 Task: Create a due date automation trigger when advanced on, on the tuesday of the week a card is due add fields without custom field "Resume" set to a date less than 1 working days from now at 11:00 AM.
Action: Mouse moved to (1182, 367)
Screenshot: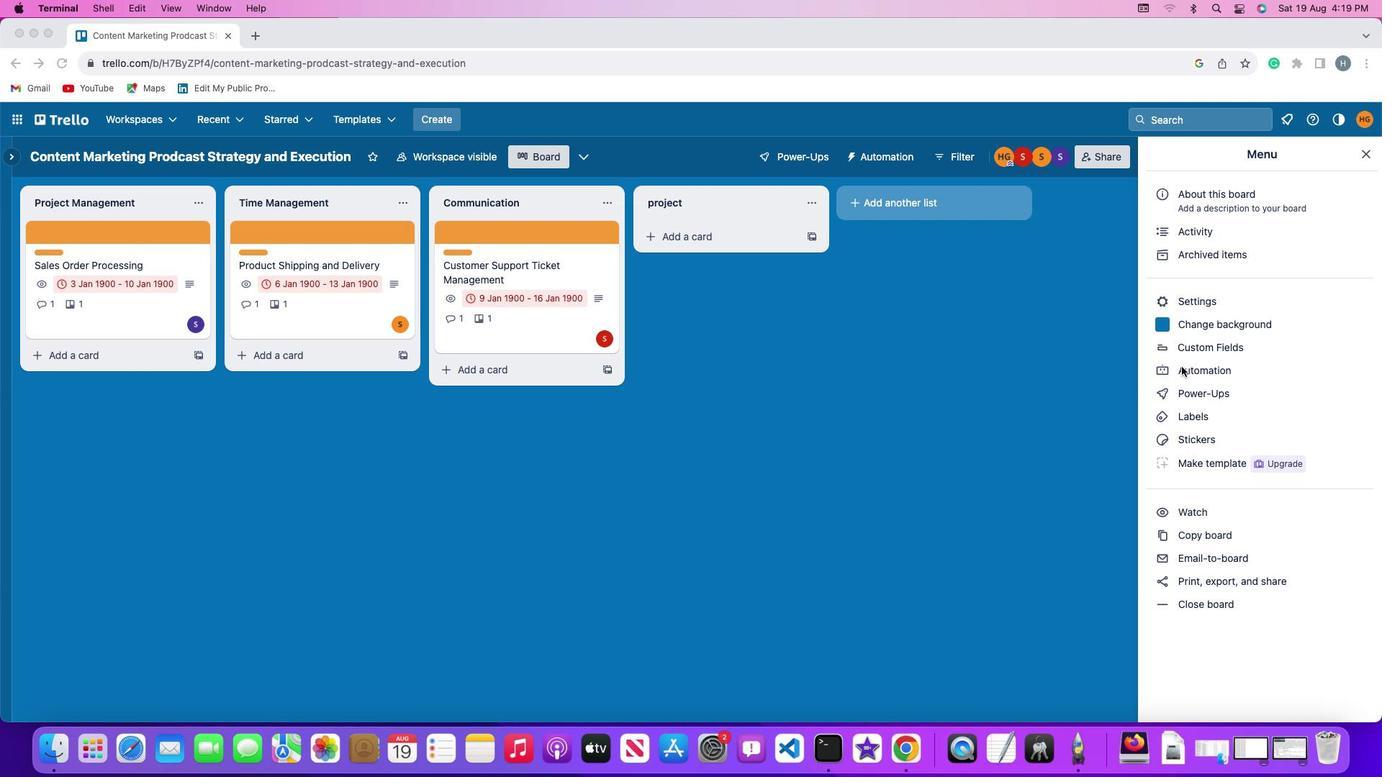 
Action: Mouse pressed left at (1182, 367)
Screenshot: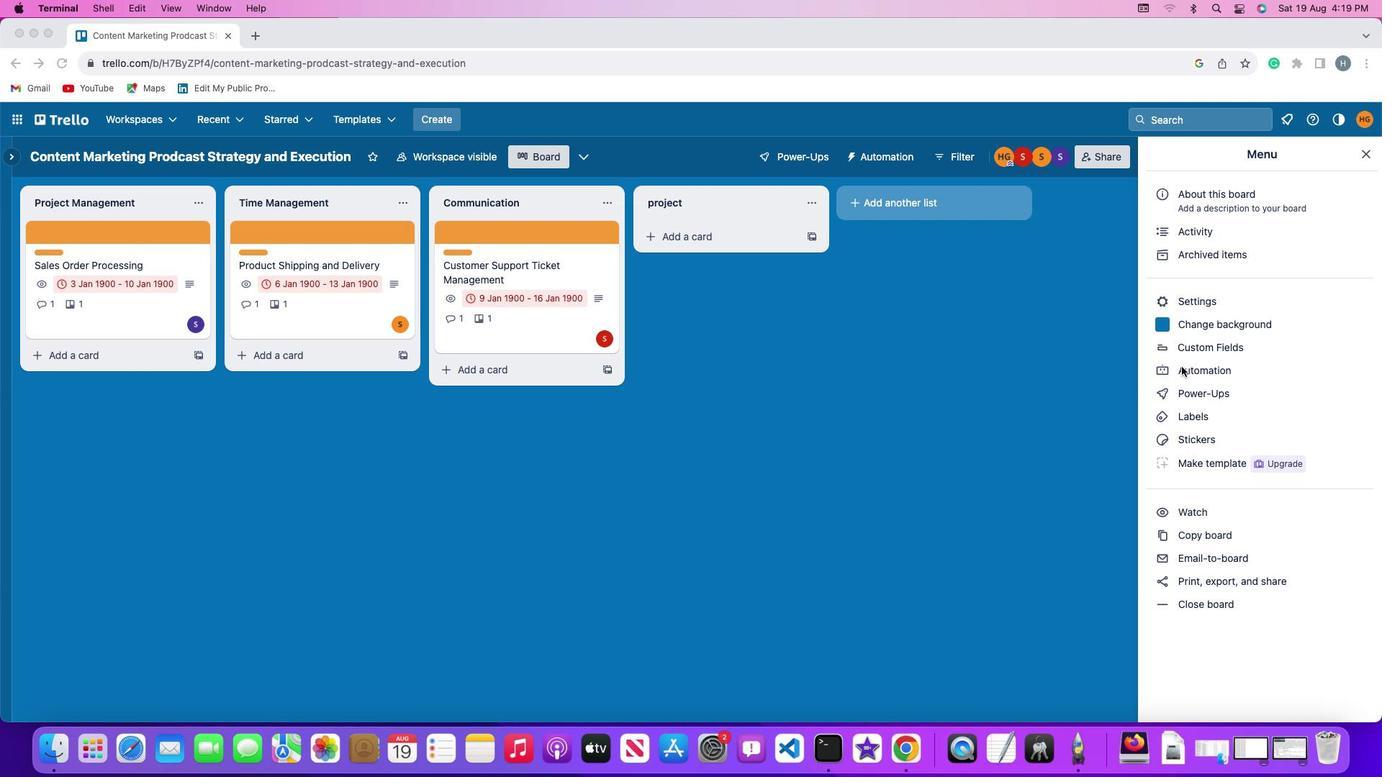 
Action: Mouse pressed left at (1182, 367)
Screenshot: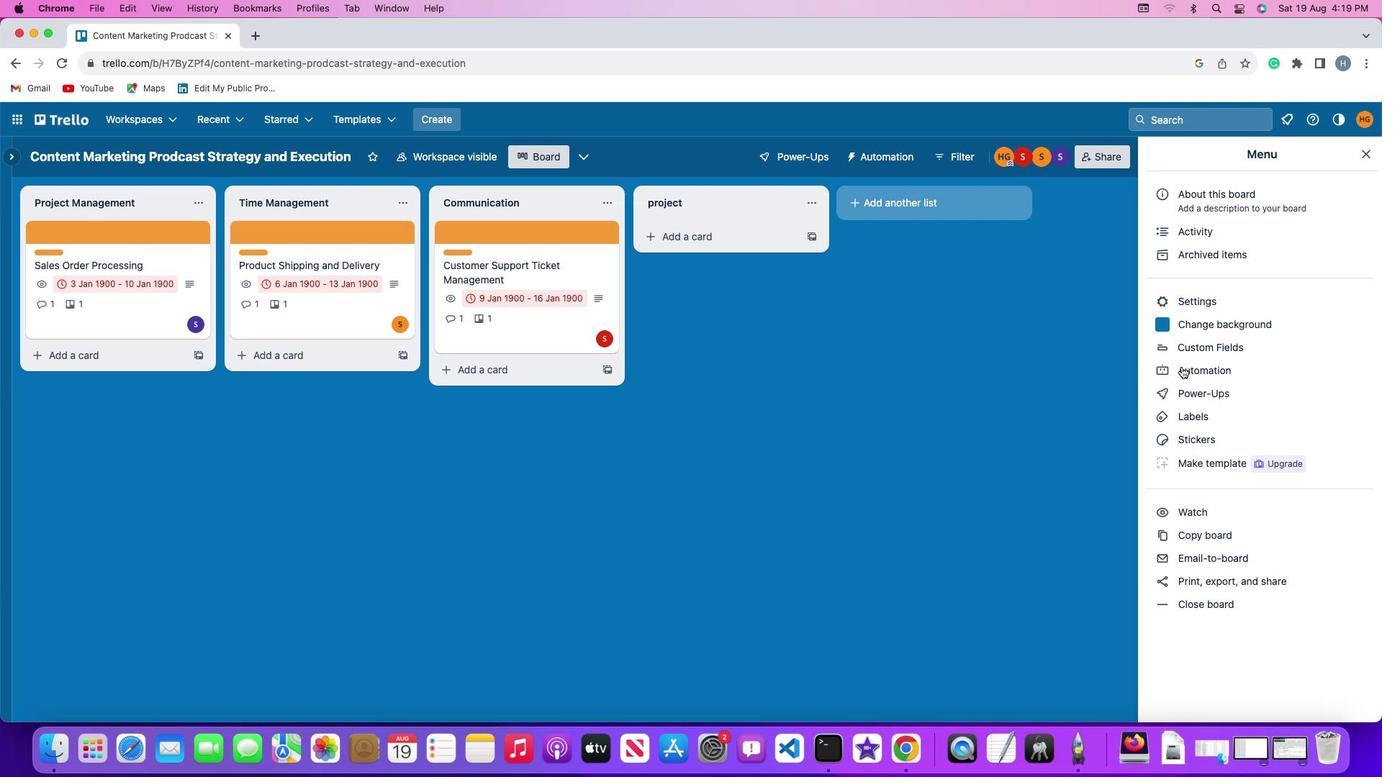 
Action: Mouse moved to (70, 338)
Screenshot: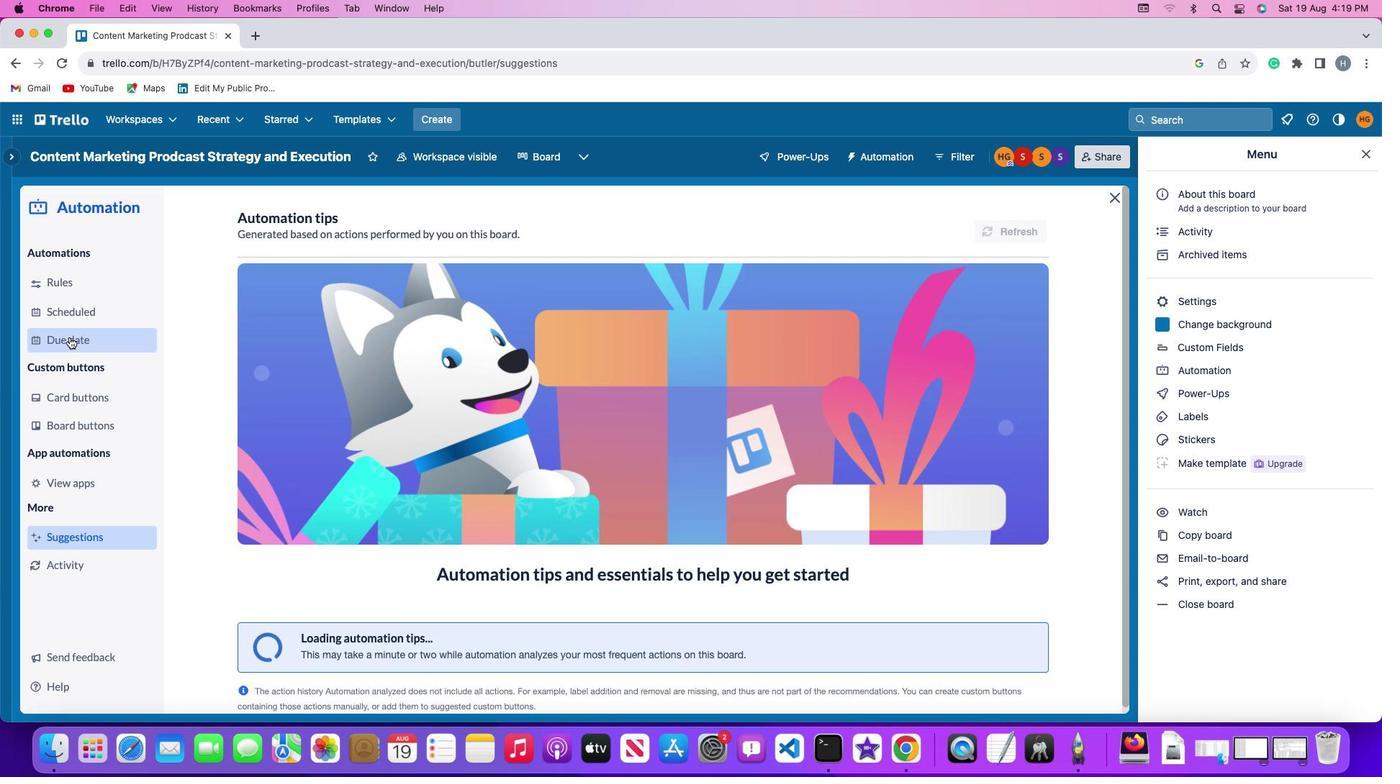 
Action: Mouse pressed left at (70, 338)
Screenshot: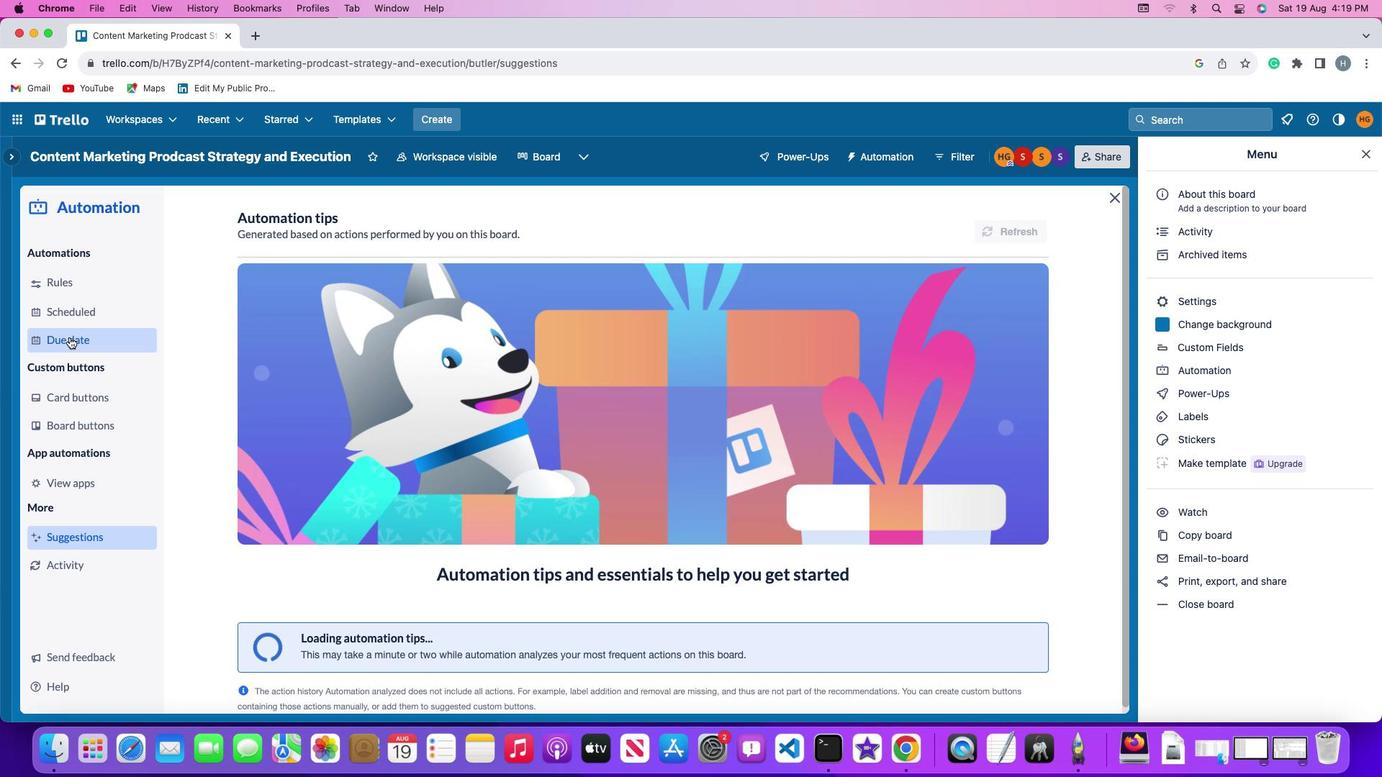 
Action: Mouse moved to (962, 220)
Screenshot: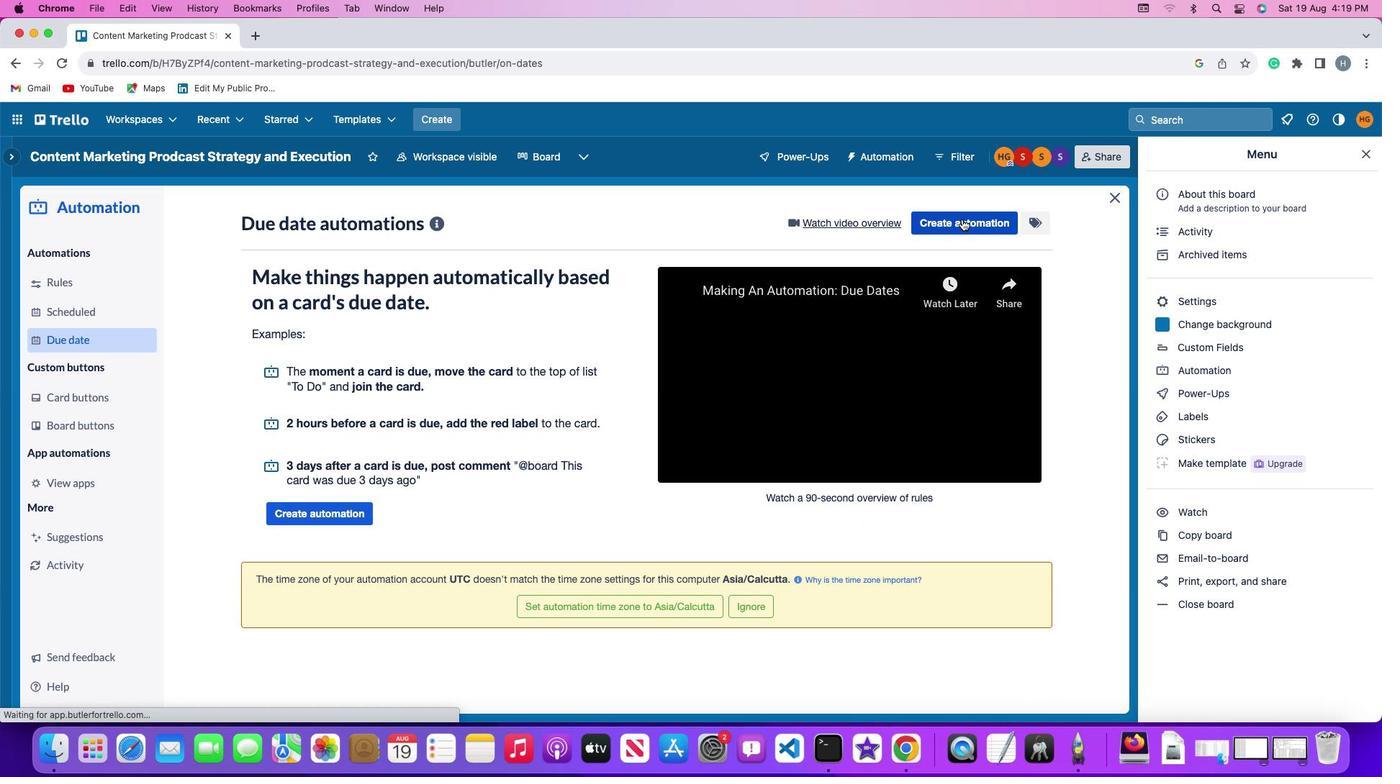 
Action: Mouse pressed left at (962, 220)
Screenshot: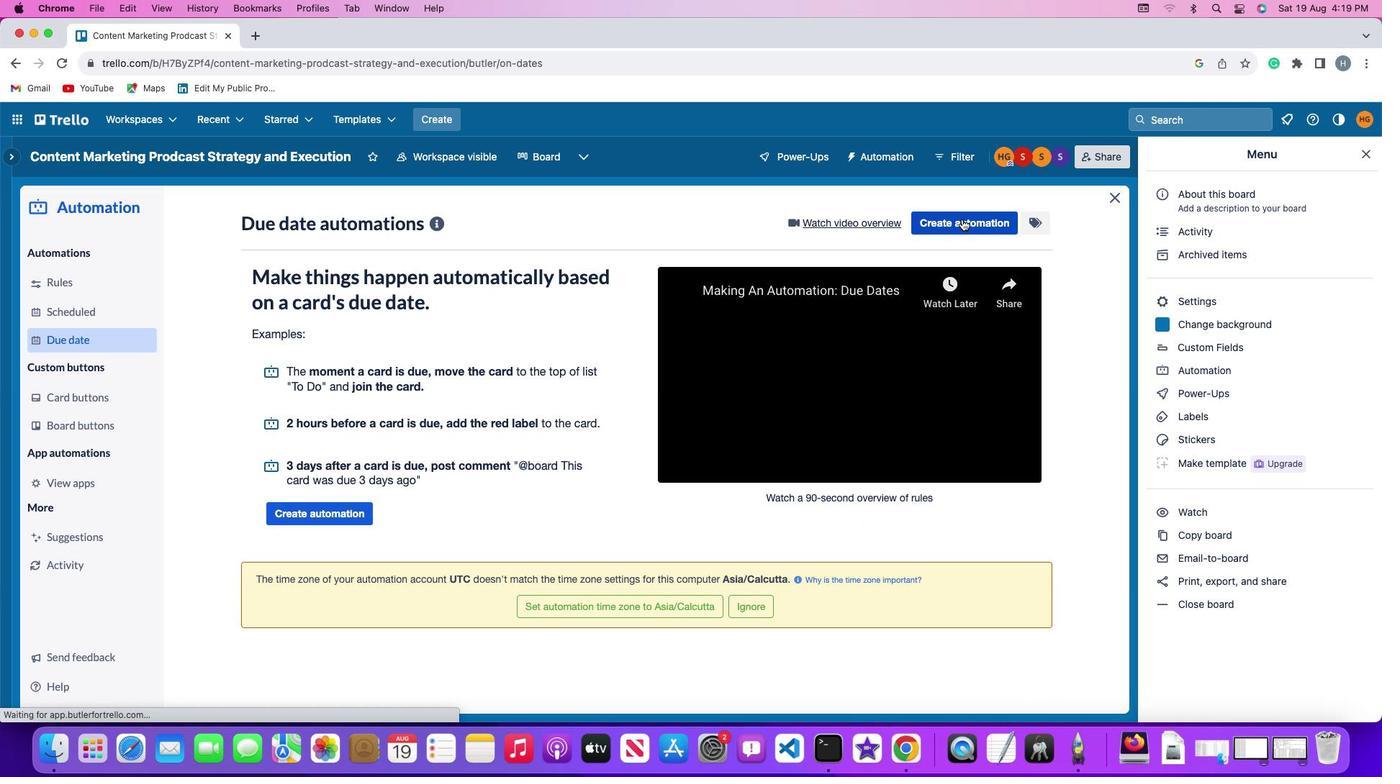 
Action: Mouse moved to (288, 358)
Screenshot: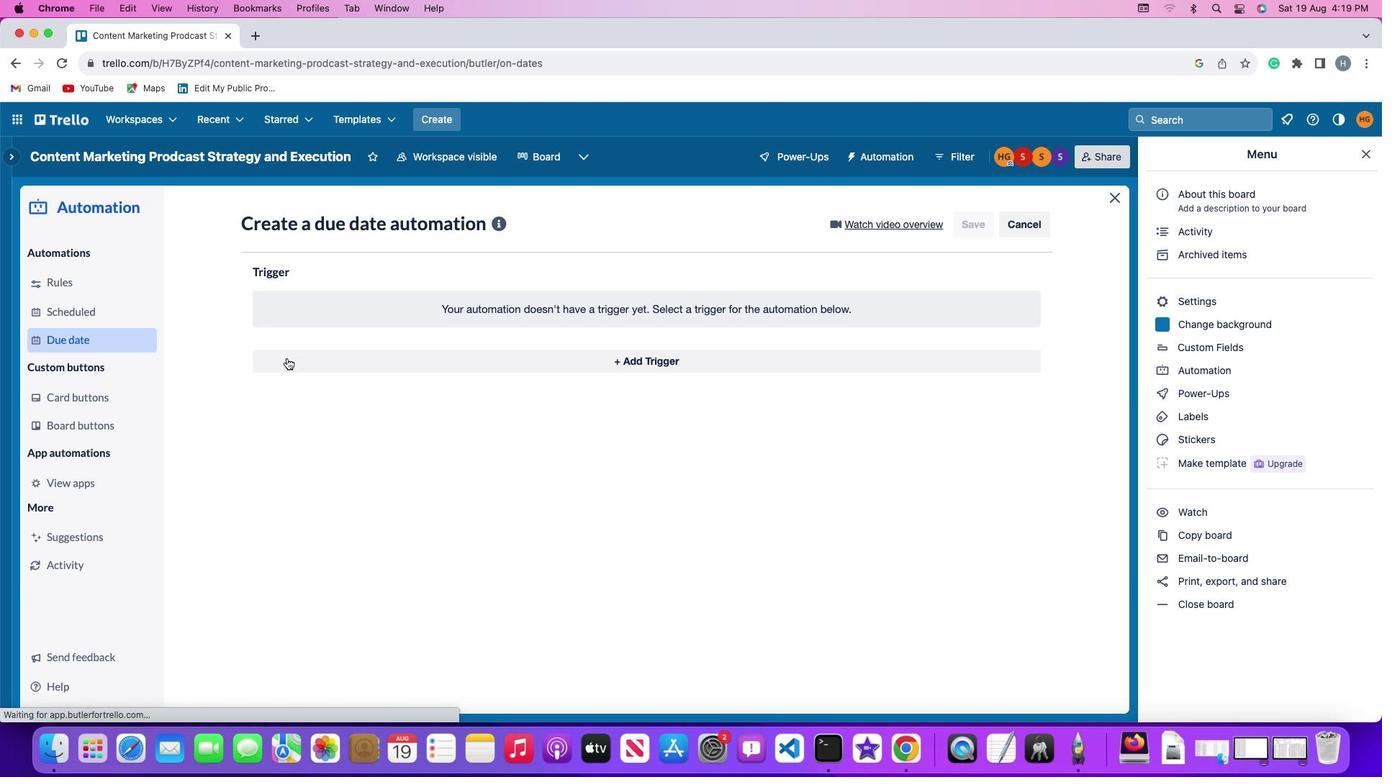 
Action: Mouse pressed left at (288, 358)
Screenshot: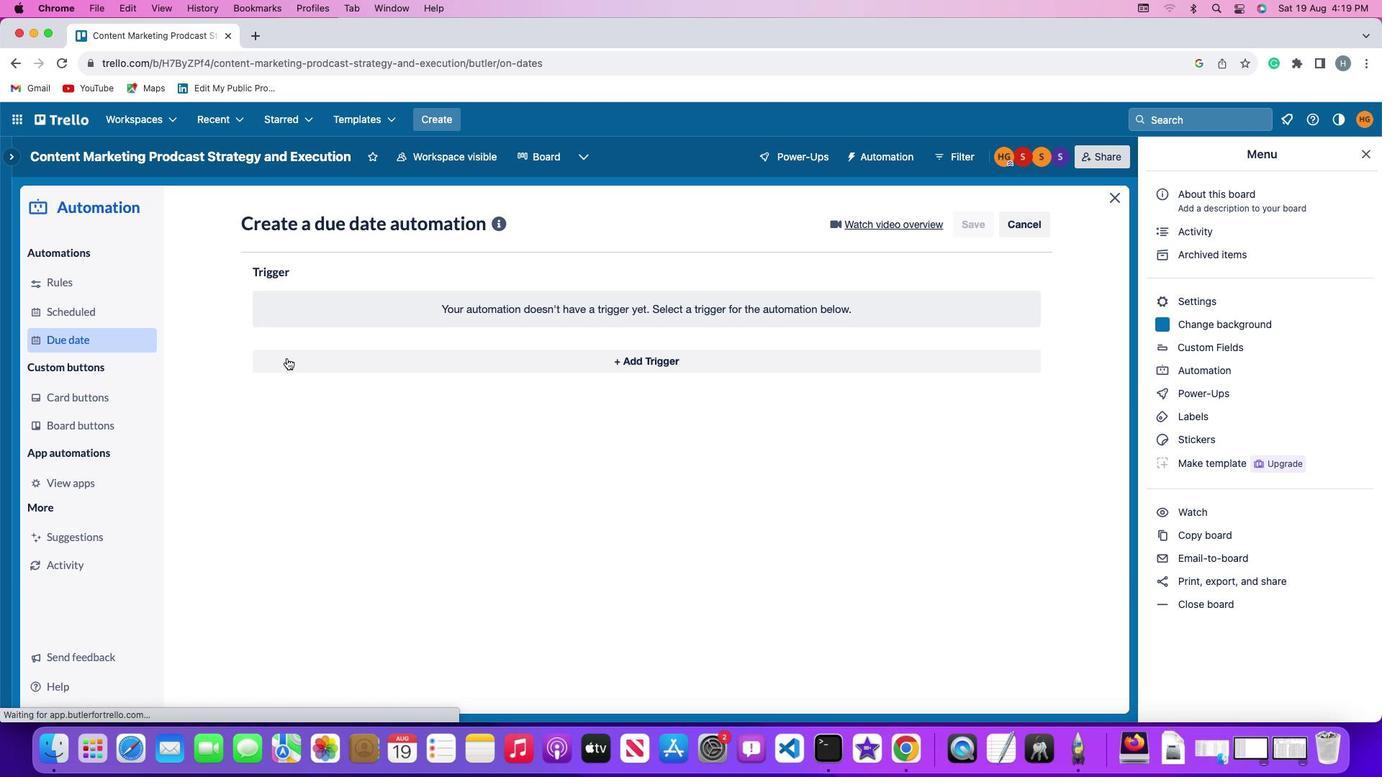 
Action: Mouse moved to (308, 627)
Screenshot: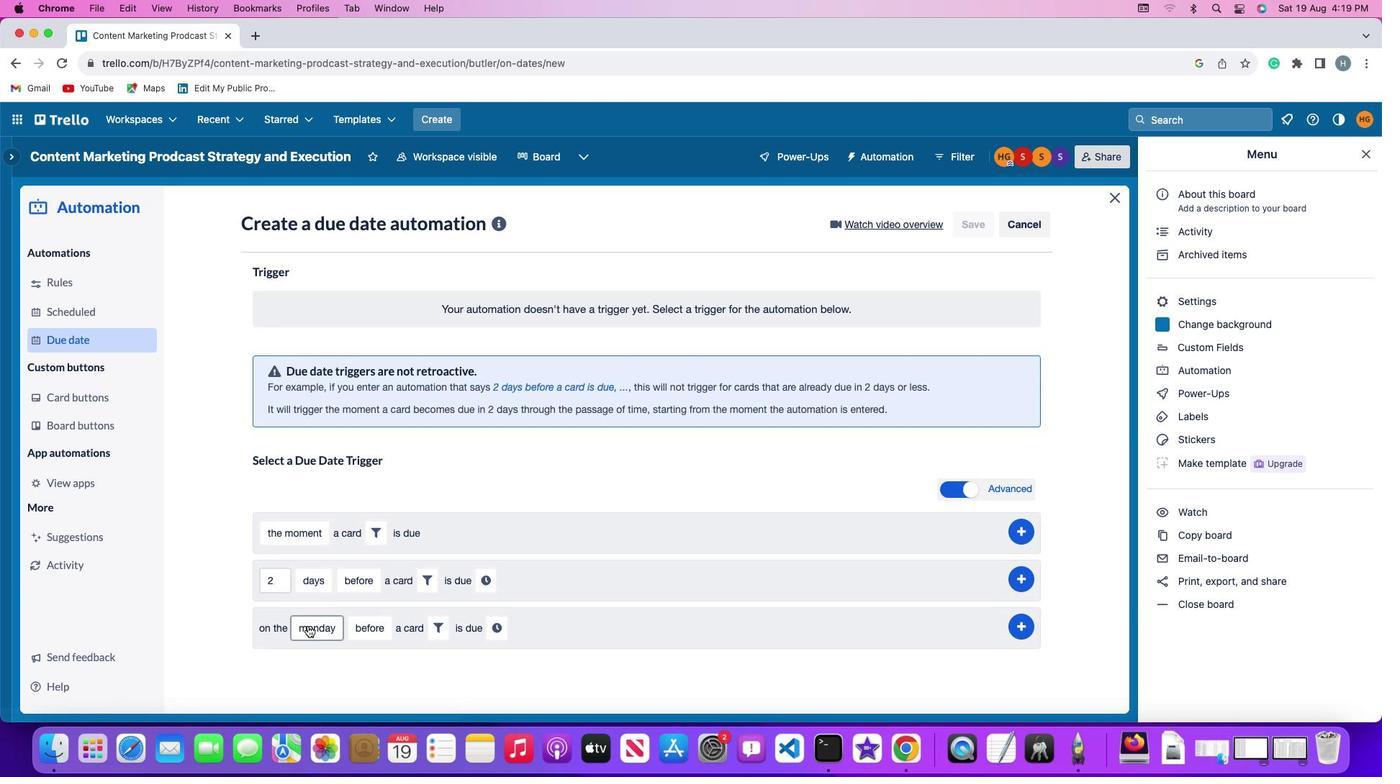 
Action: Mouse pressed left at (308, 627)
Screenshot: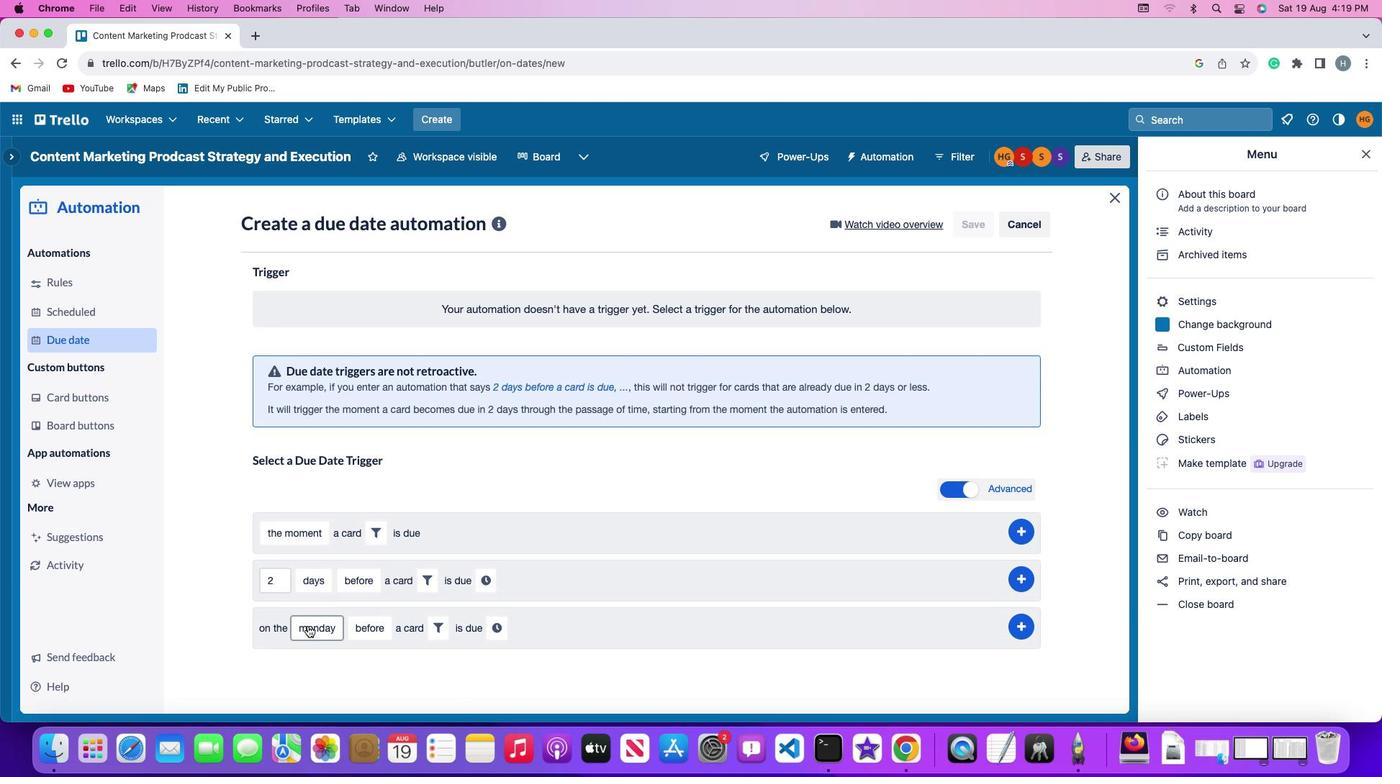 
Action: Mouse moved to (349, 461)
Screenshot: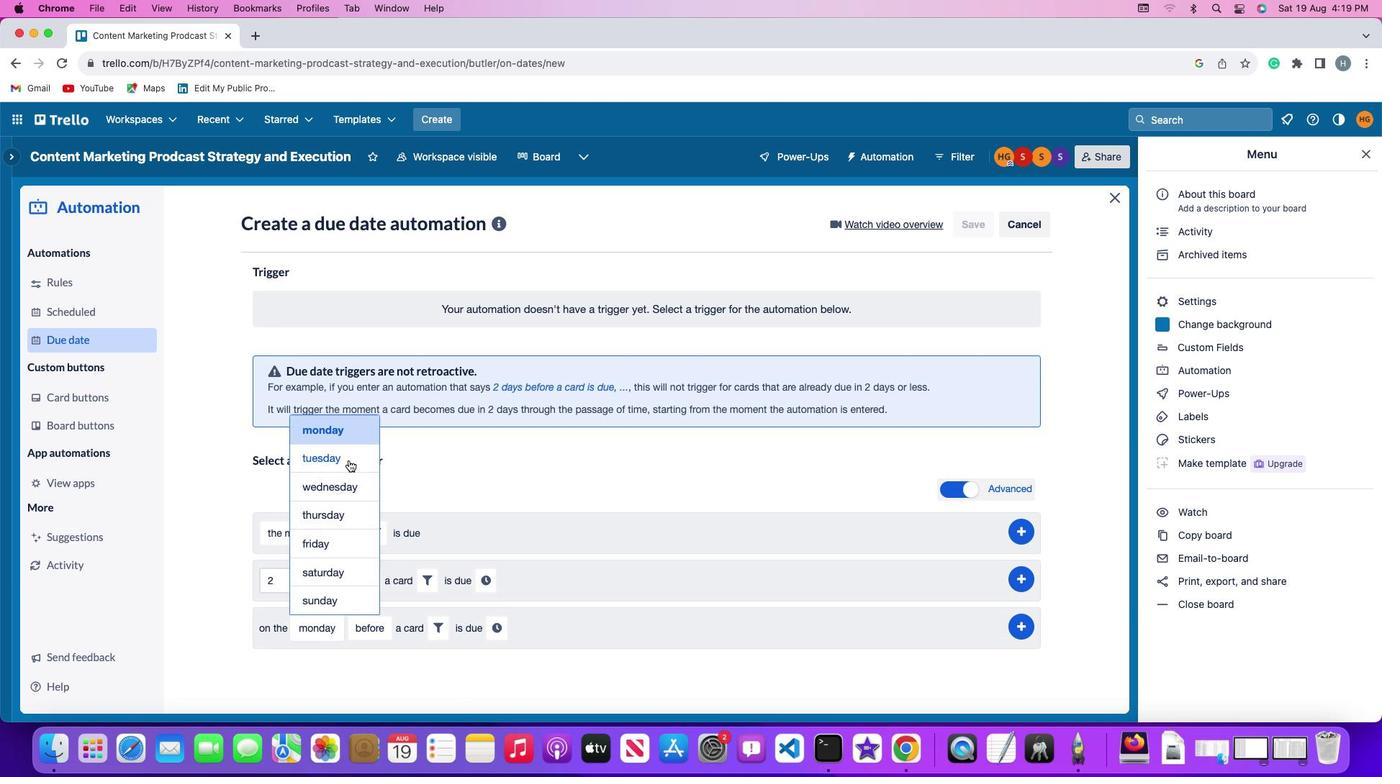 
Action: Mouse pressed left at (349, 461)
Screenshot: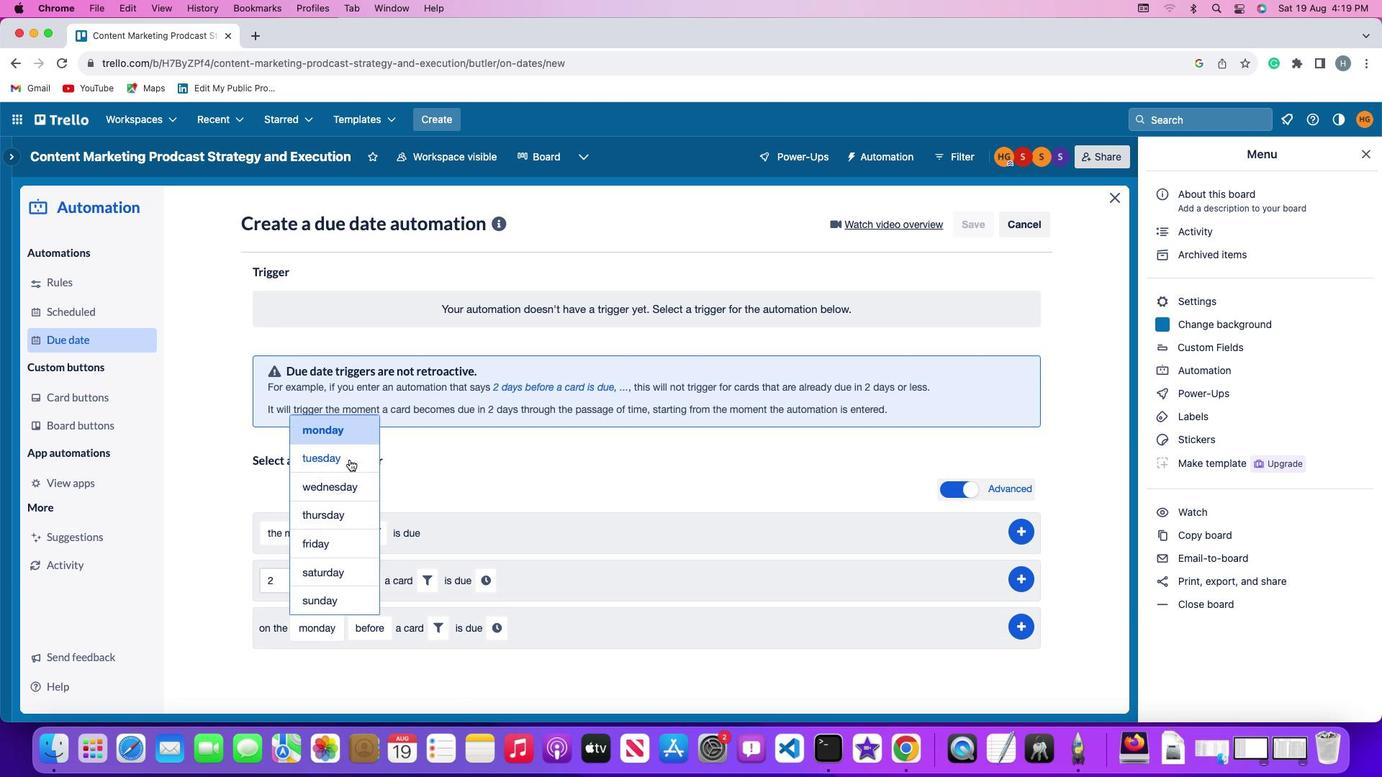 
Action: Mouse moved to (376, 616)
Screenshot: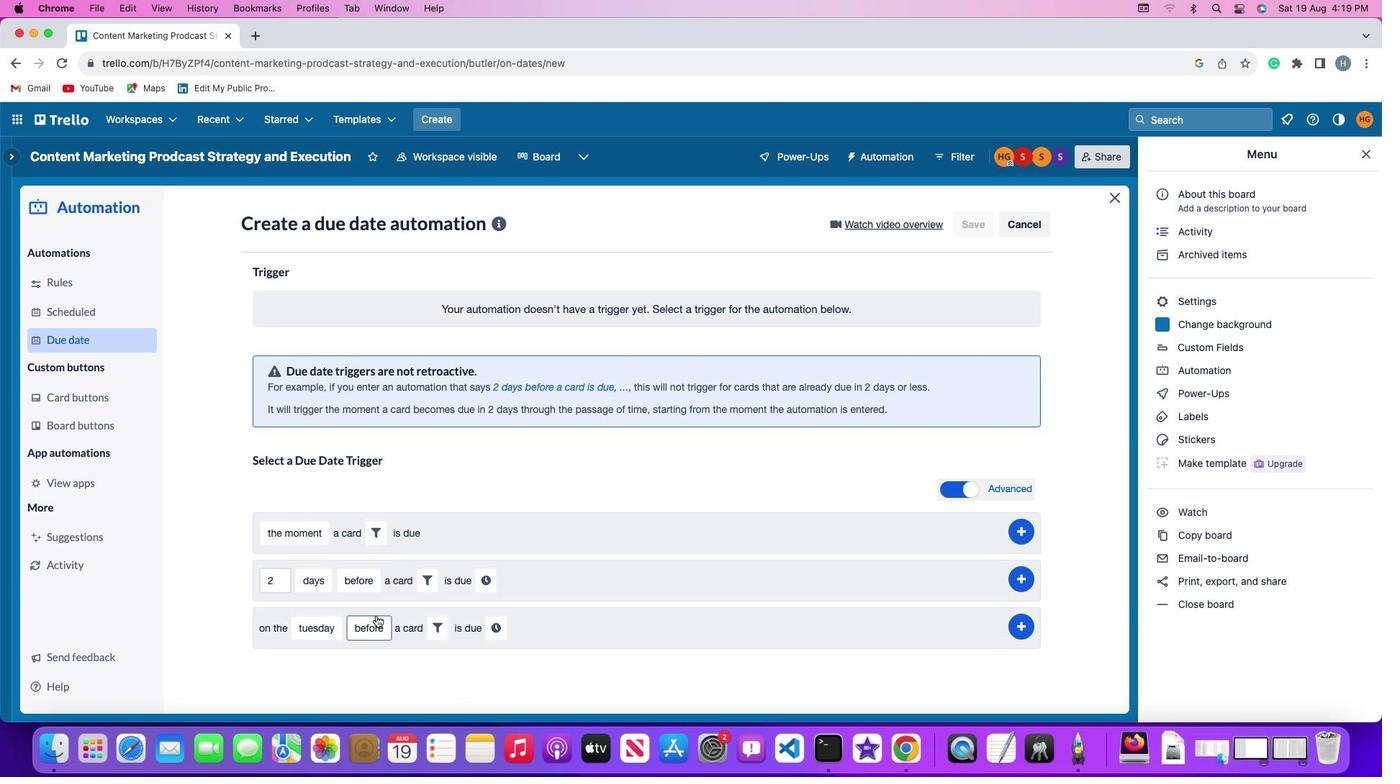 
Action: Mouse pressed left at (376, 616)
Screenshot: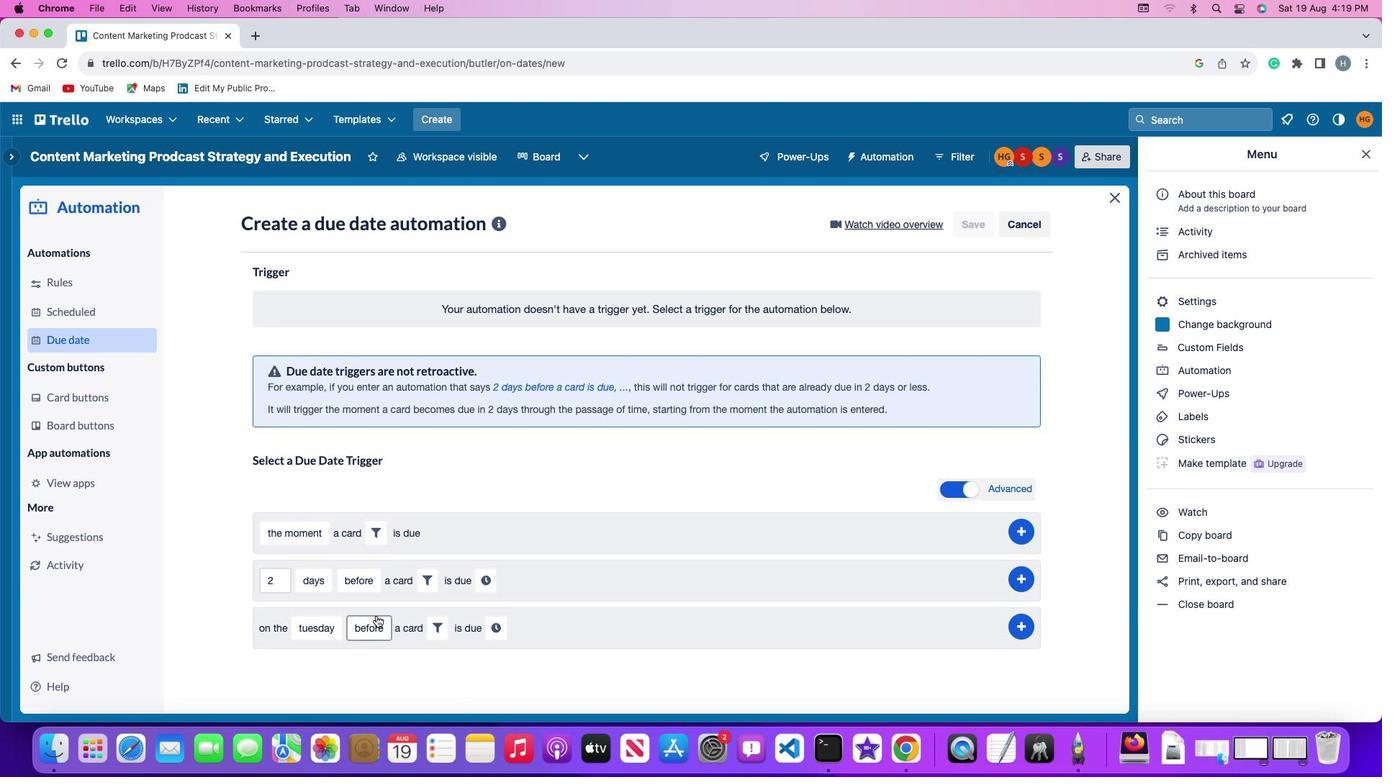 
Action: Mouse moved to (398, 565)
Screenshot: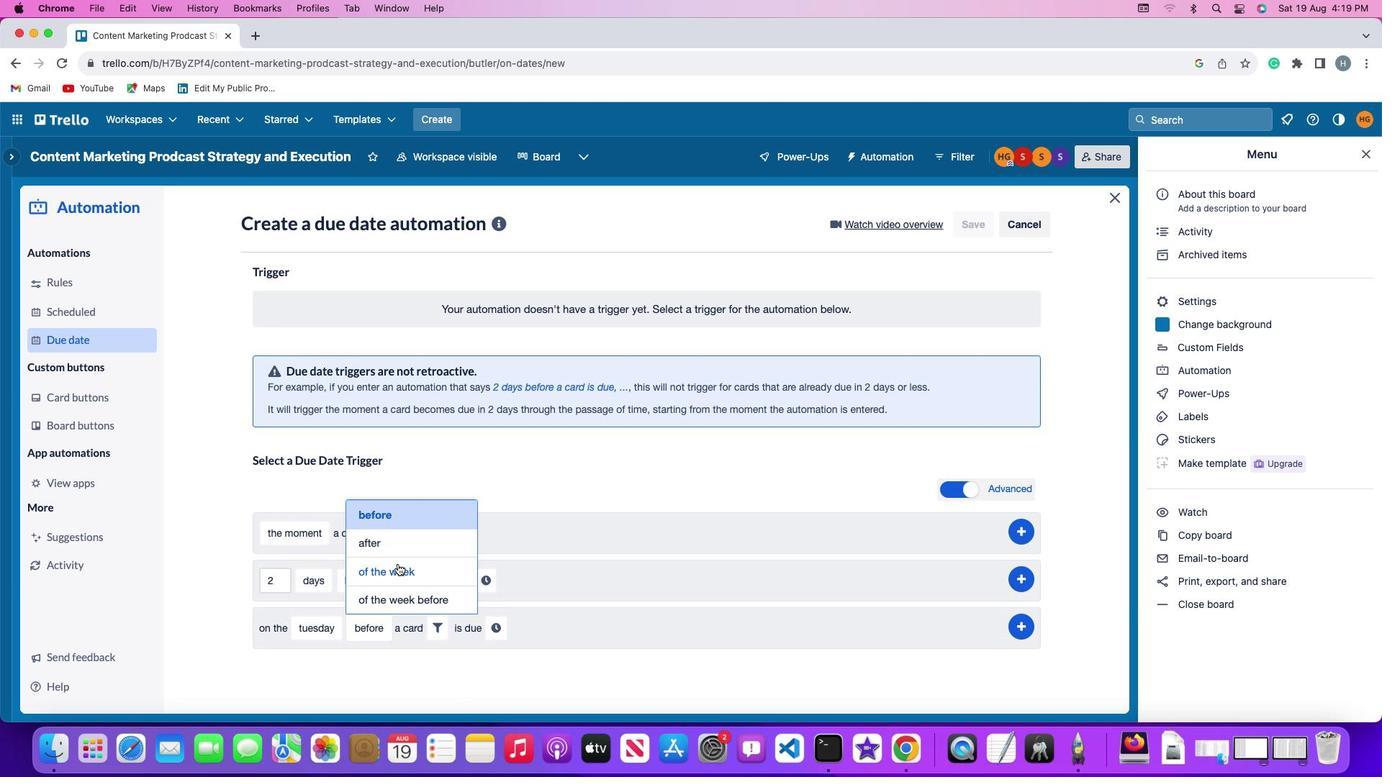 
Action: Mouse pressed left at (398, 565)
Screenshot: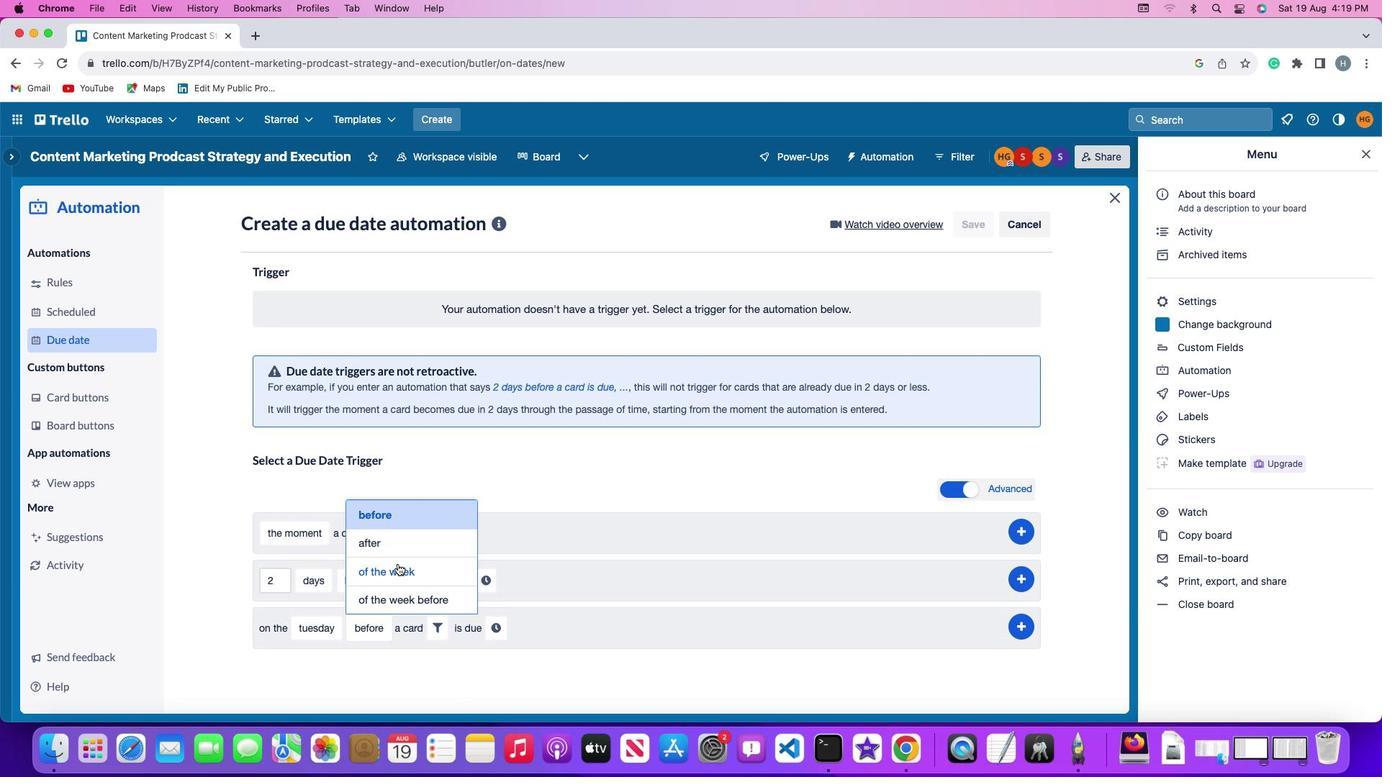 
Action: Mouse moved to (470, 624)
Screenshot: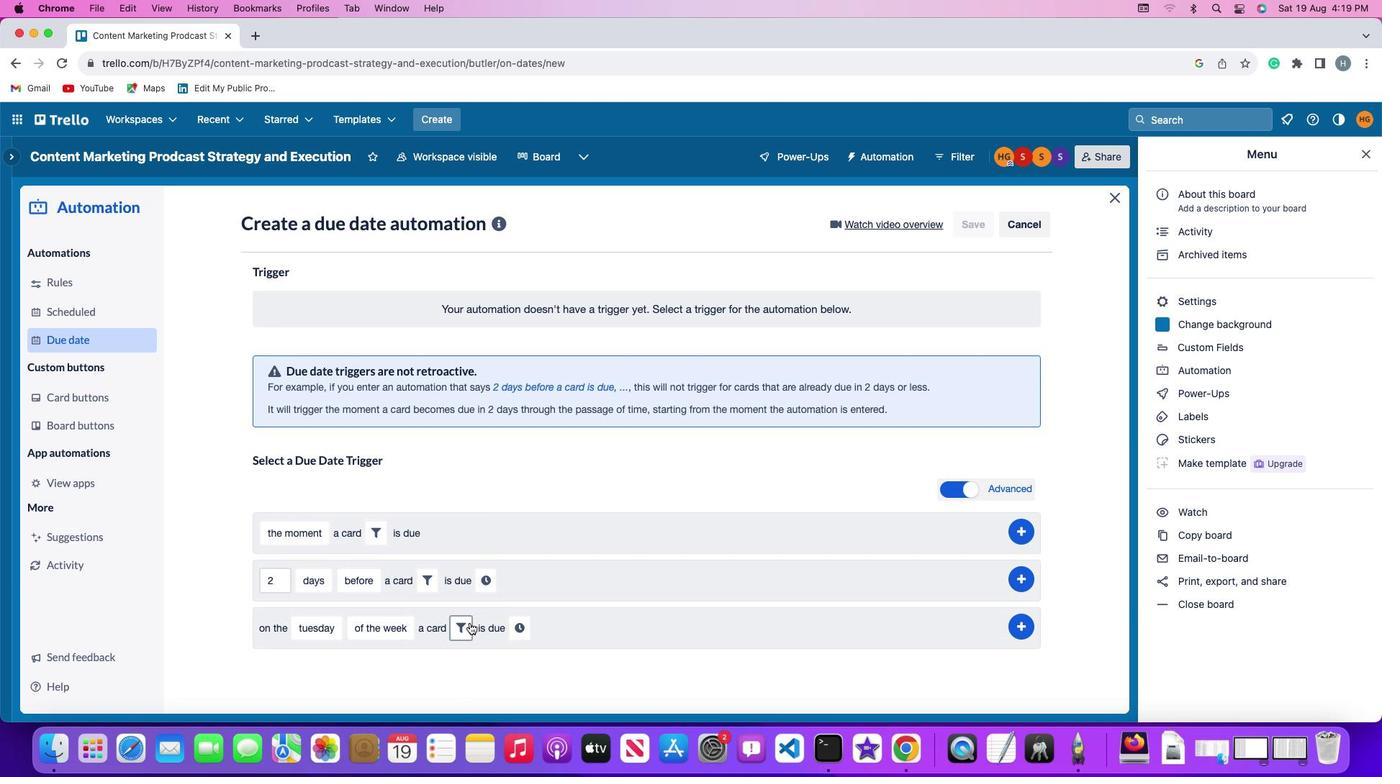 
Action: Mouse pressed left at (470, 624)
Screenshot: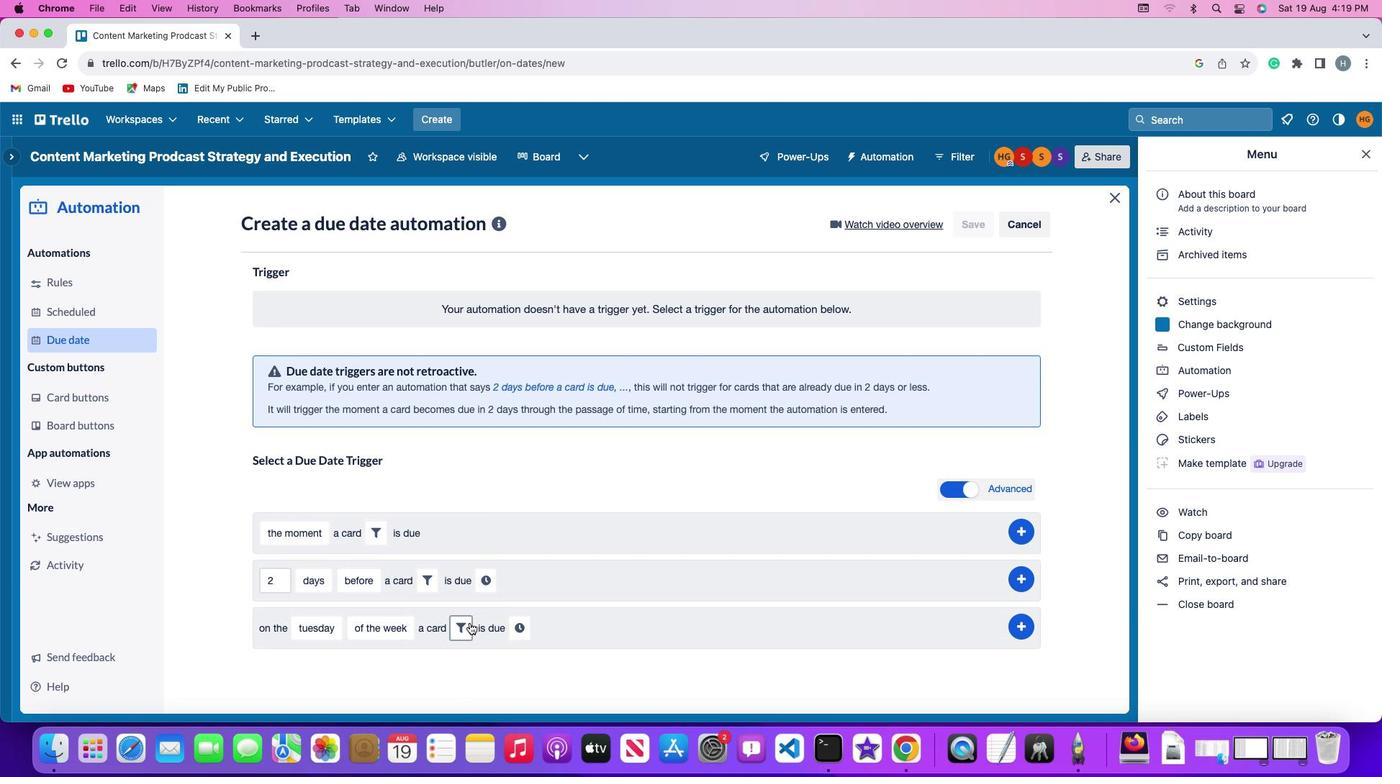 
Action: Mouse moved to (698, 675)
Screenshot: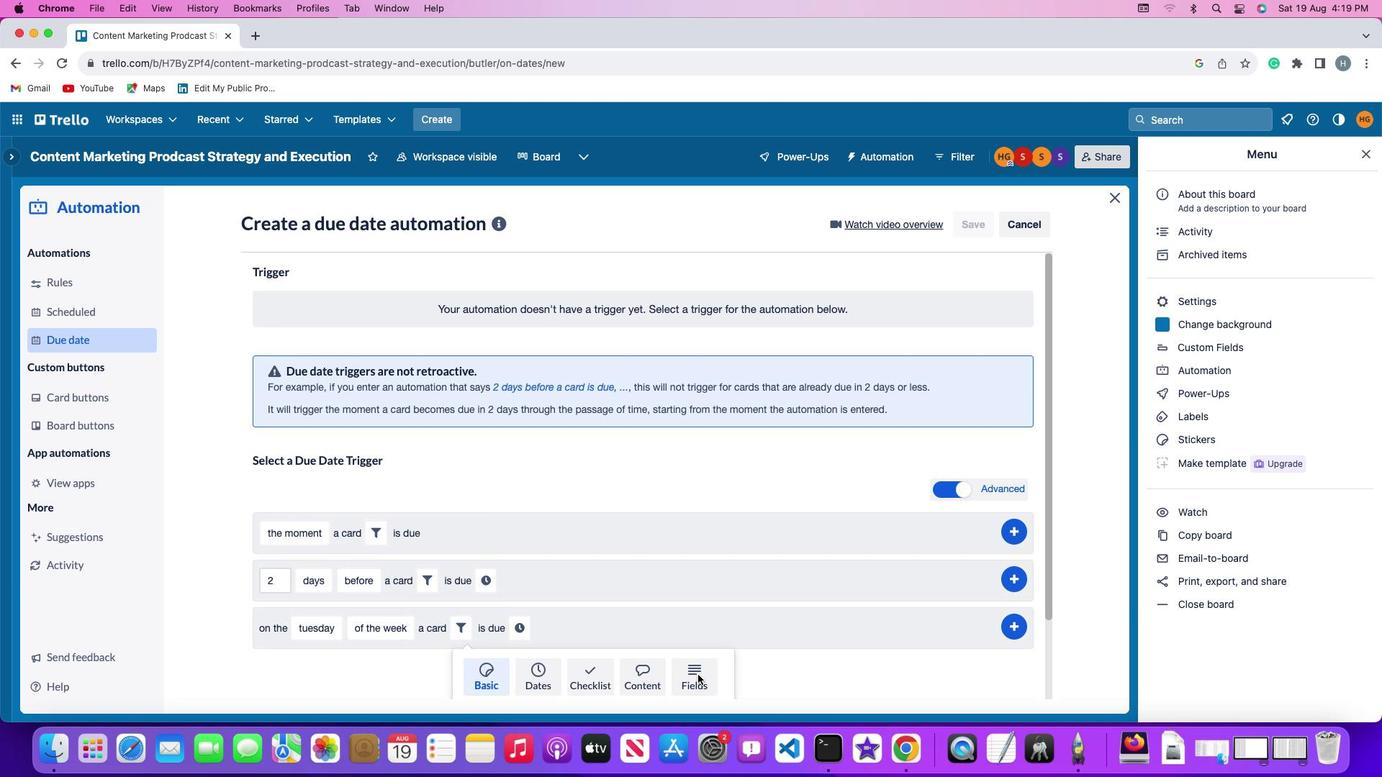 
Action: Mouse pressed left at (698, 675)
Screenshot: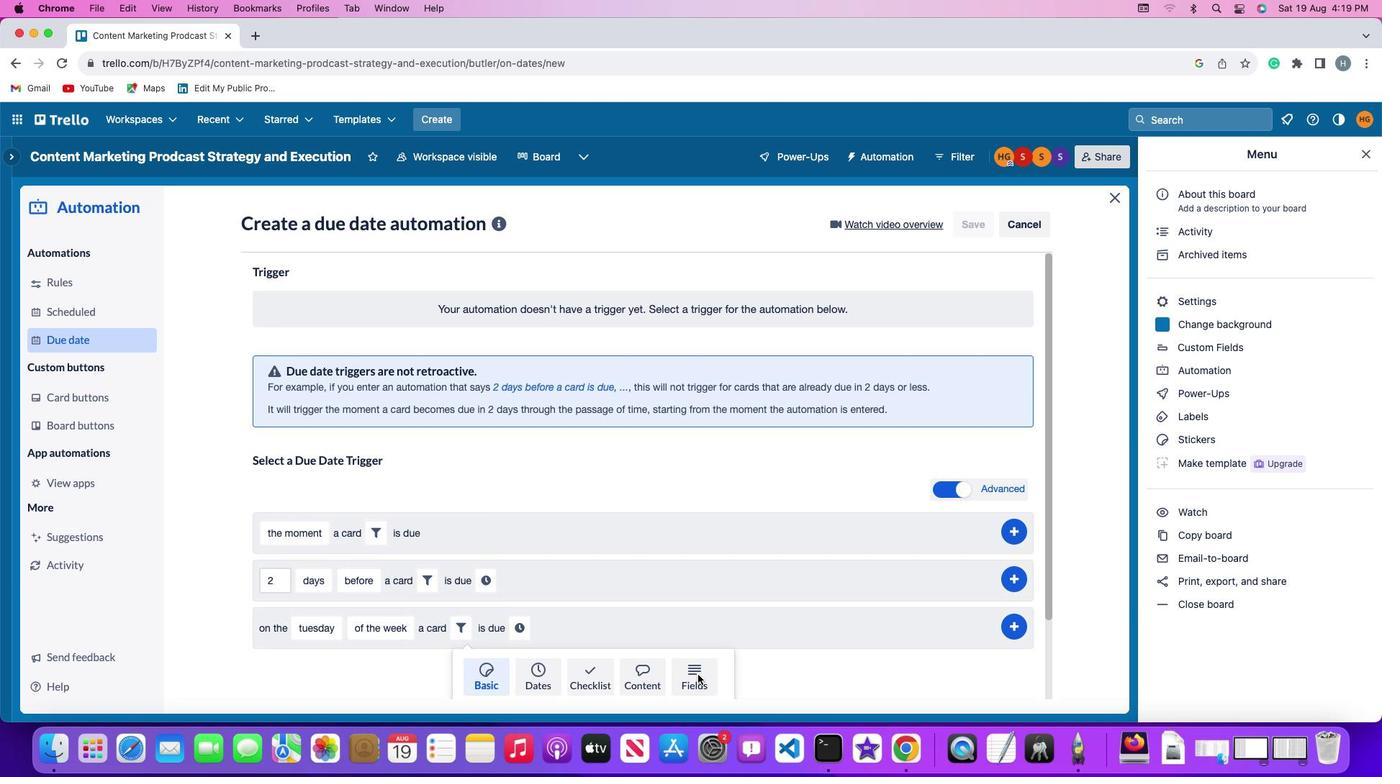 
Action: Mouse moved to (348, 665)
Screenshot: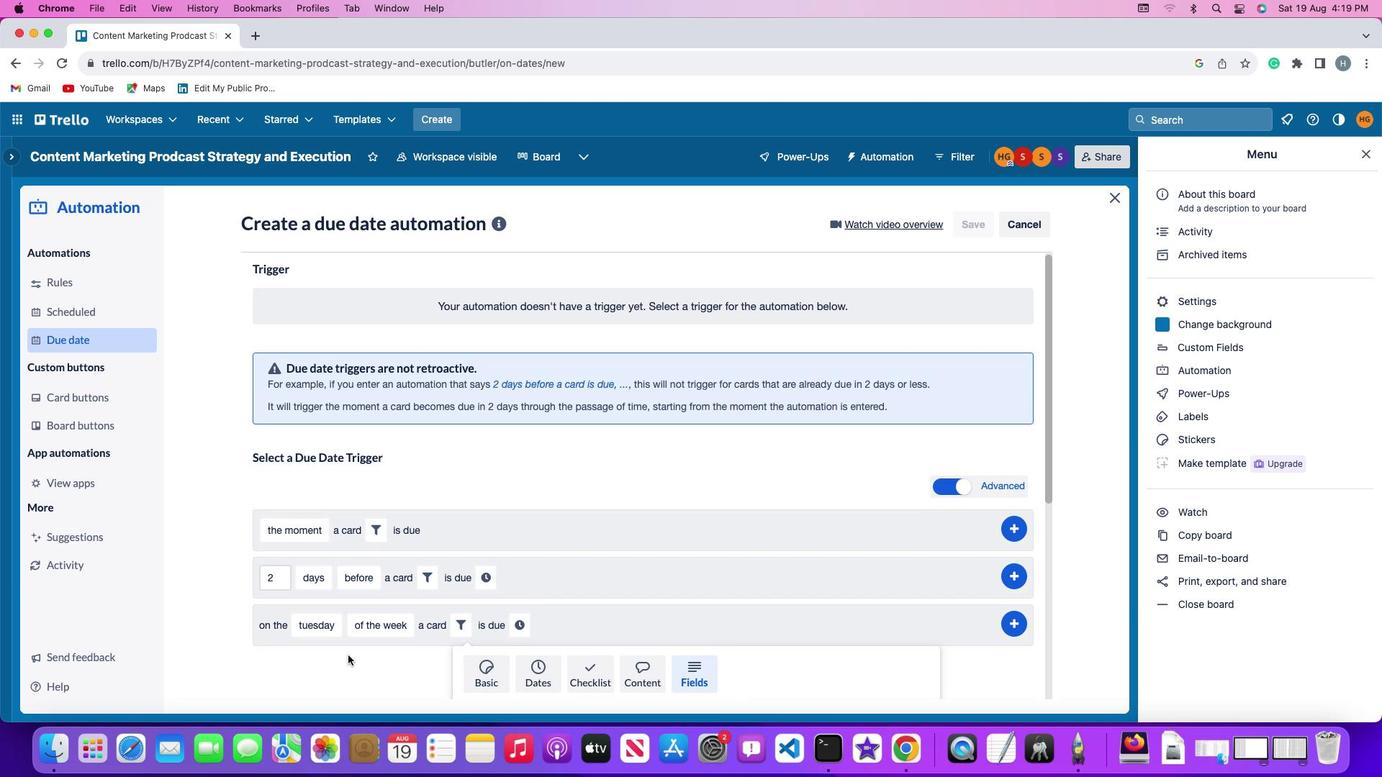 
Action: Mouse scrolled (348, 665) with delta (0, 0)
Screenshot: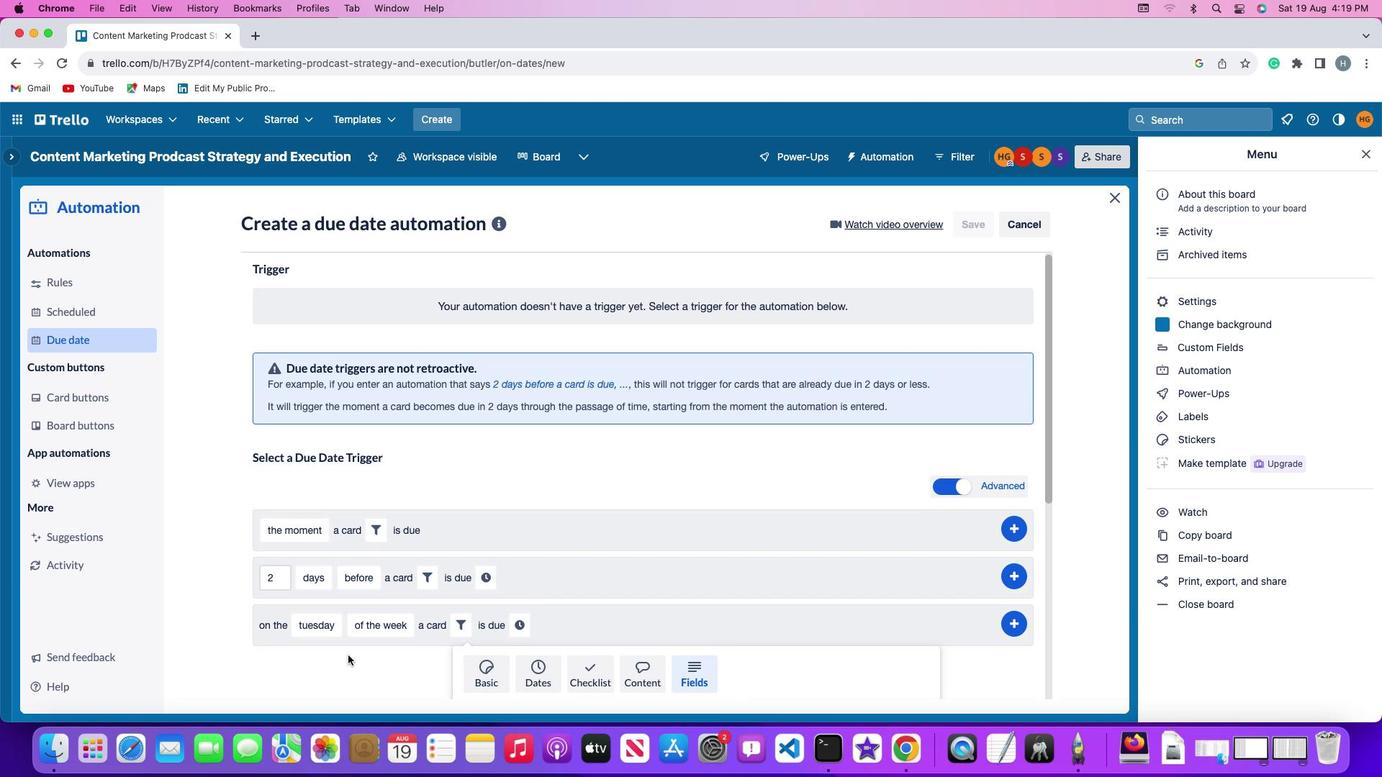 
Action: Mouse moved to (348, 665)
Screenshot: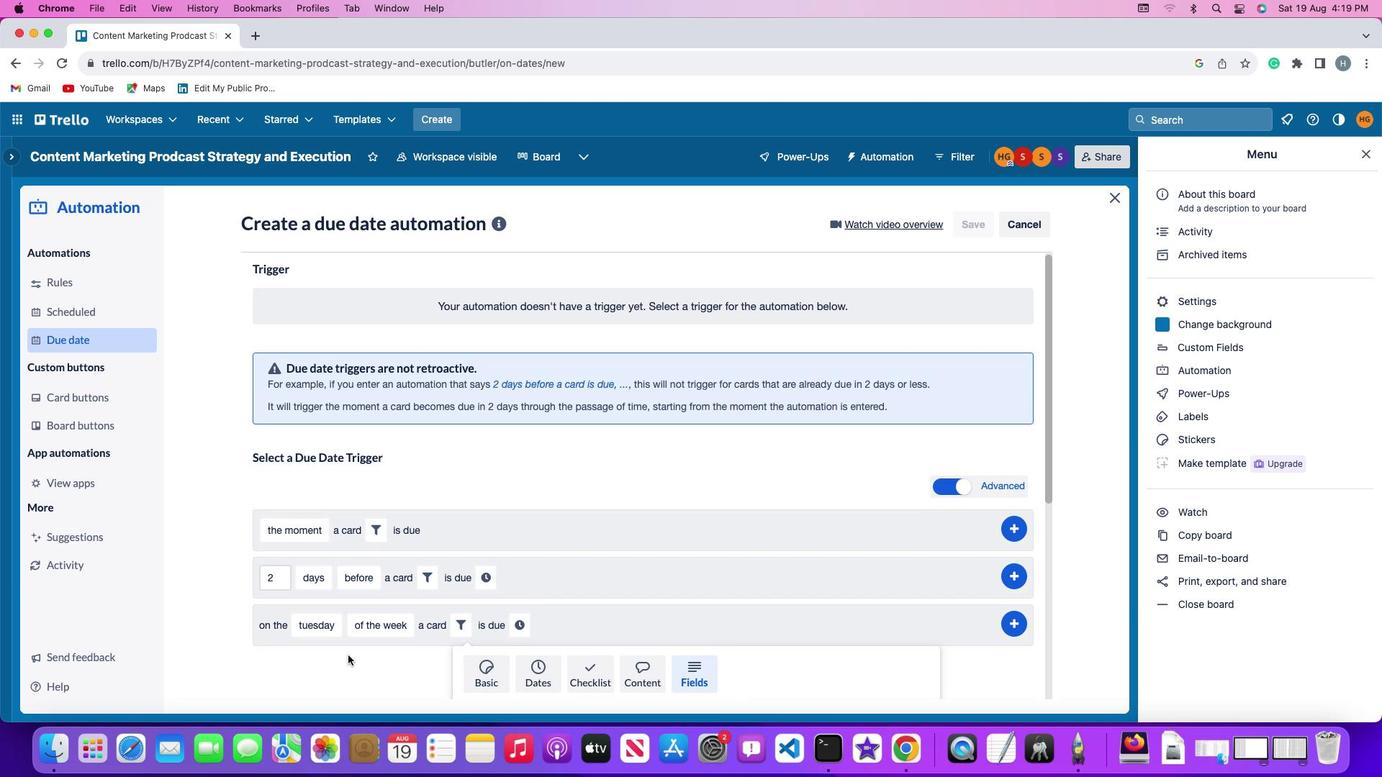 
Action: Mouse scrolled (348, 665) with delta (0, 0)
Screenshot: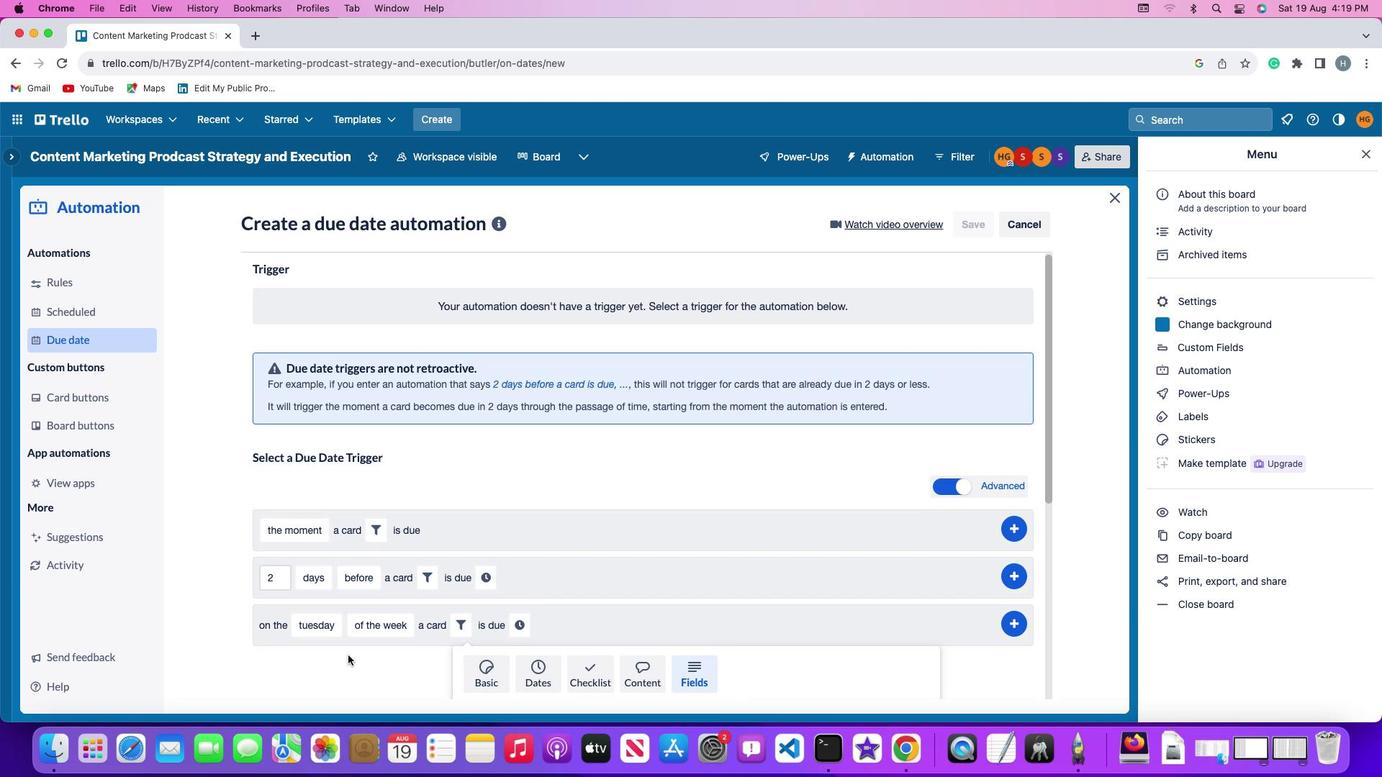 
Action: Mouse moved to (348, 663)
Screenshot: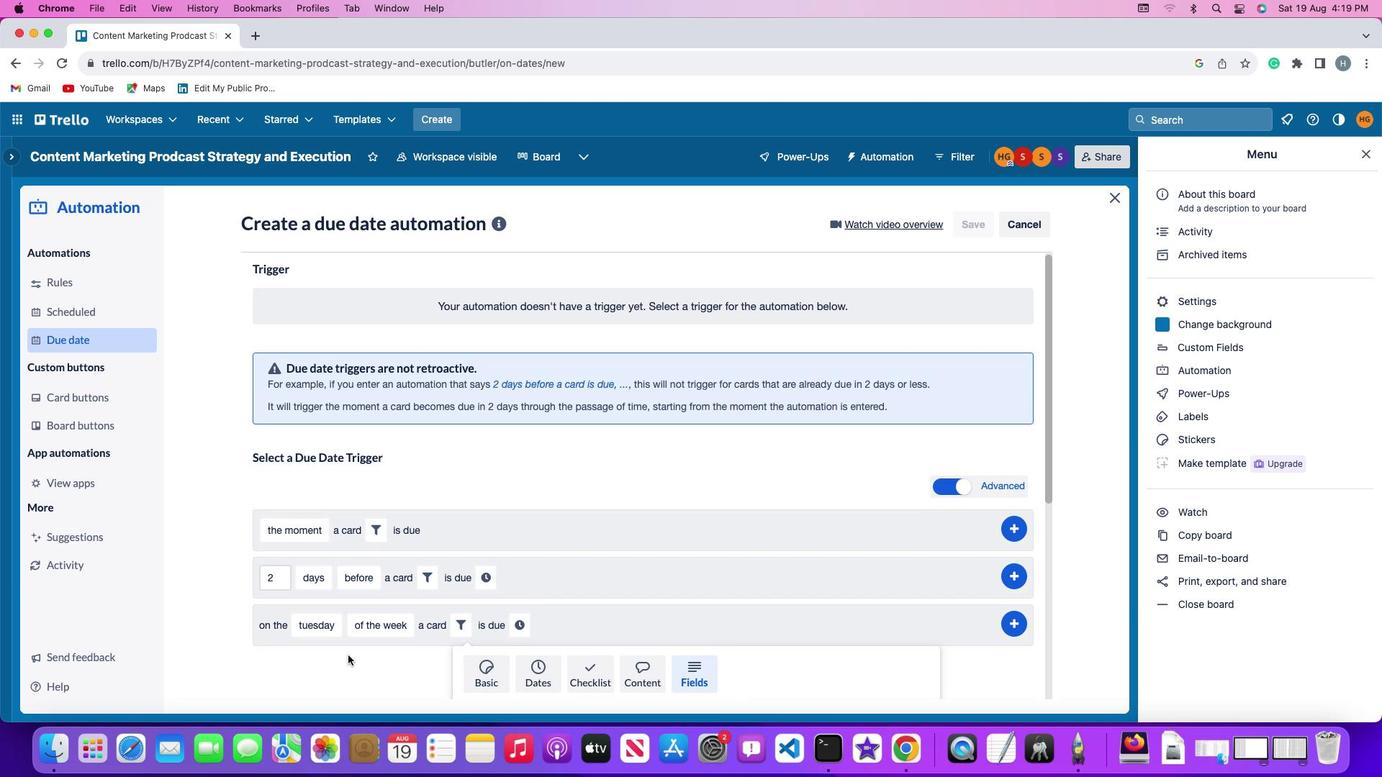 
Action: Mouse scrolled (348, 663) with delta (0, 0)
Screenshot: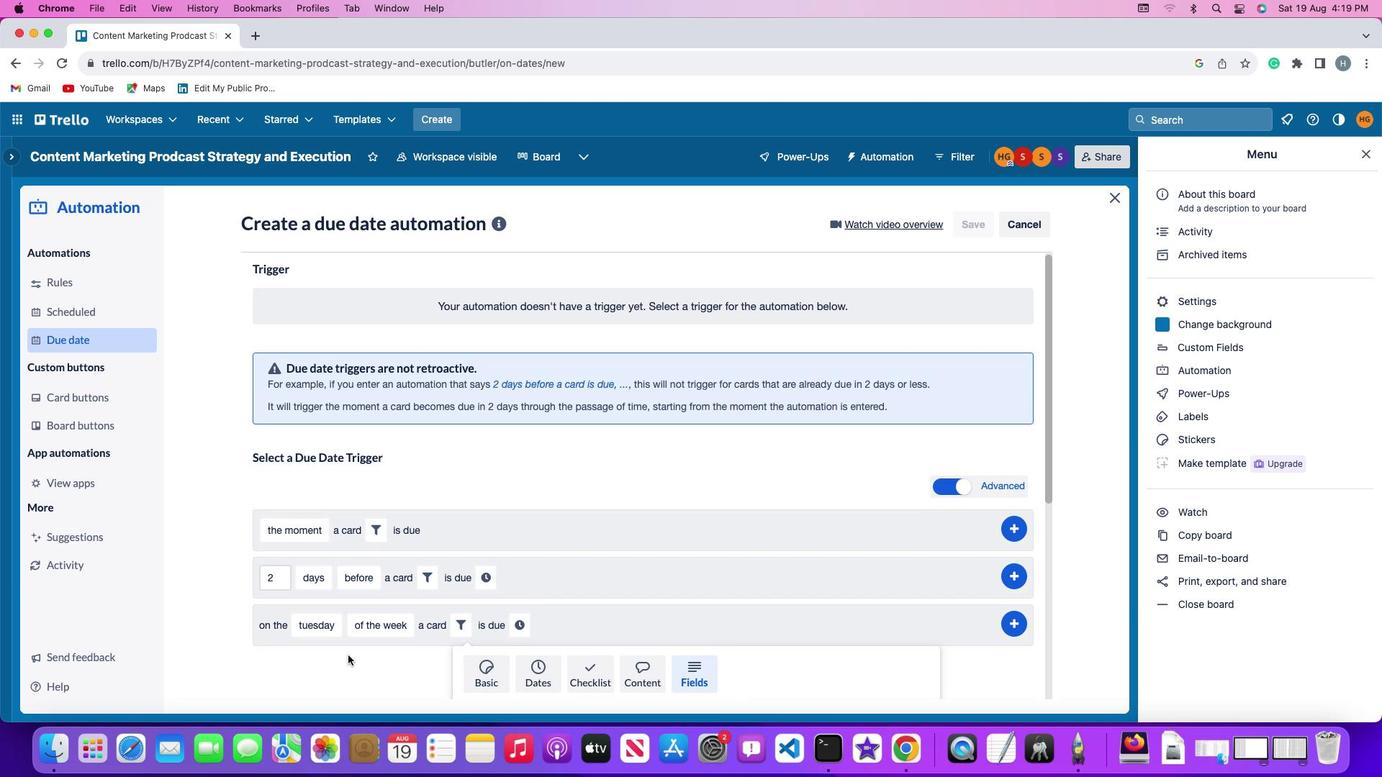 
Action: Mouse moved to (348, 661)
Screenshot: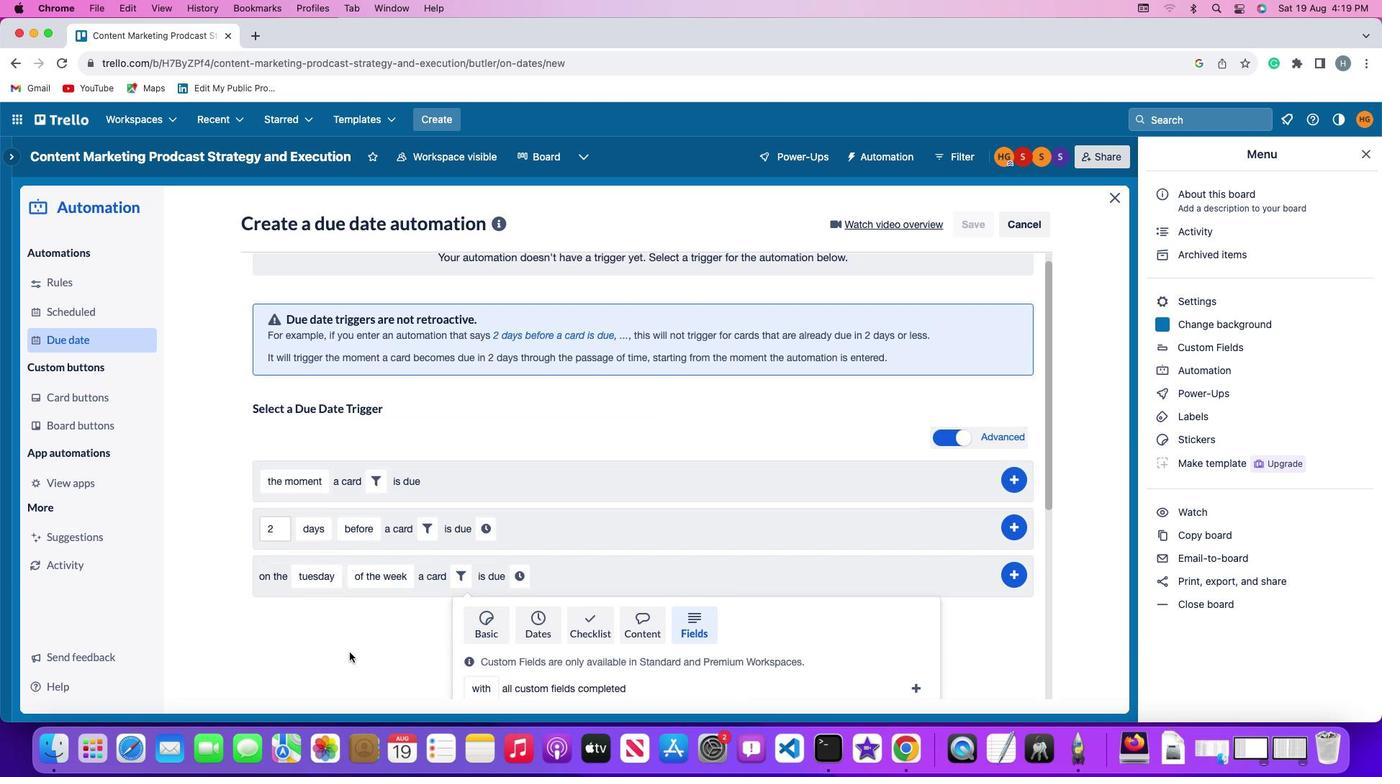 
Action: Mouse scrolled (348, 661) with delta (0, -2)
Screenshot: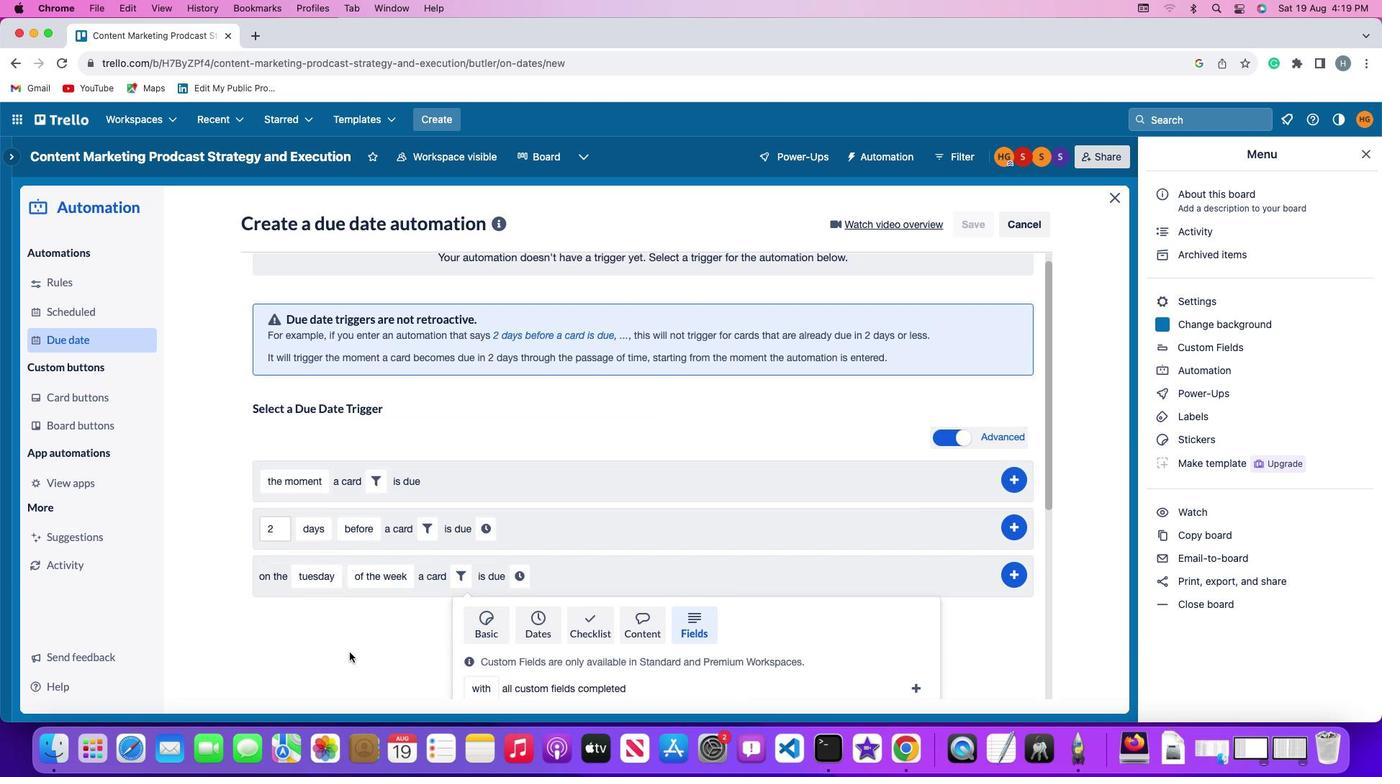 
Action: Mouse moved to (355, 652)
Screenshot: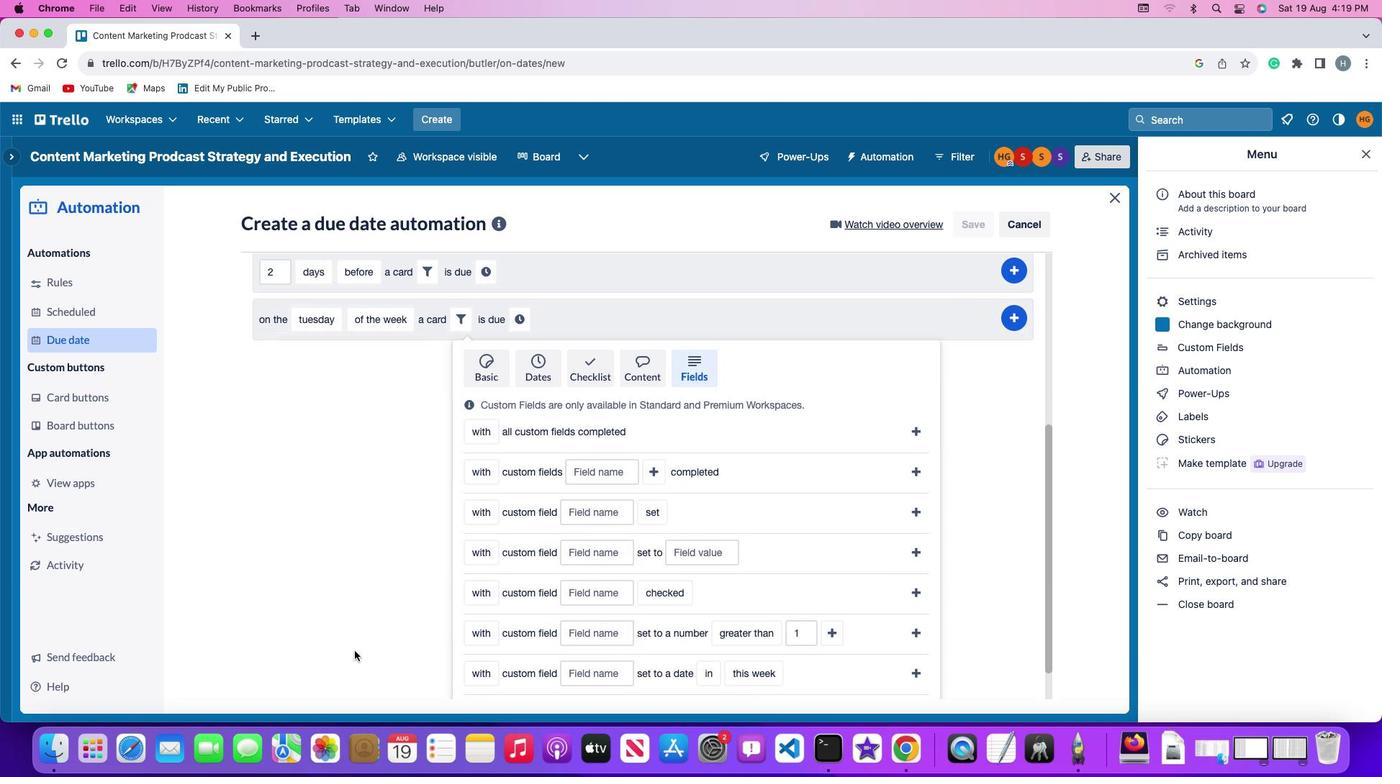 
Action: Mouse scrolled (355, 652) with delta (0, 0)
Screenshot: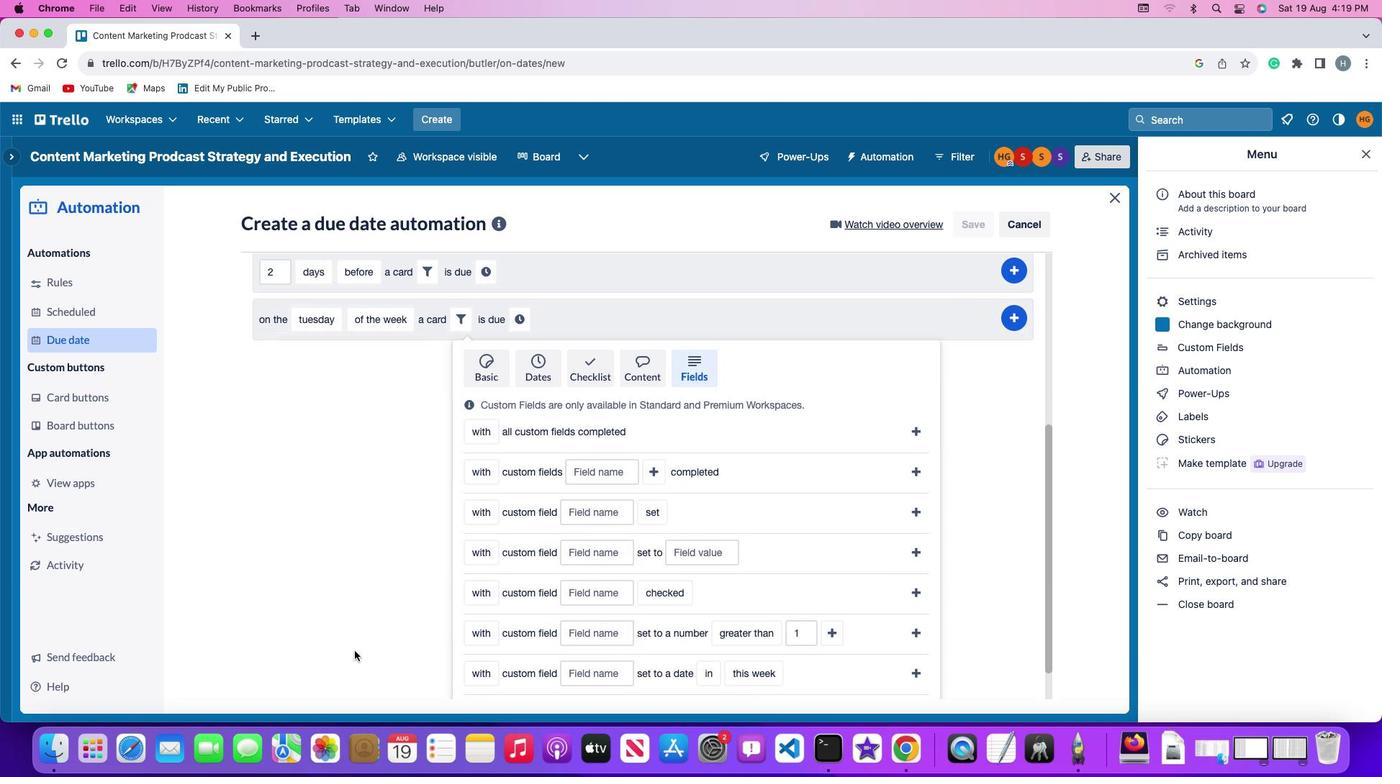 
Action: Mouse scrolled (355, 652) with delta (0, 0)
Screenshot: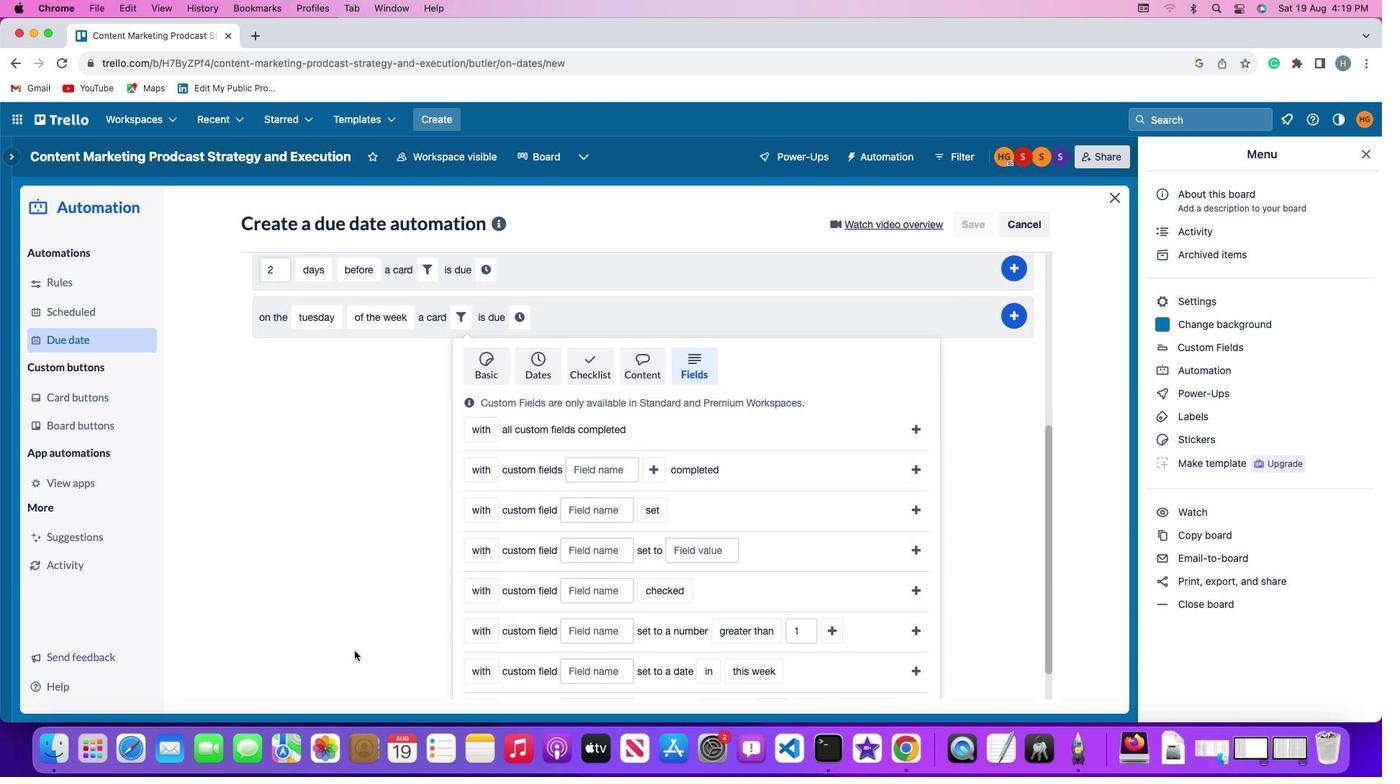 
Action: Mouse scrolled (355, 652) with delta (0, 0)
Screenshot: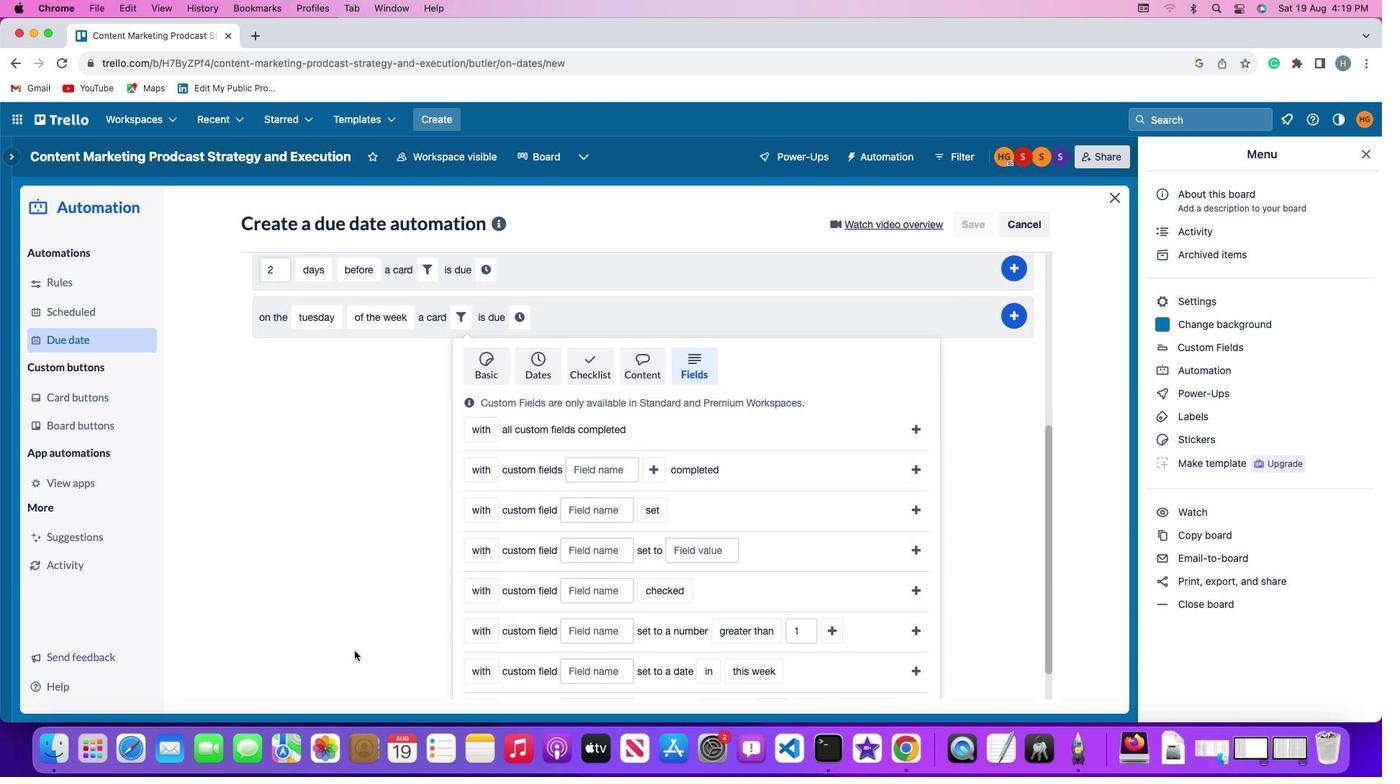 
Action: Mouse scrolled (355, 652) with delta (0, -2)
Screenshot: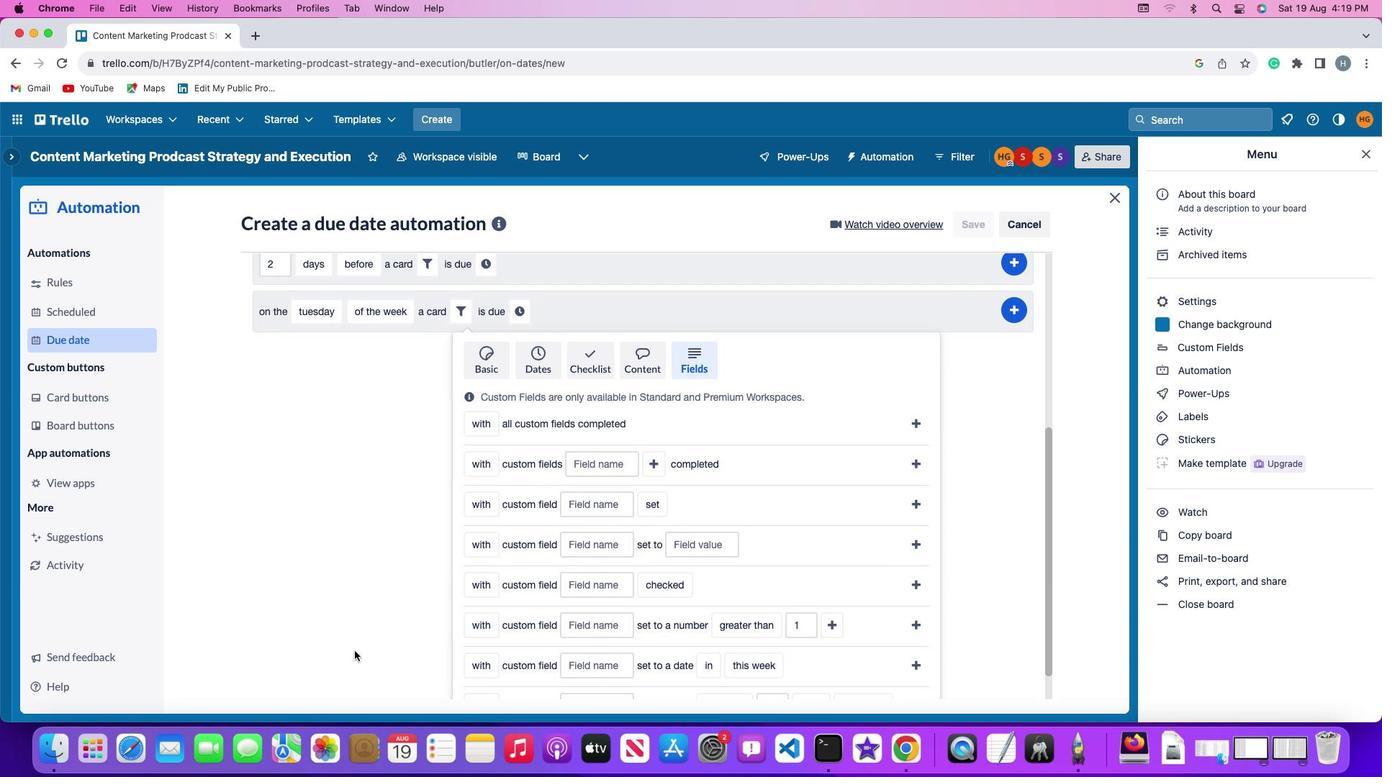 
Action: Mouse moved to (481, 668)
Screenshot: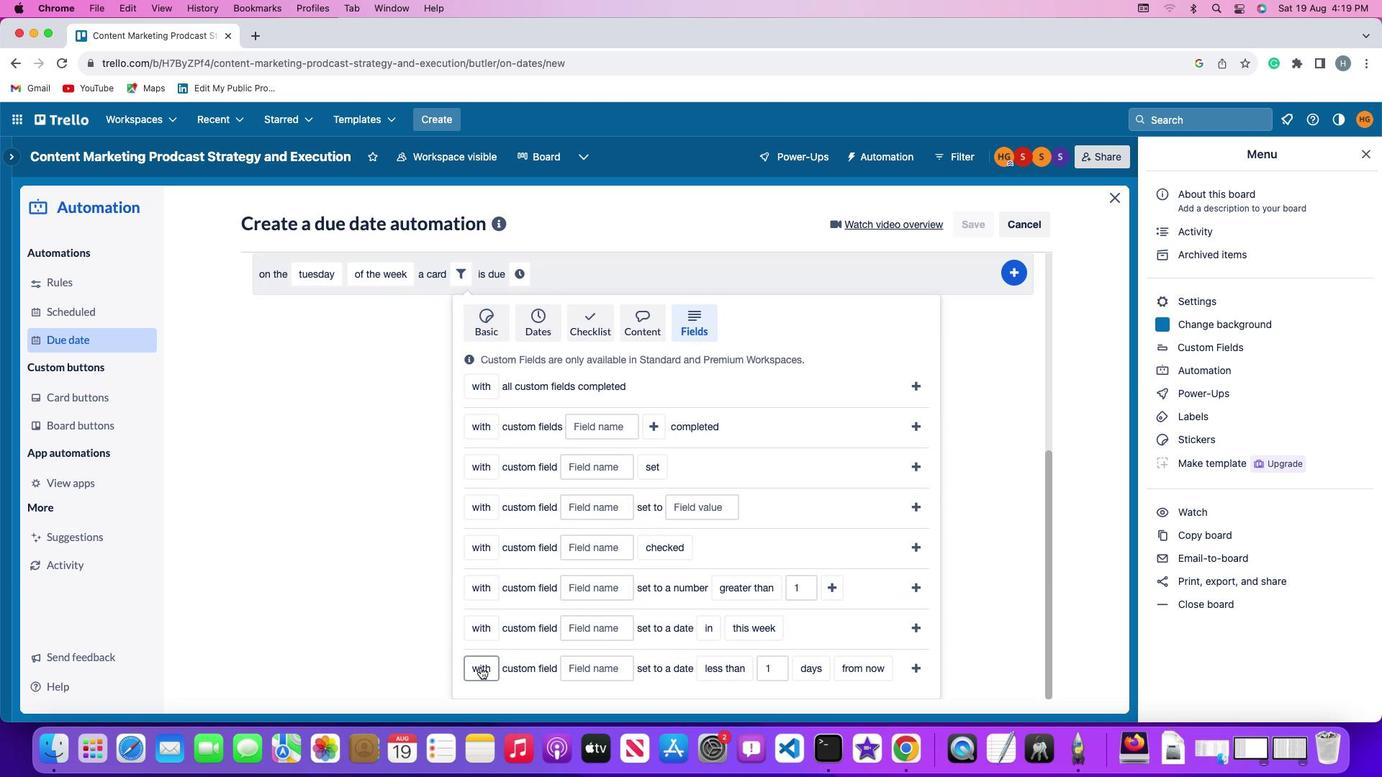 
Action: Mouse pressed left at (481, 668)
Screenshot: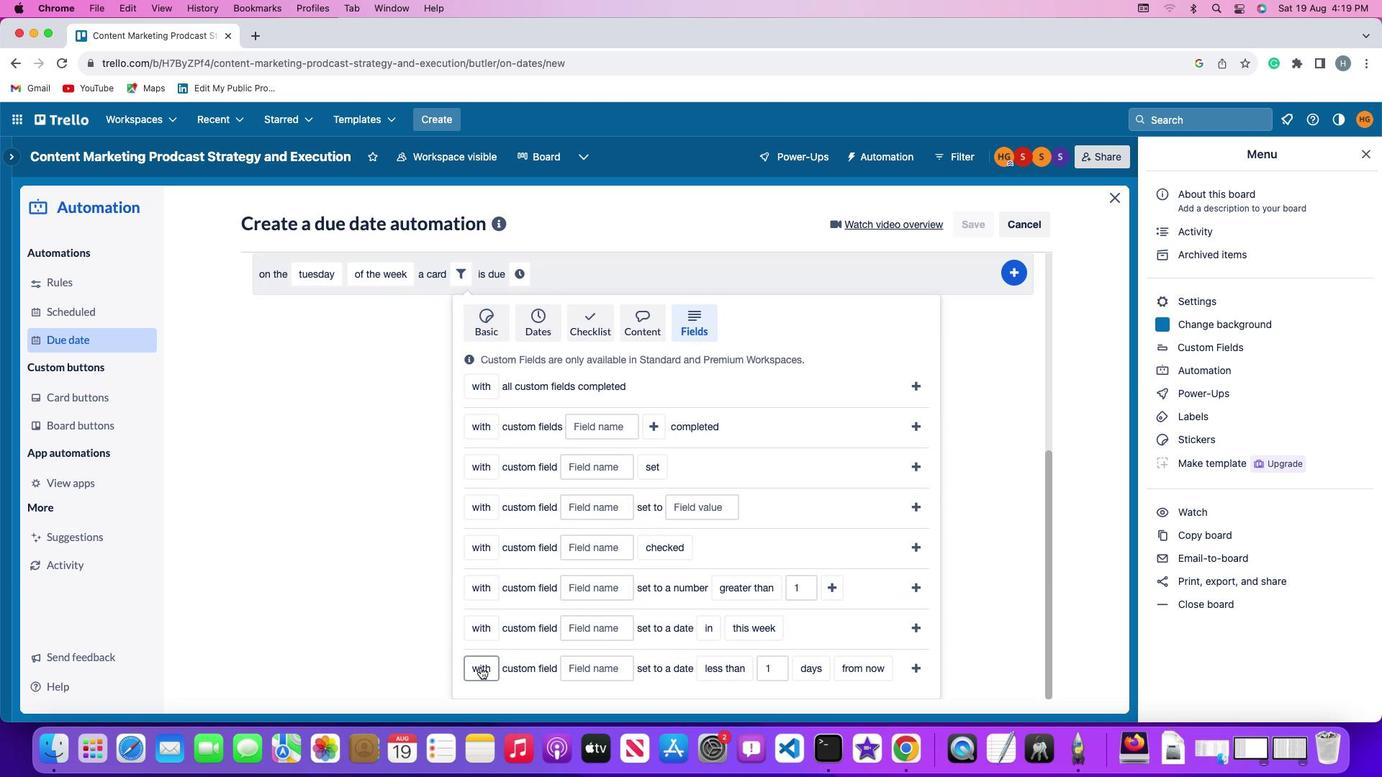 
Action: Mouse moved to (491, 646)
Screenshot: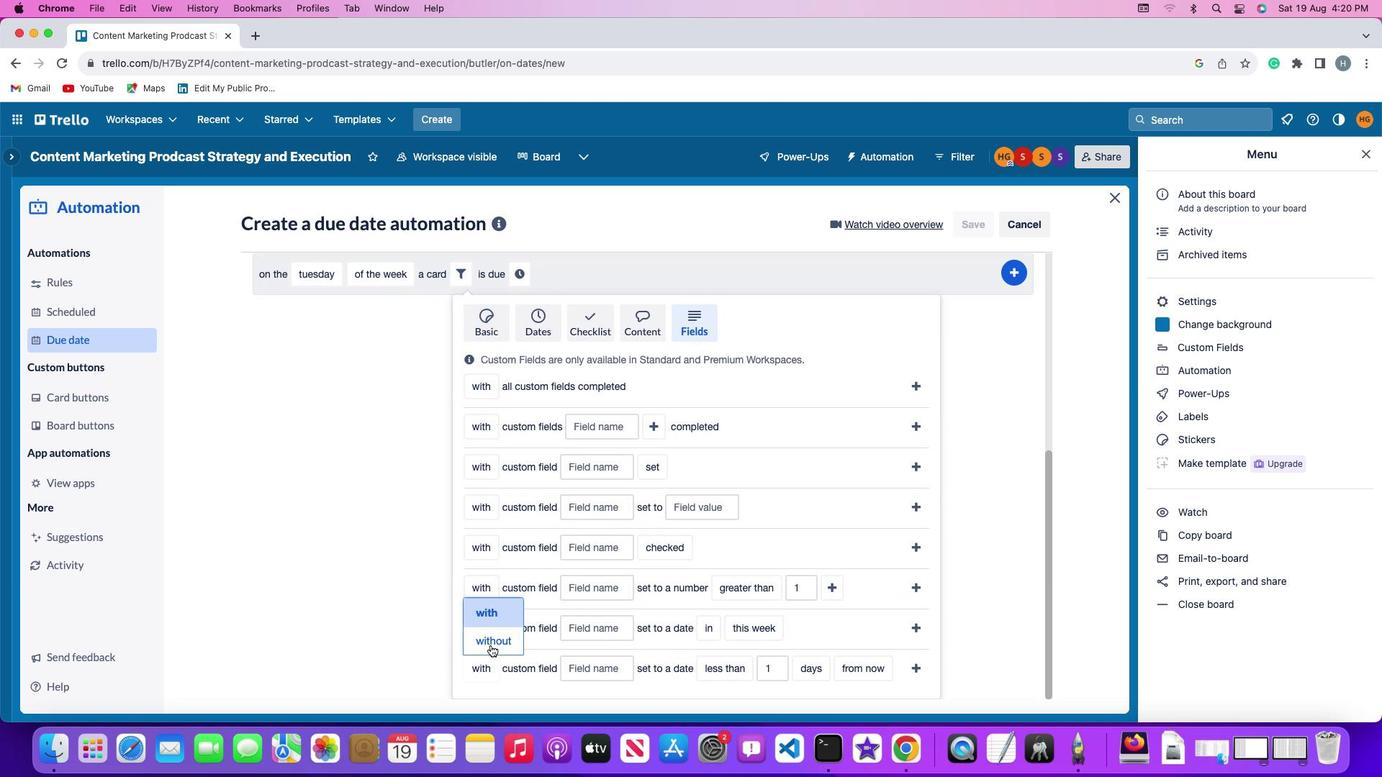 
Action: Mouse pressed left at (491, 646)
Screenshot: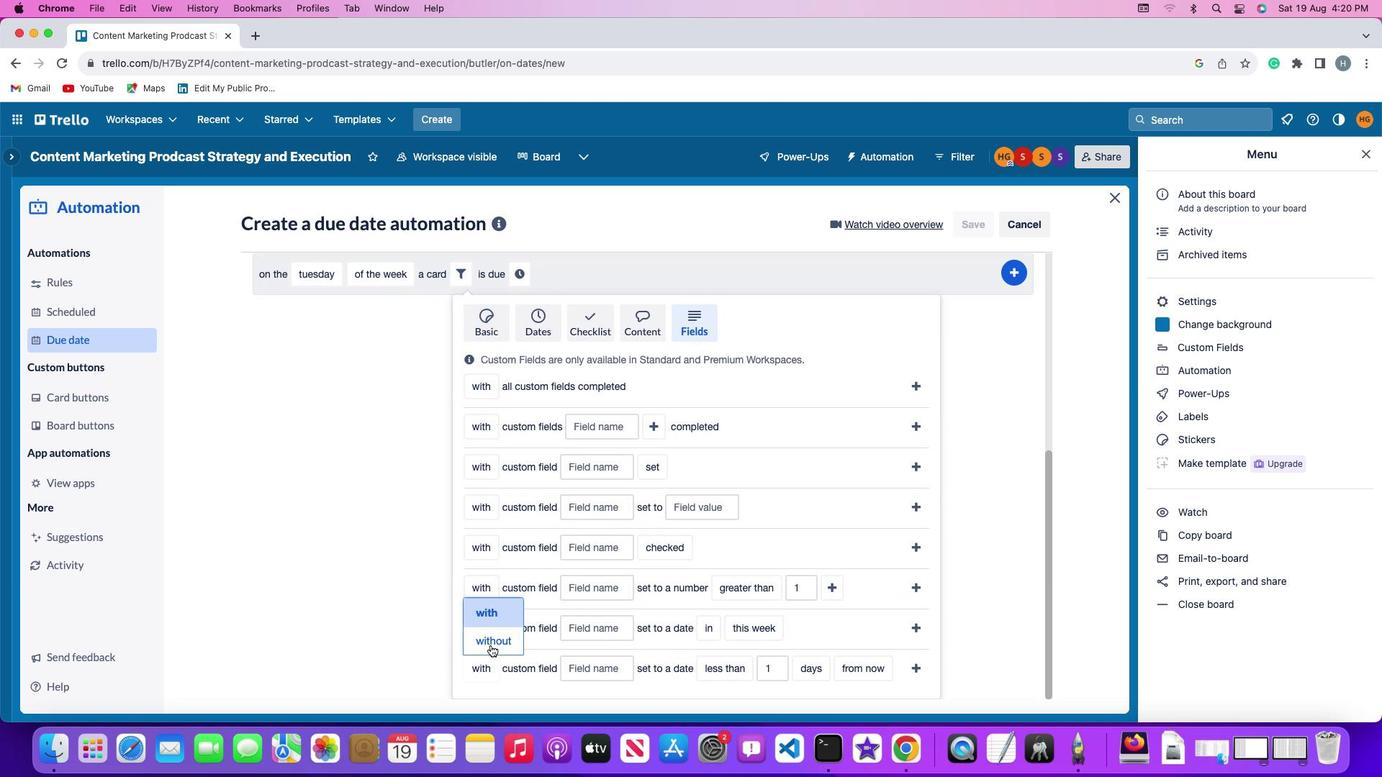 
Action: Mouse moved to (580, 661)
Screenshot: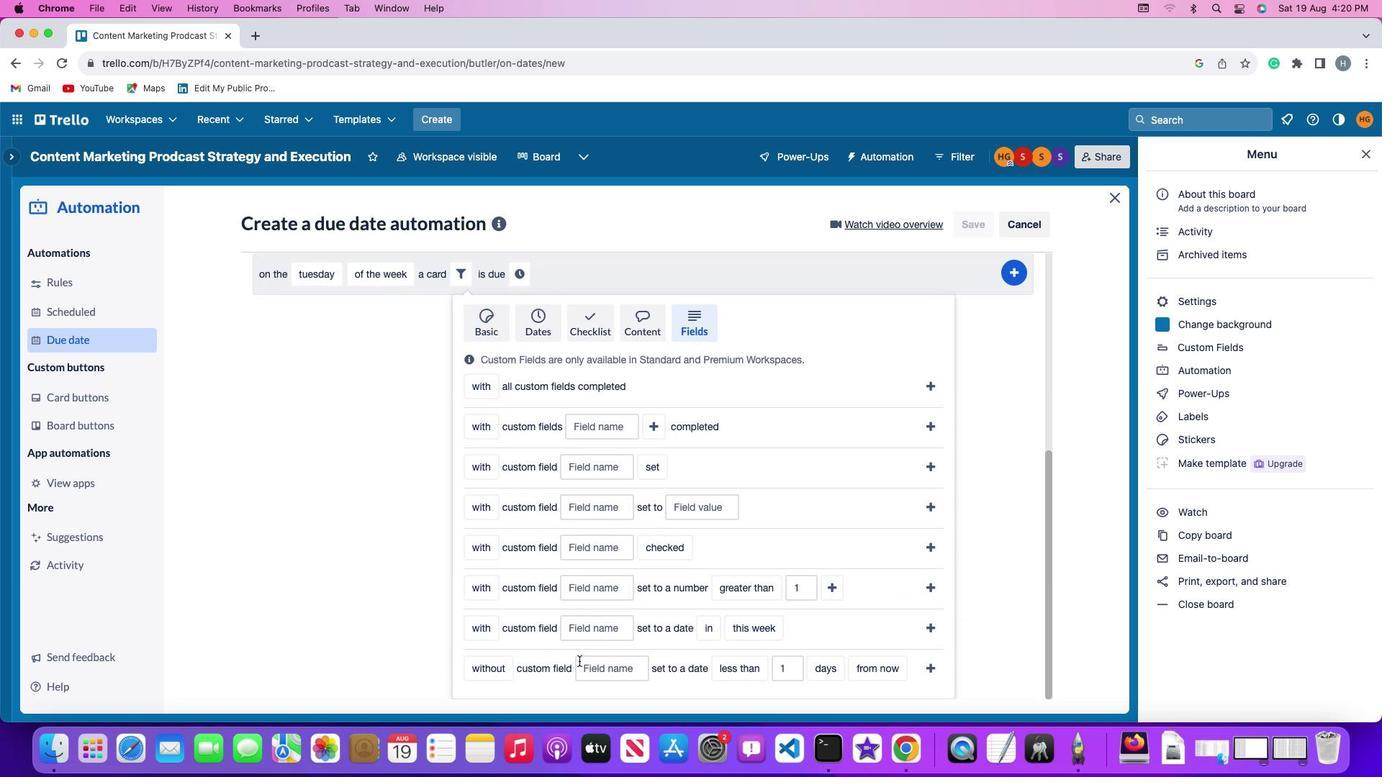 
Action: Mouse pressed left at (580, 661)
Screenshot: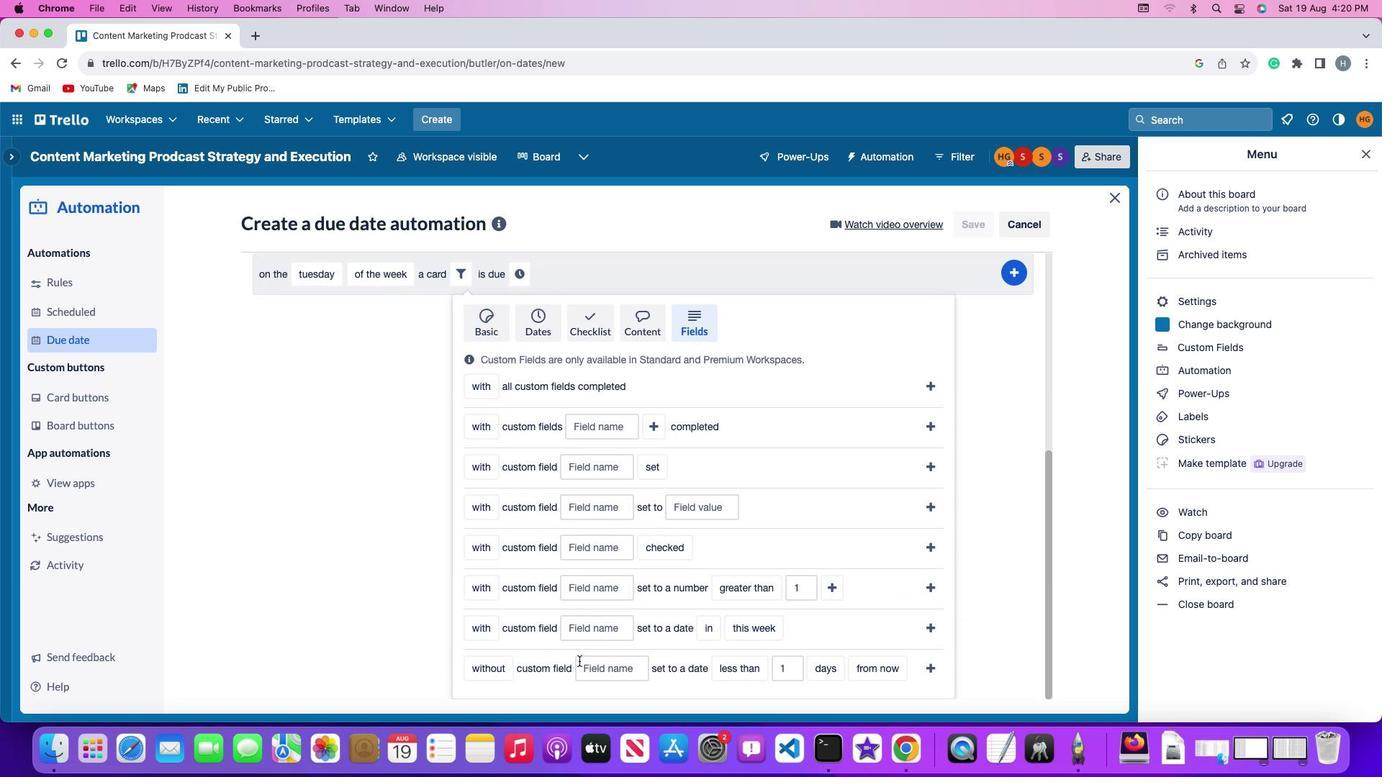 
Action: Mouse moved to (585, 665)
Screenshot: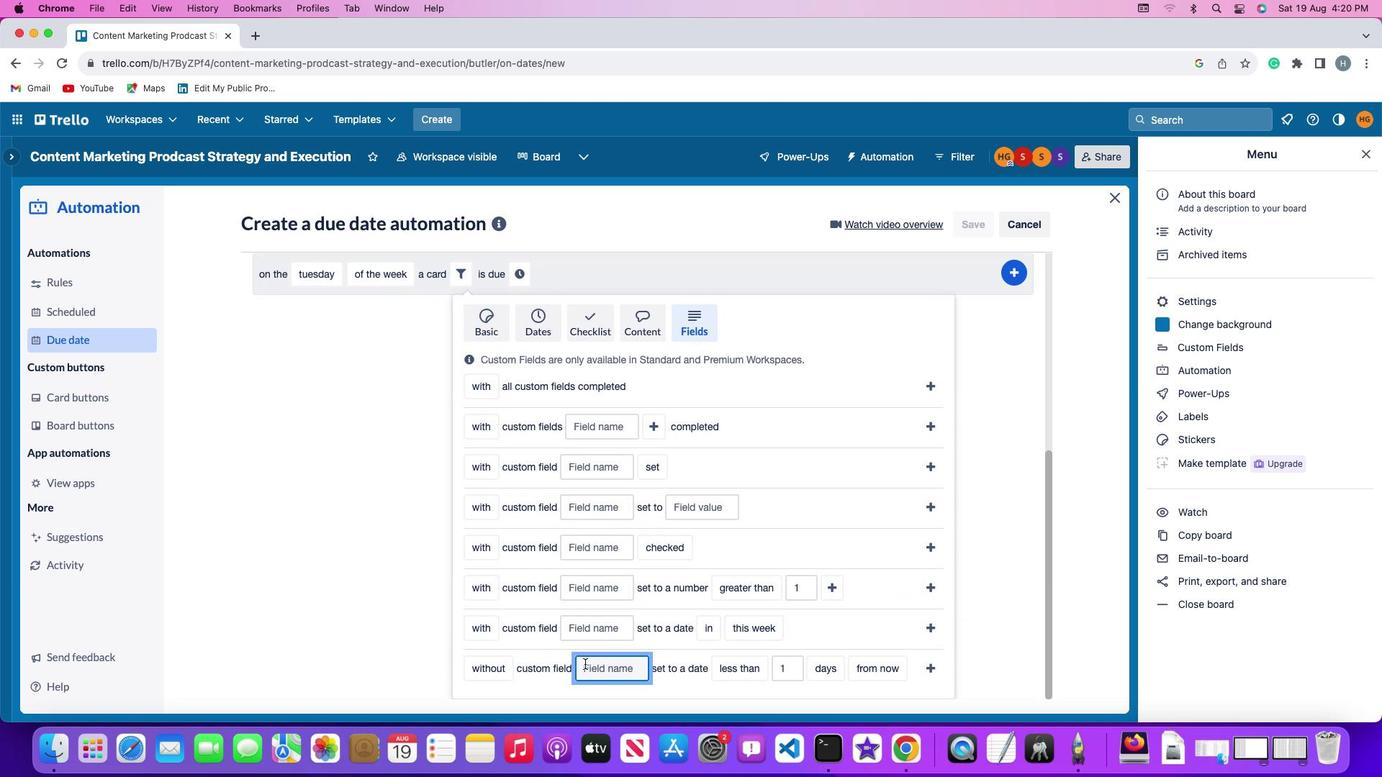 
Action: Key pressed Key.shift'R''e''s''u''m''e'
Screenshot: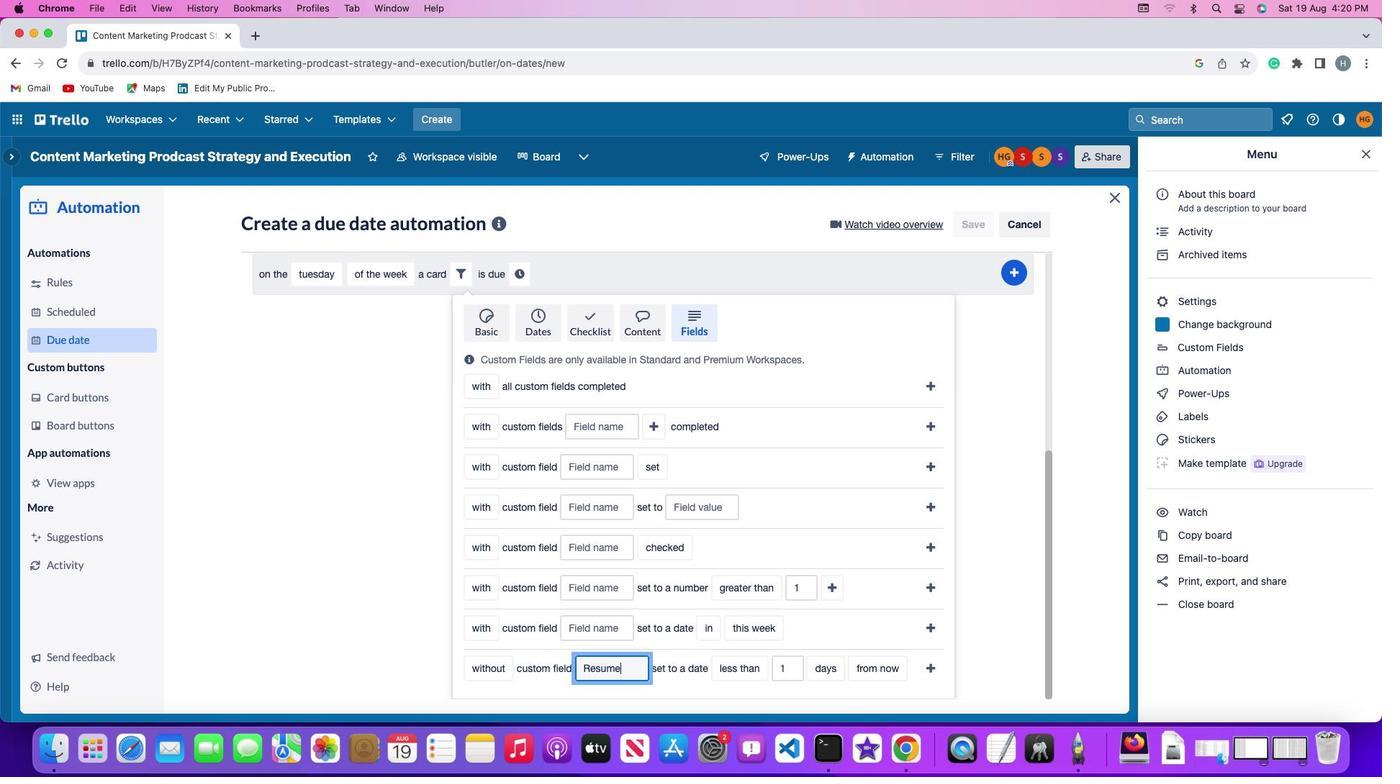 
Action: Mouse moved to (757, 674)
Screenshot: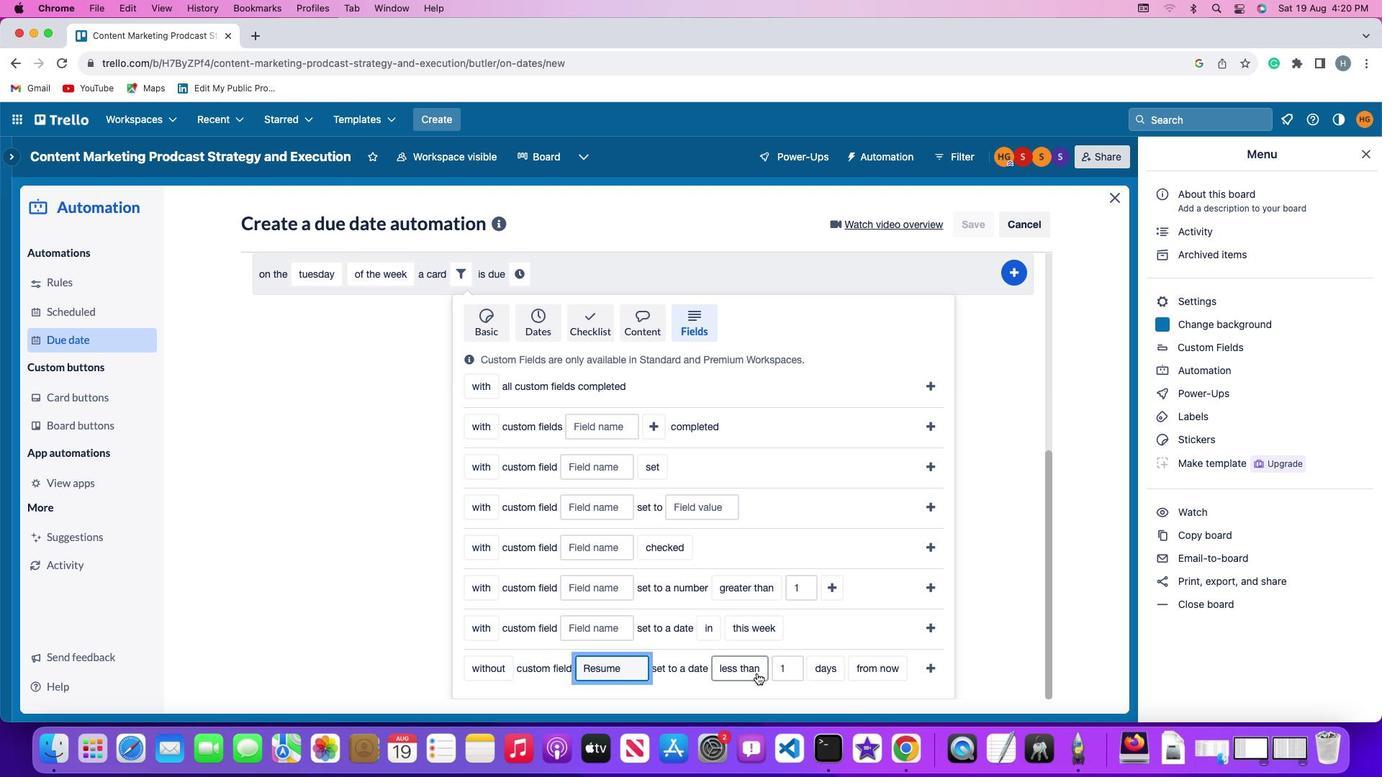 
Action: Mouse pressed left at (757, 674)
Screenshot: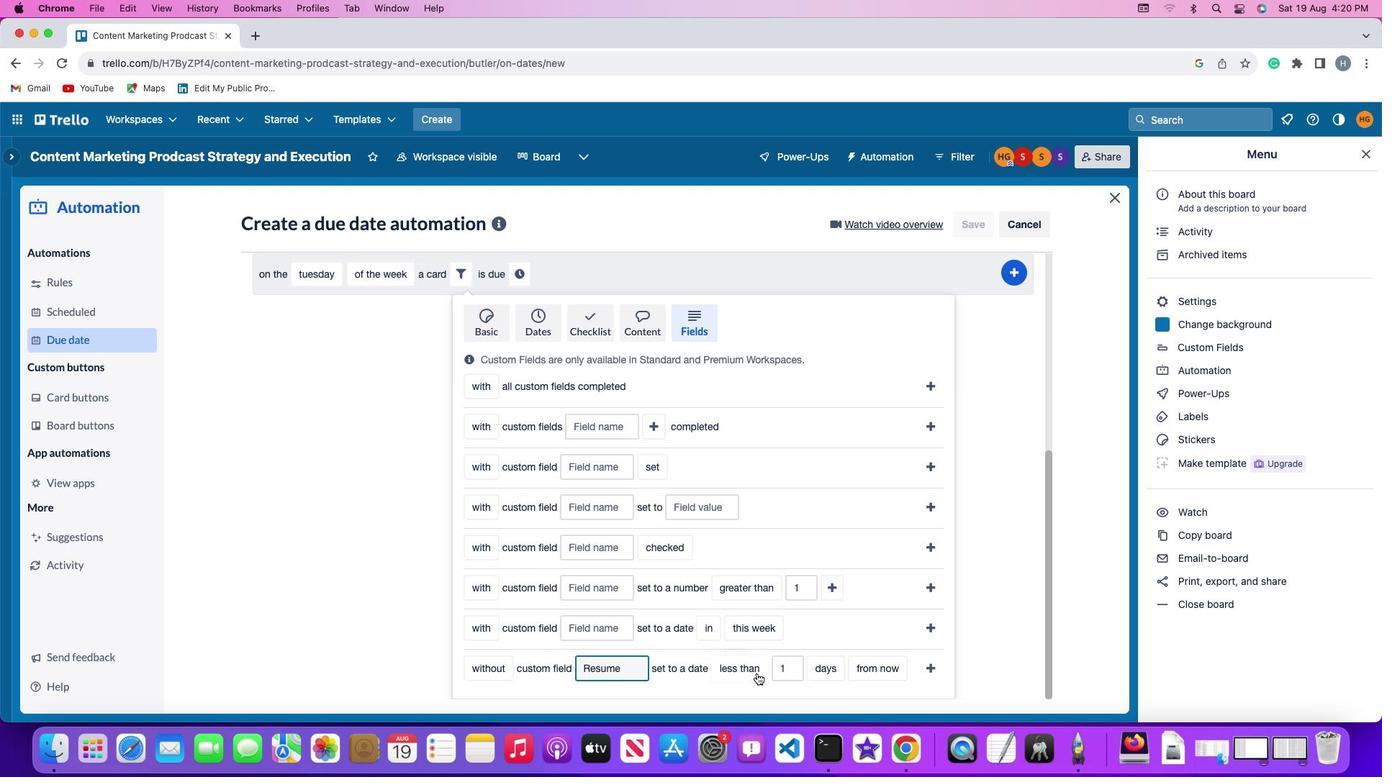
Action: Mouse moved to (756, 558)
Screenshot: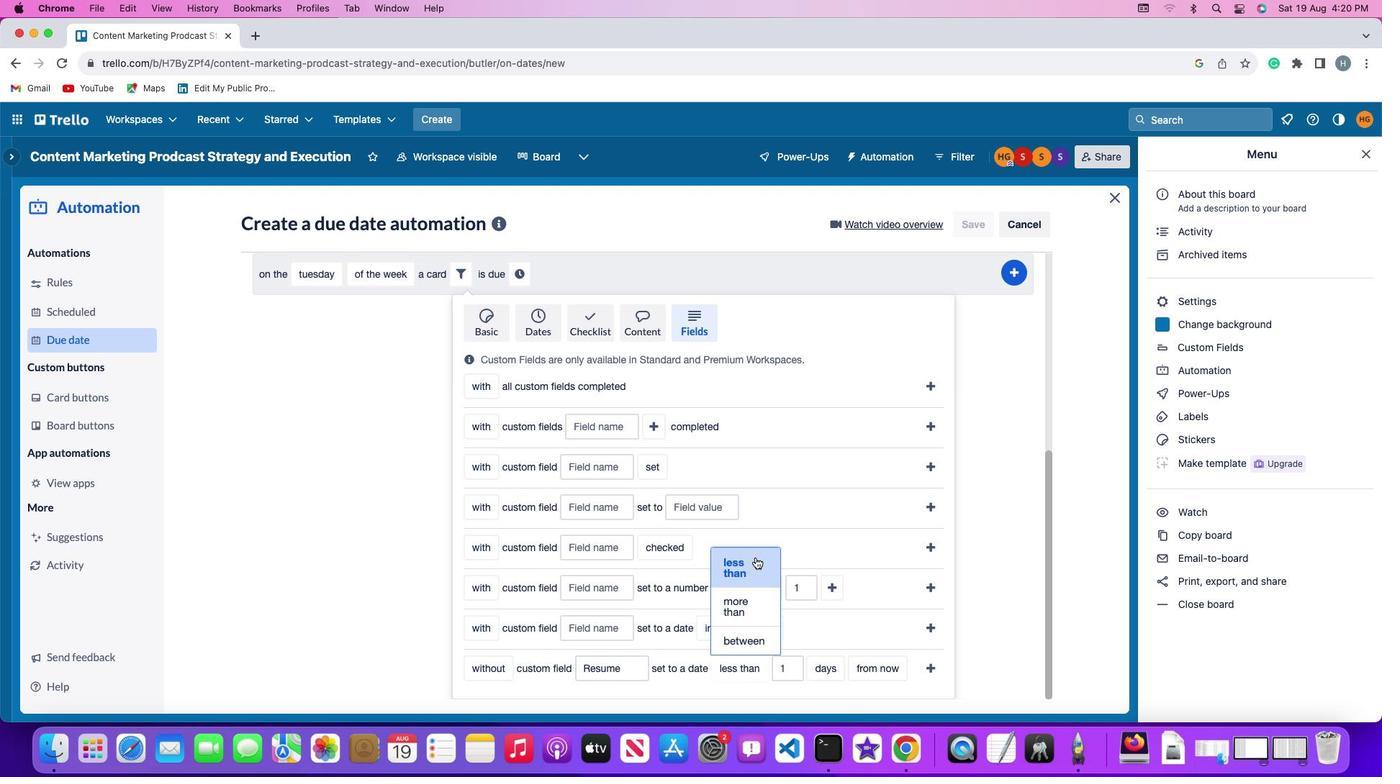 
Action: Mouse pressed left at (756, 558)
Screenshot: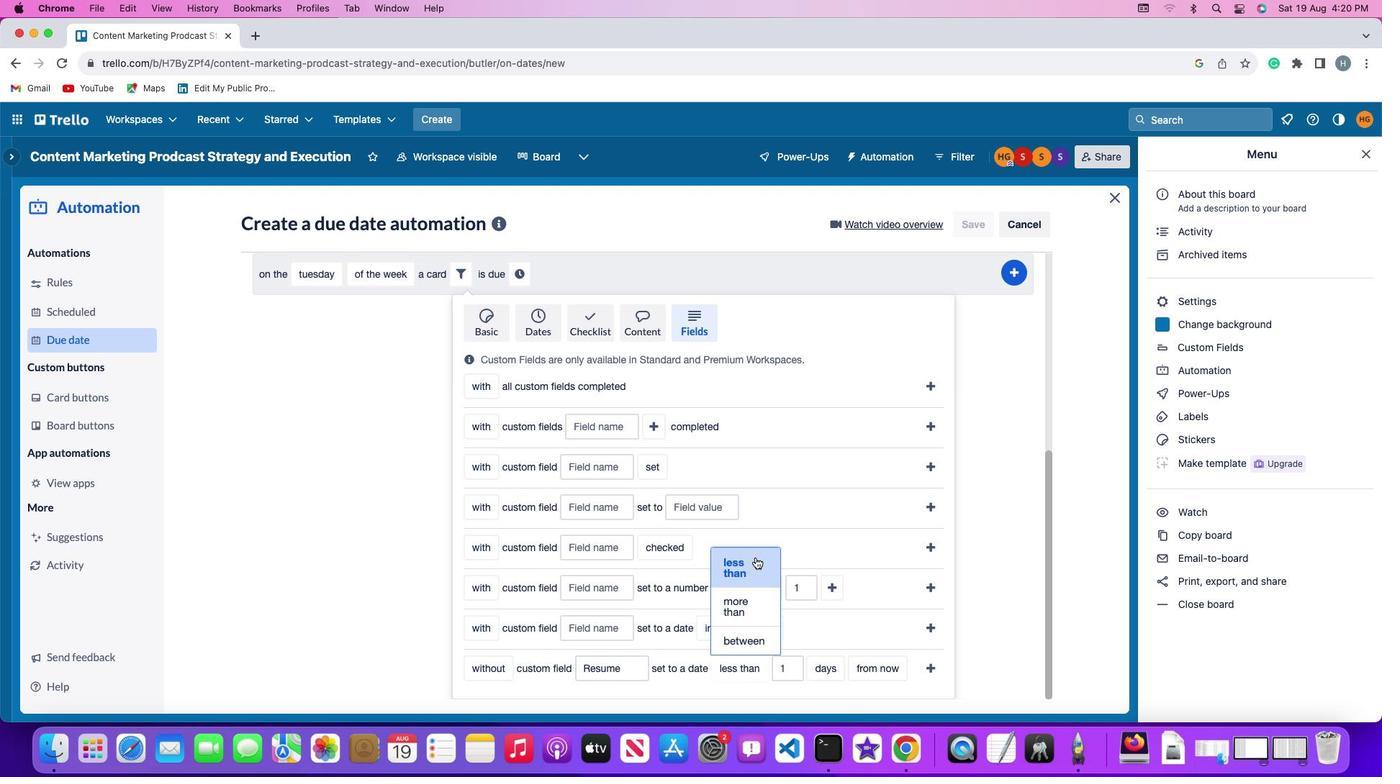 
Action: Mouse moved to (794, 664)
Screenshot: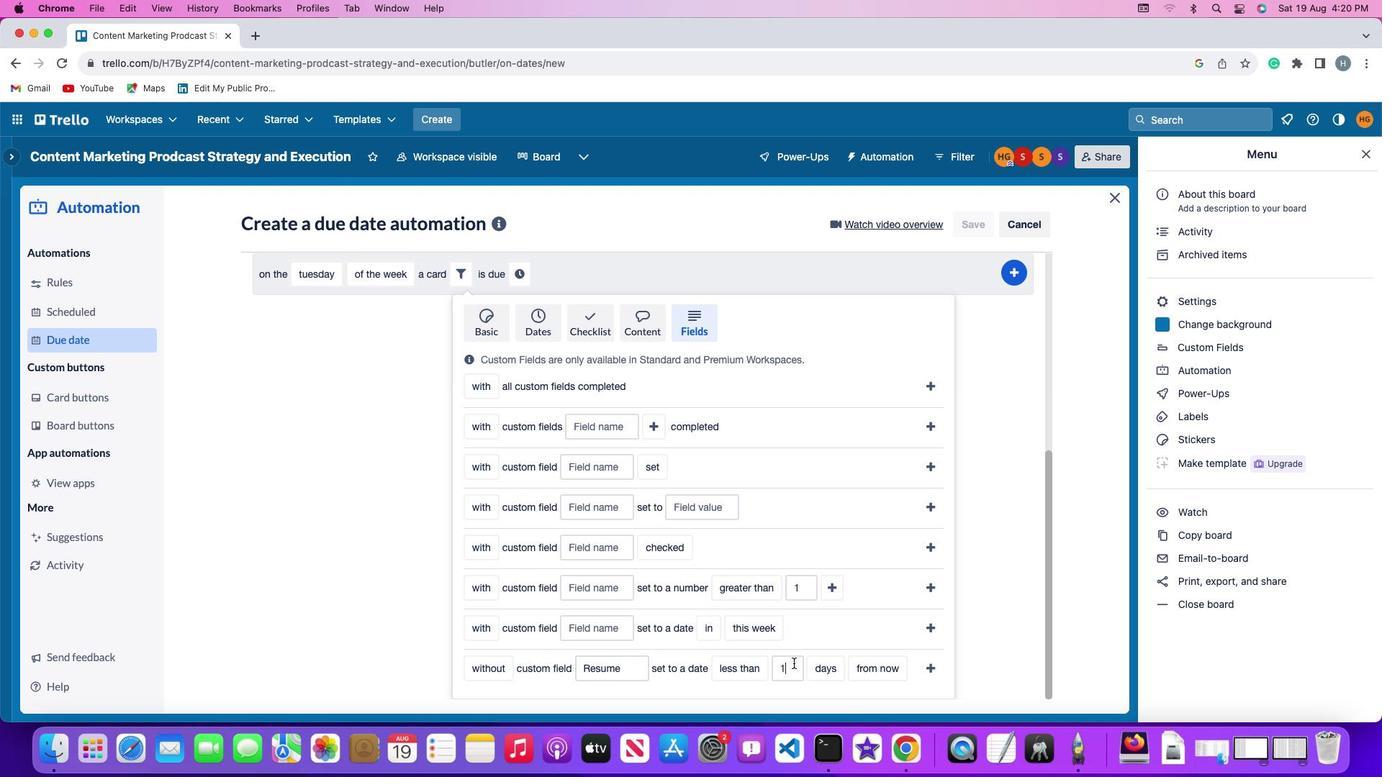 
Action: Mouse pressed left at (794, 664)
Screenshot: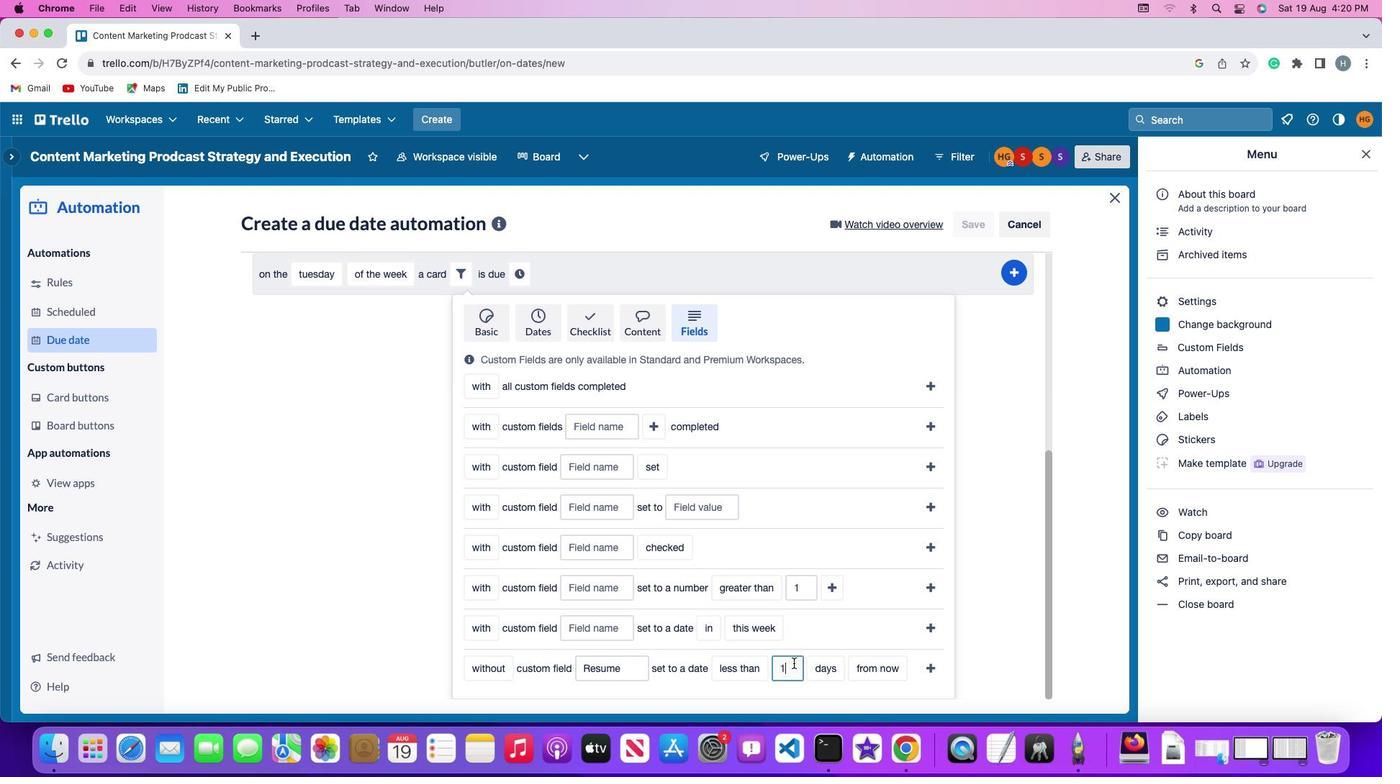 
Action: Mouse moved to (795, 664)
Screenshot: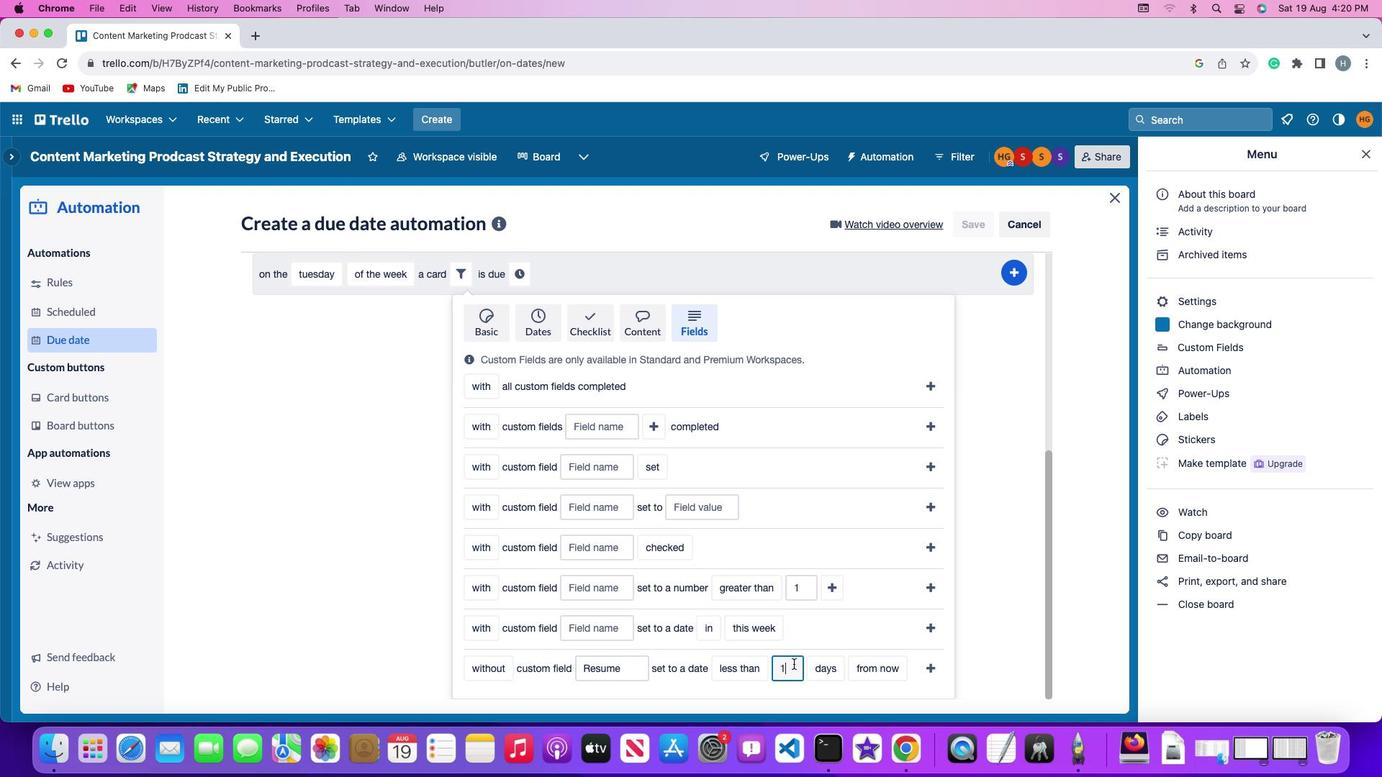 
Action: Key pressed Key.backspace'1'
Screenshot: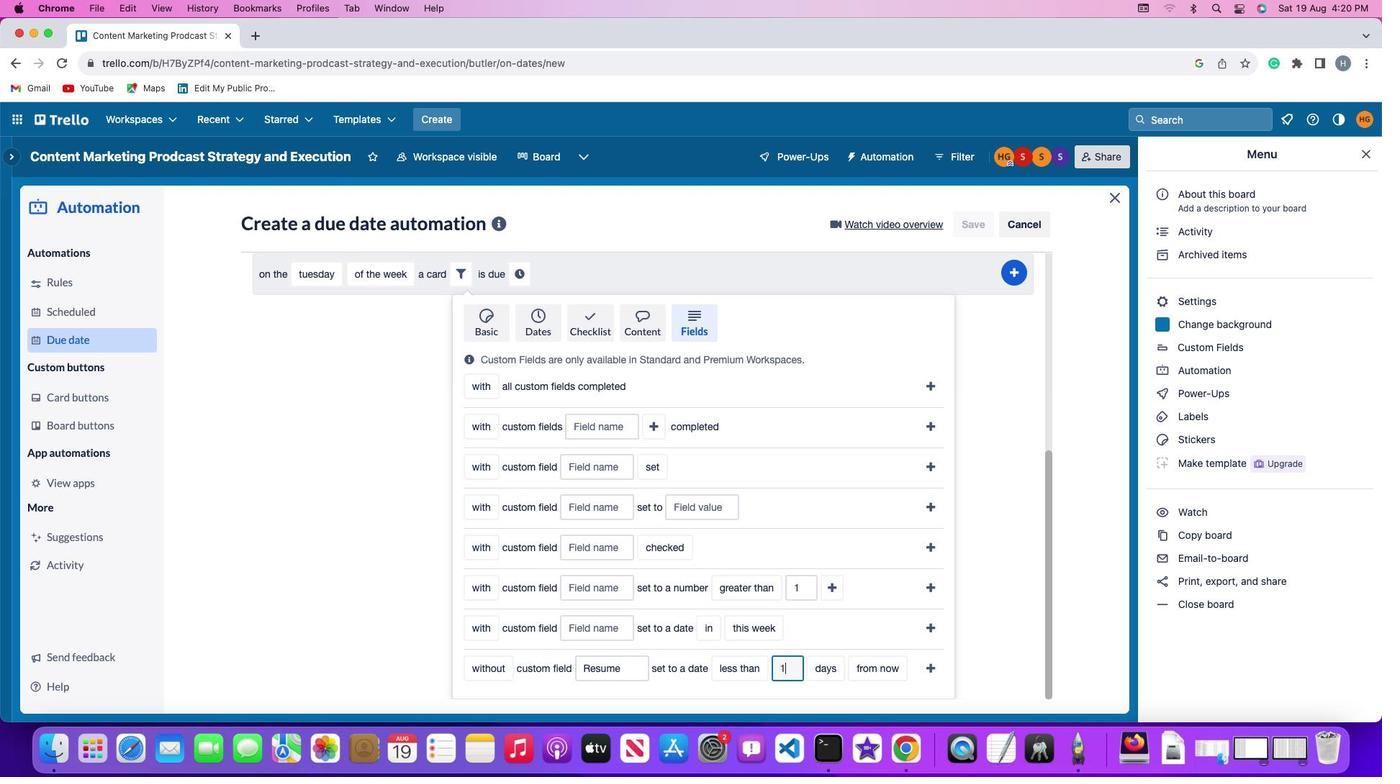 
Action: Mouse moved to (815, 663)
Screenshot: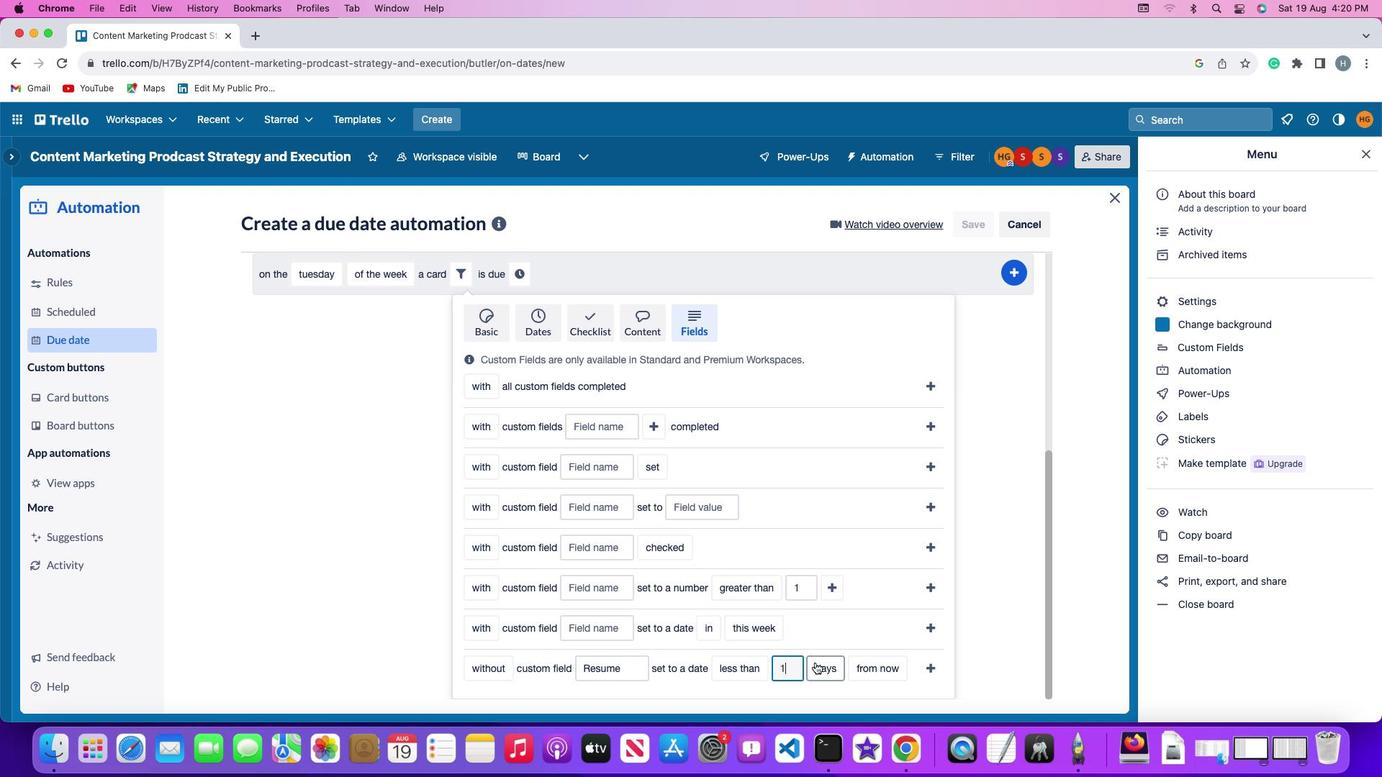 
Action: Mouse pressed left at (815, 663)
Screenshot: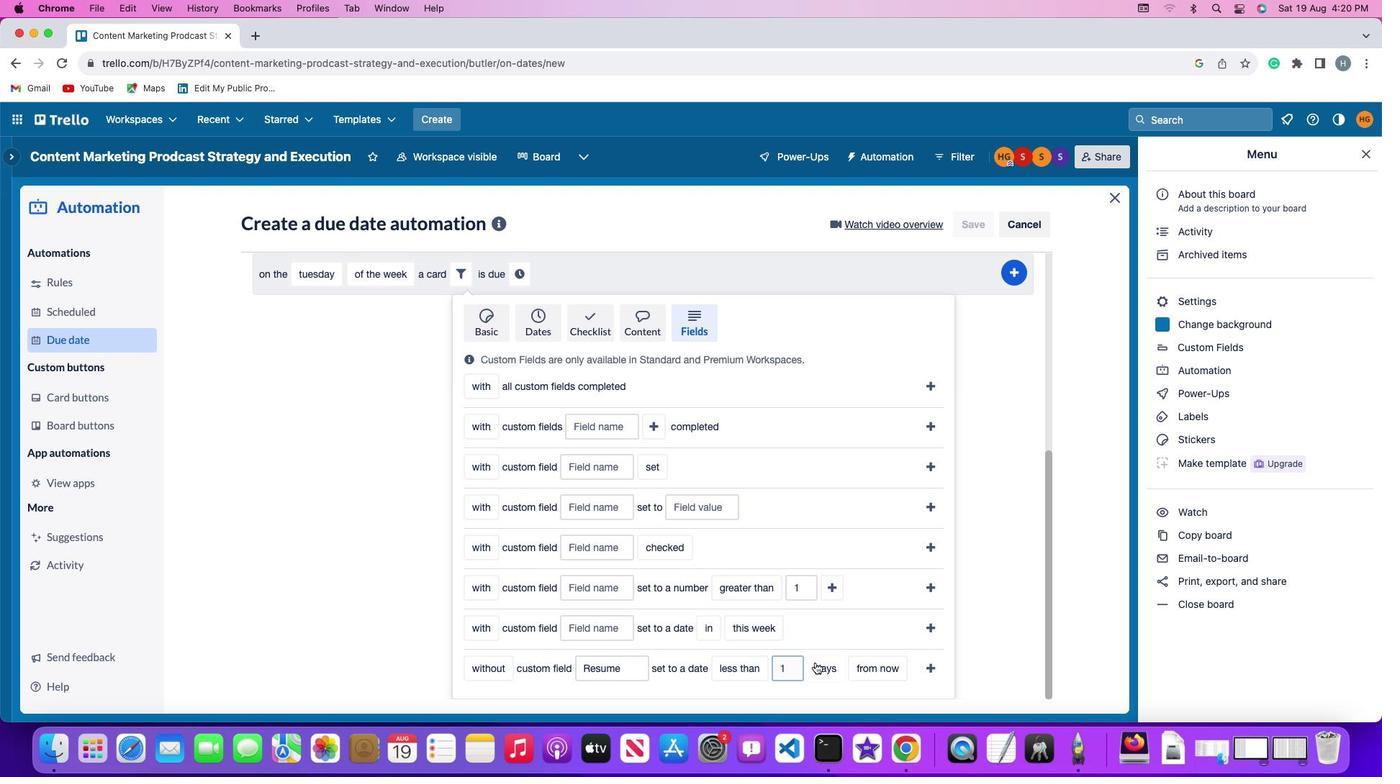
Action: Mouse moved to (831, 635)
Screenshot: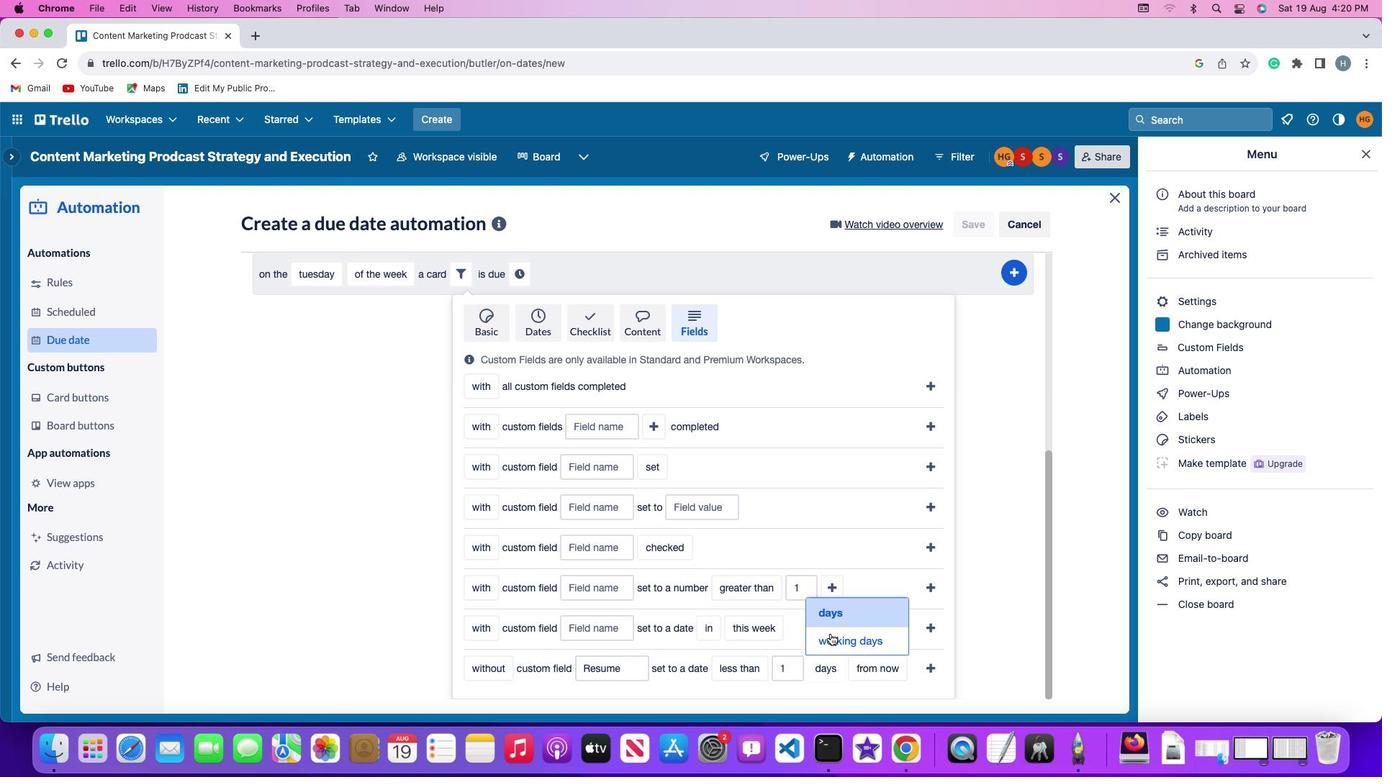 
Action: Mouse pressed left at (831, 635)
Screenshot: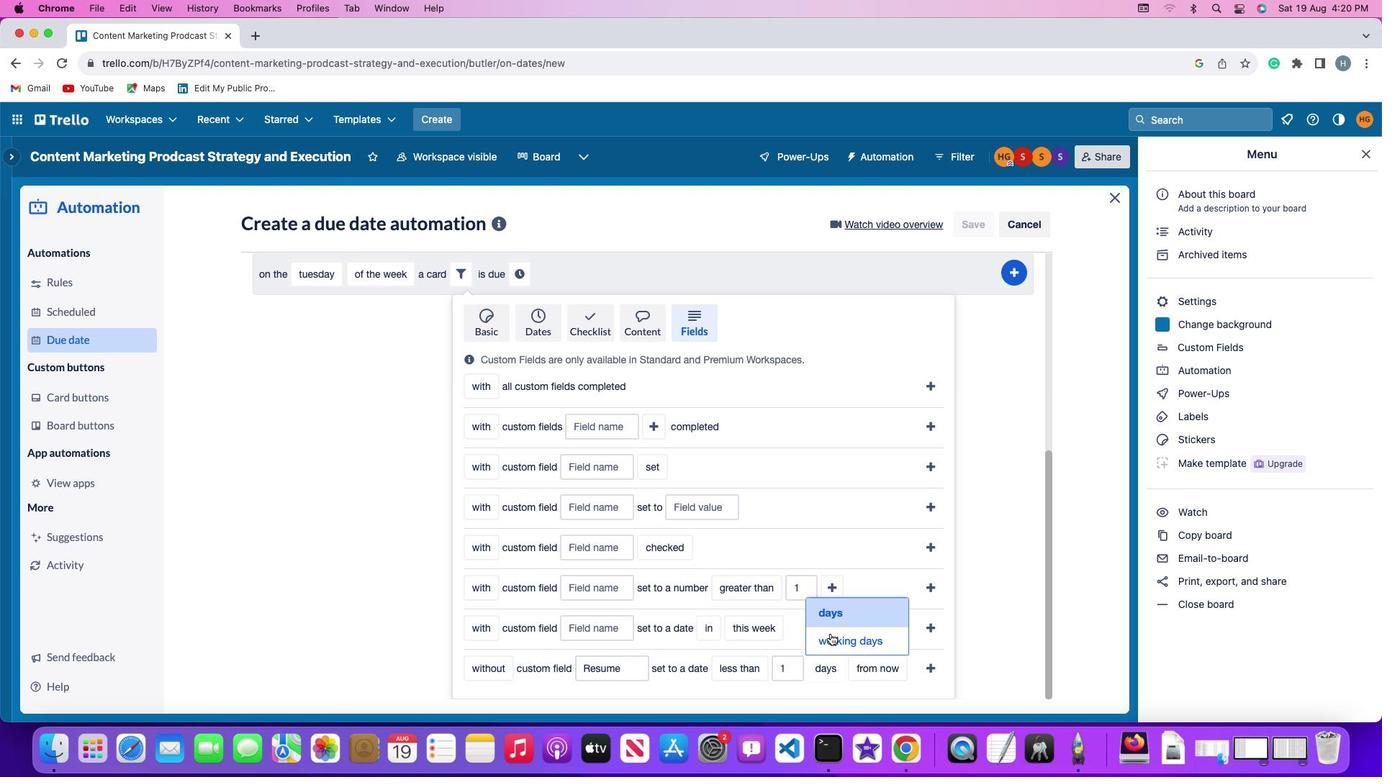 
Action: Mouse moved to (898, 666)
Screenshot: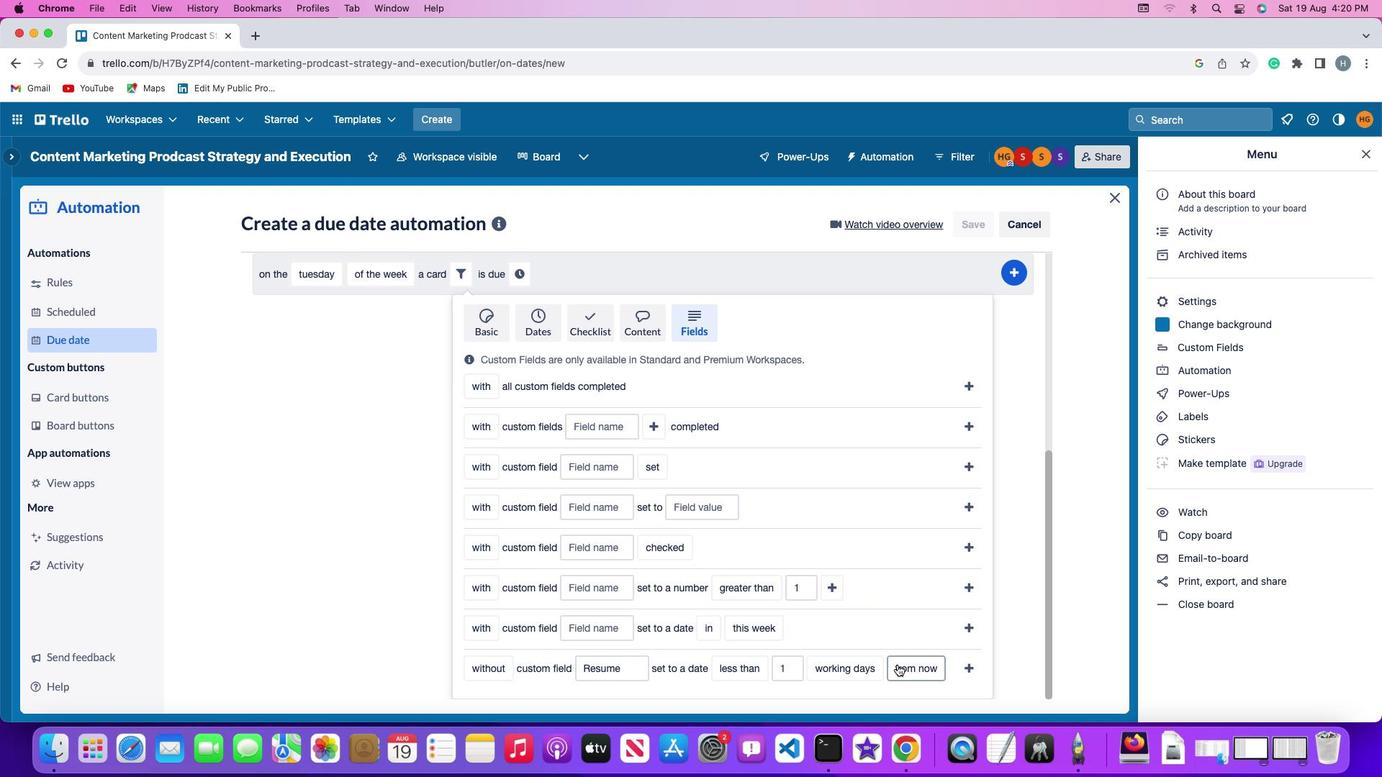 
Action: Mouse pressed left at (898, 666)
Screenshot: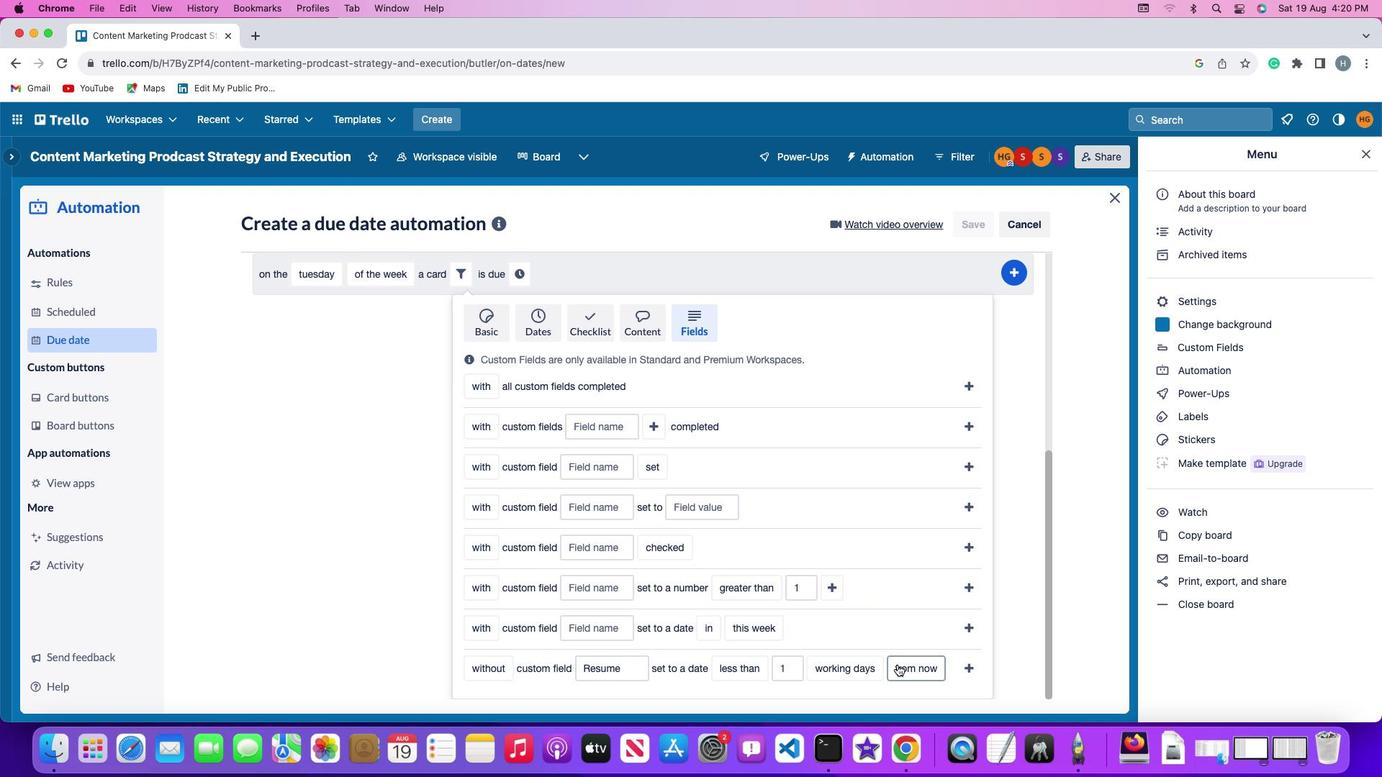
Action: Mouse moved to (909, 605)
Screenshot: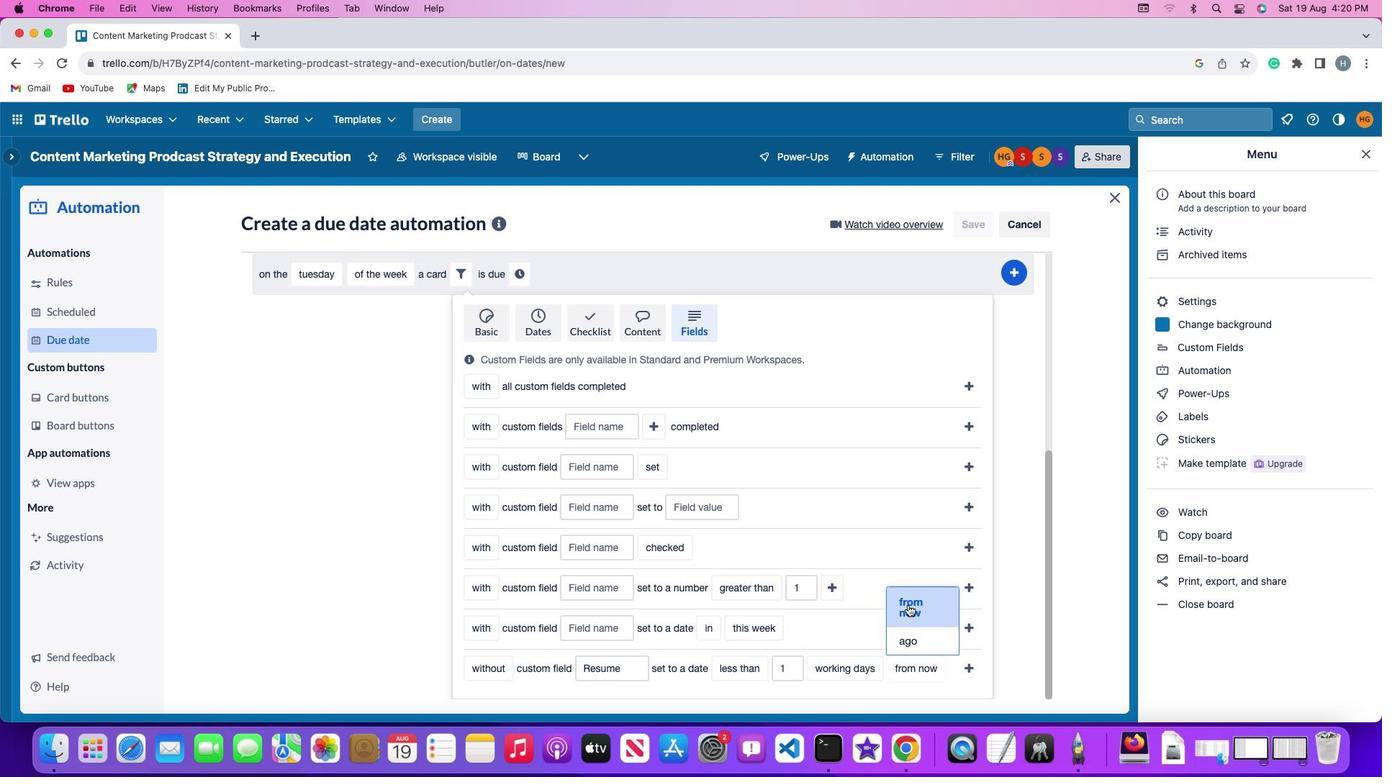 
Action: Mouse pressed left at (909, 605)
Screenshot: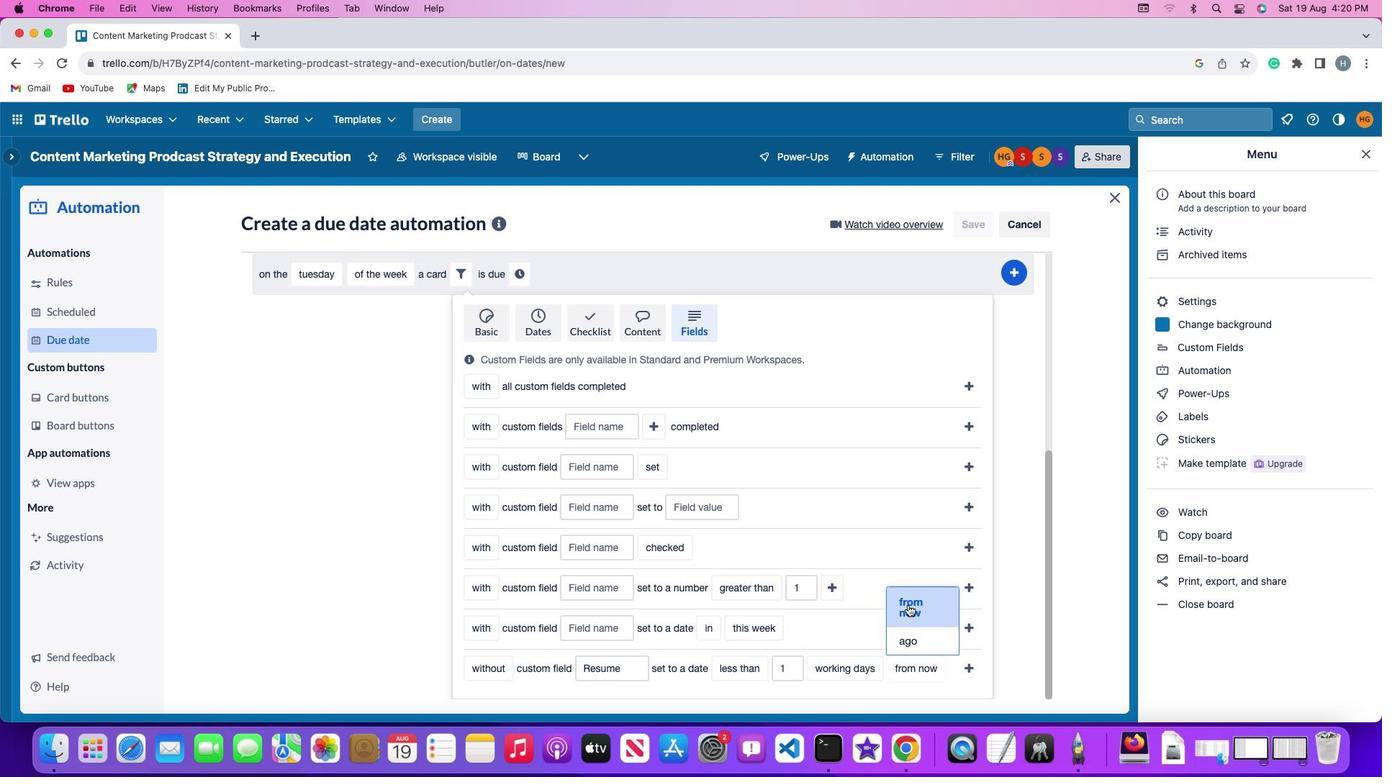 
Action: Mouse moved to (967, 666)
Screenshot: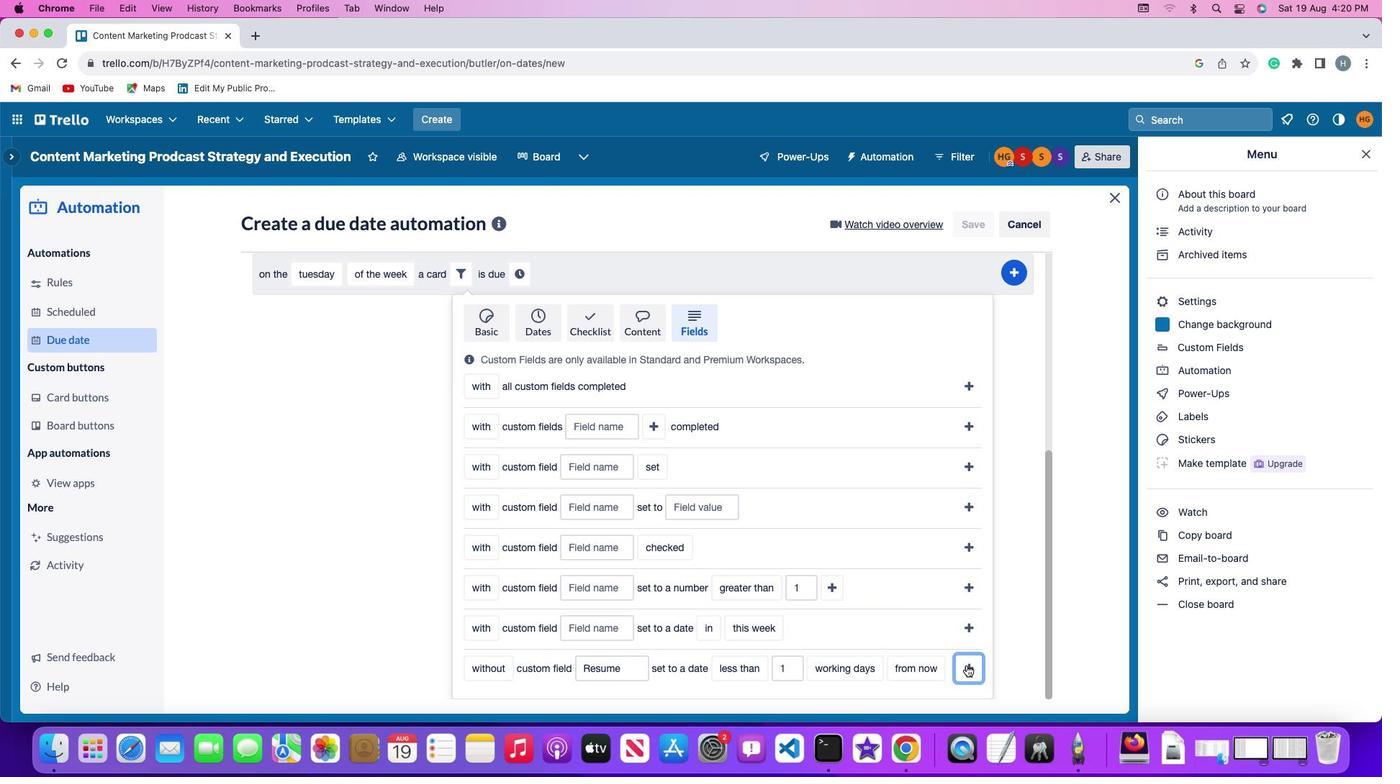 
Action: Mouse pressed left at (967, 666)
Screenshot: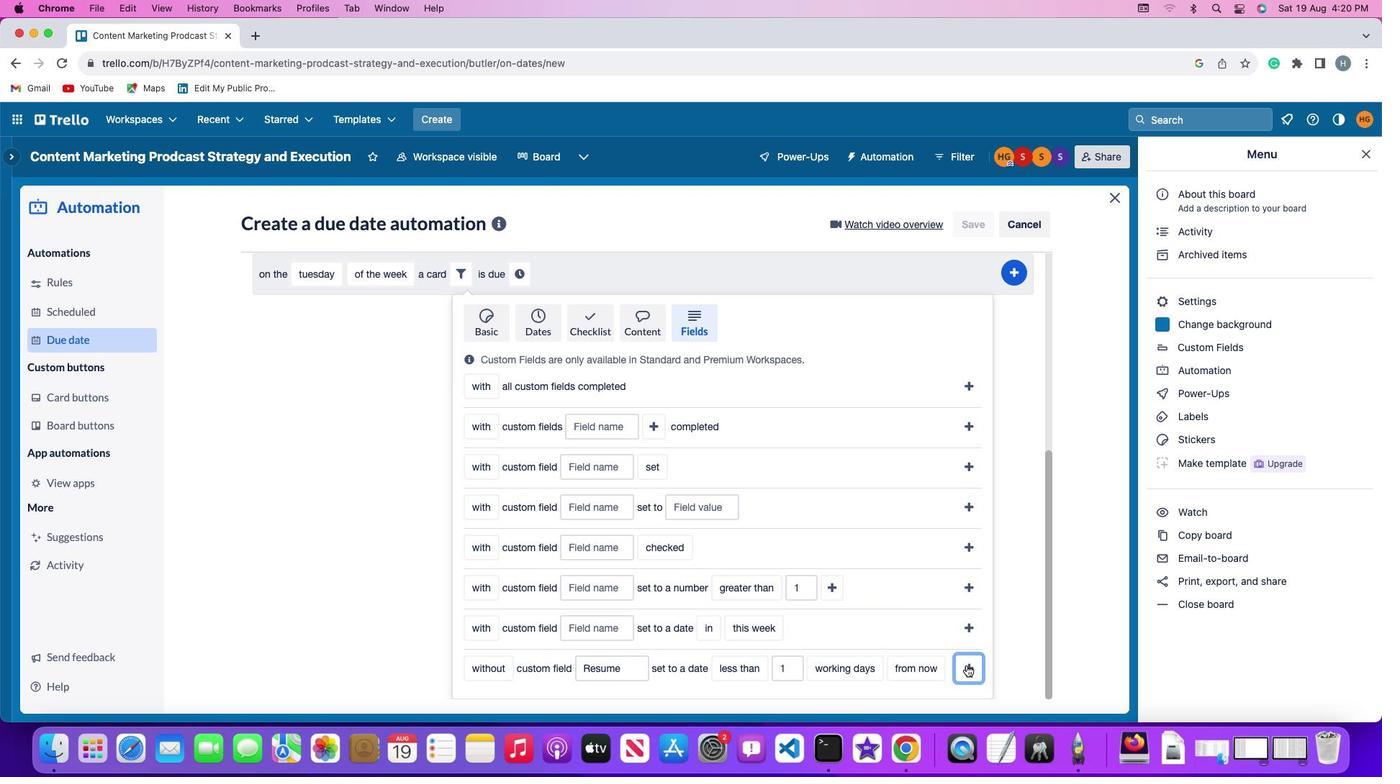 
Action: Mouse moved to (905, 630)
Screenshot: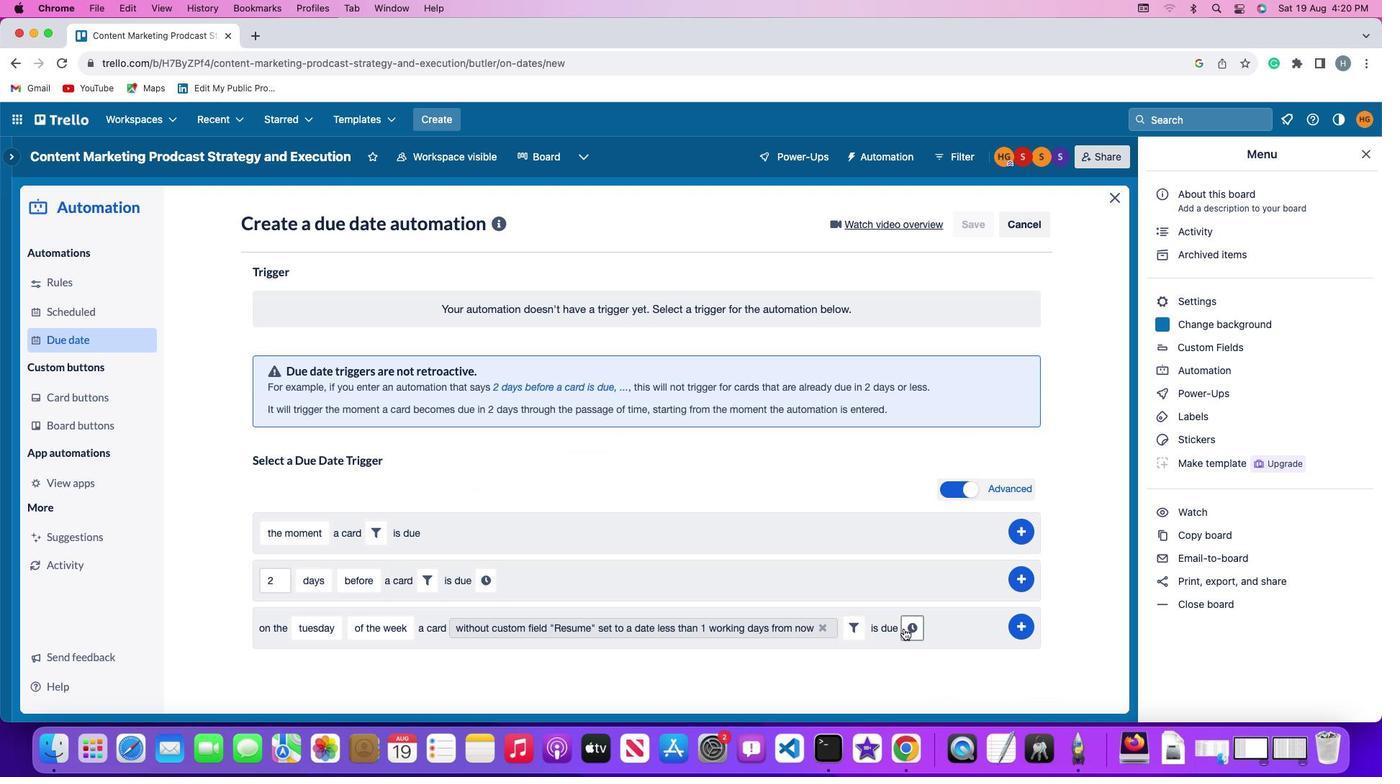 
Action: Mouse pressed left at (905, 630)
Screenshot: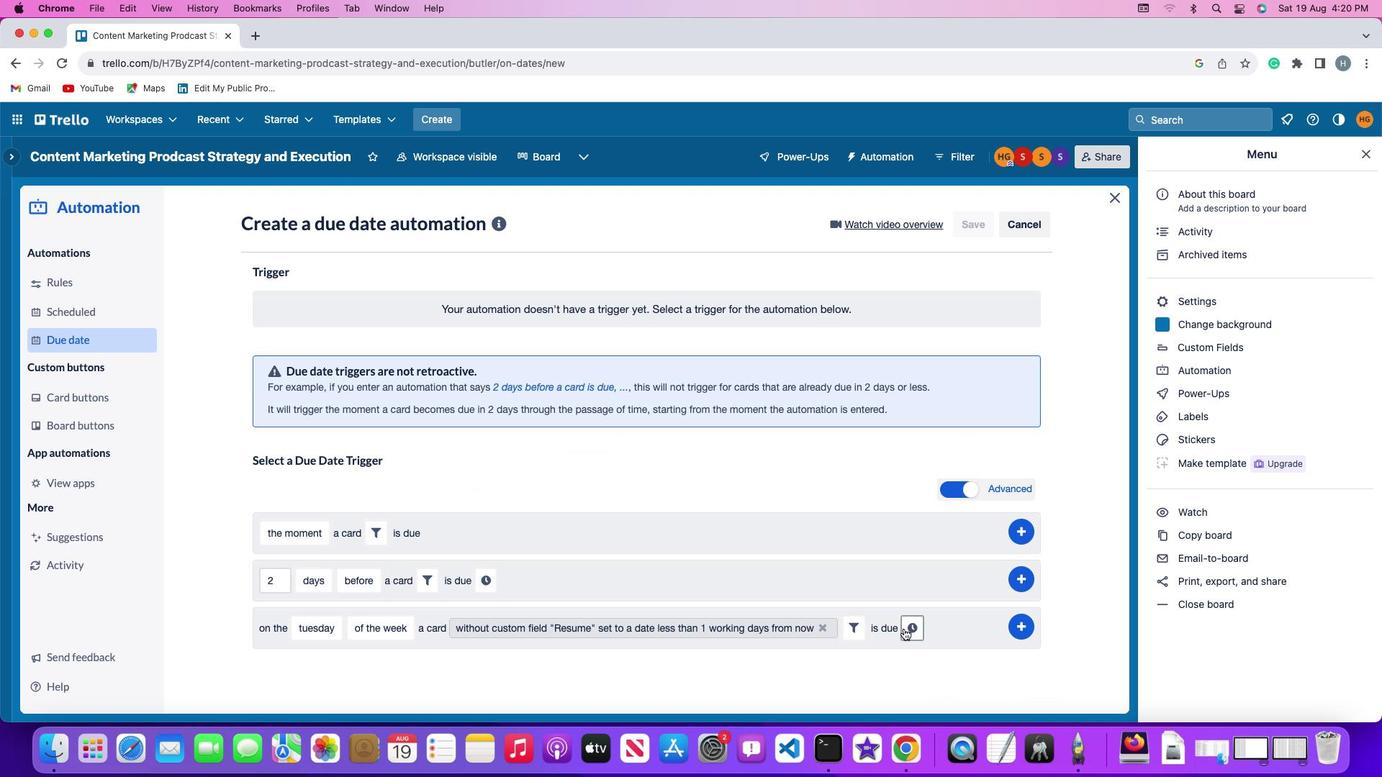 
Action: Mouse moved to (312, 655)
Screenshot: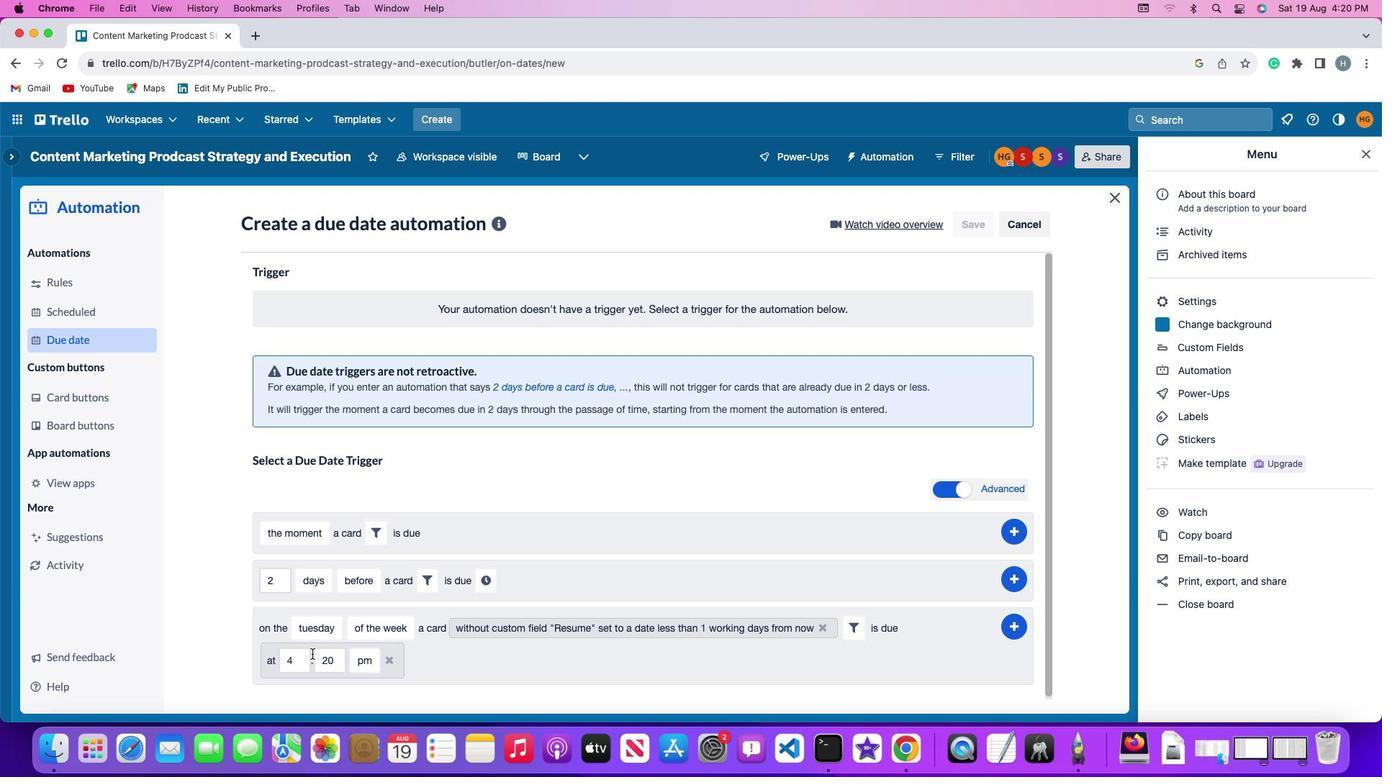 
Action: Mouse pressed left at (312, 655)
Screenshot: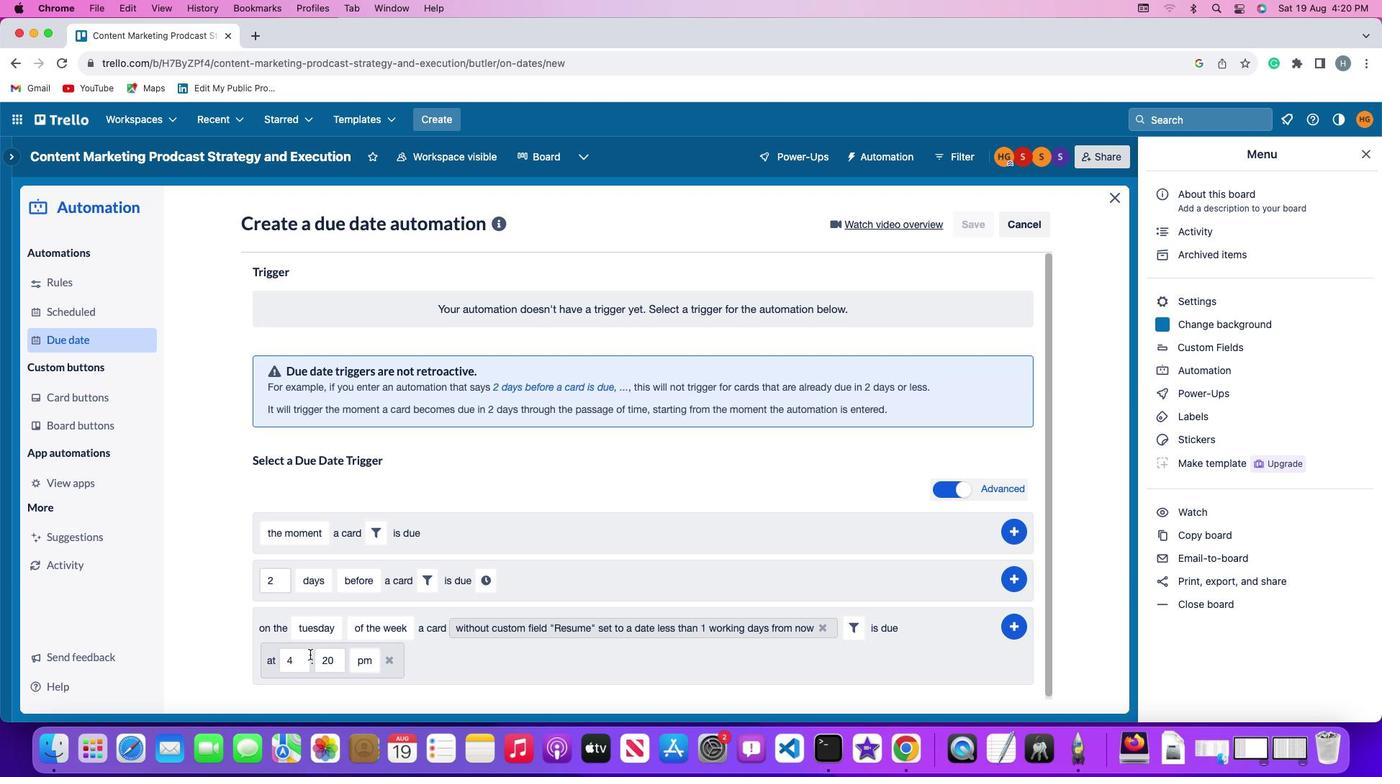 
Action: Mouse moved to (307, 658)
Screenshot: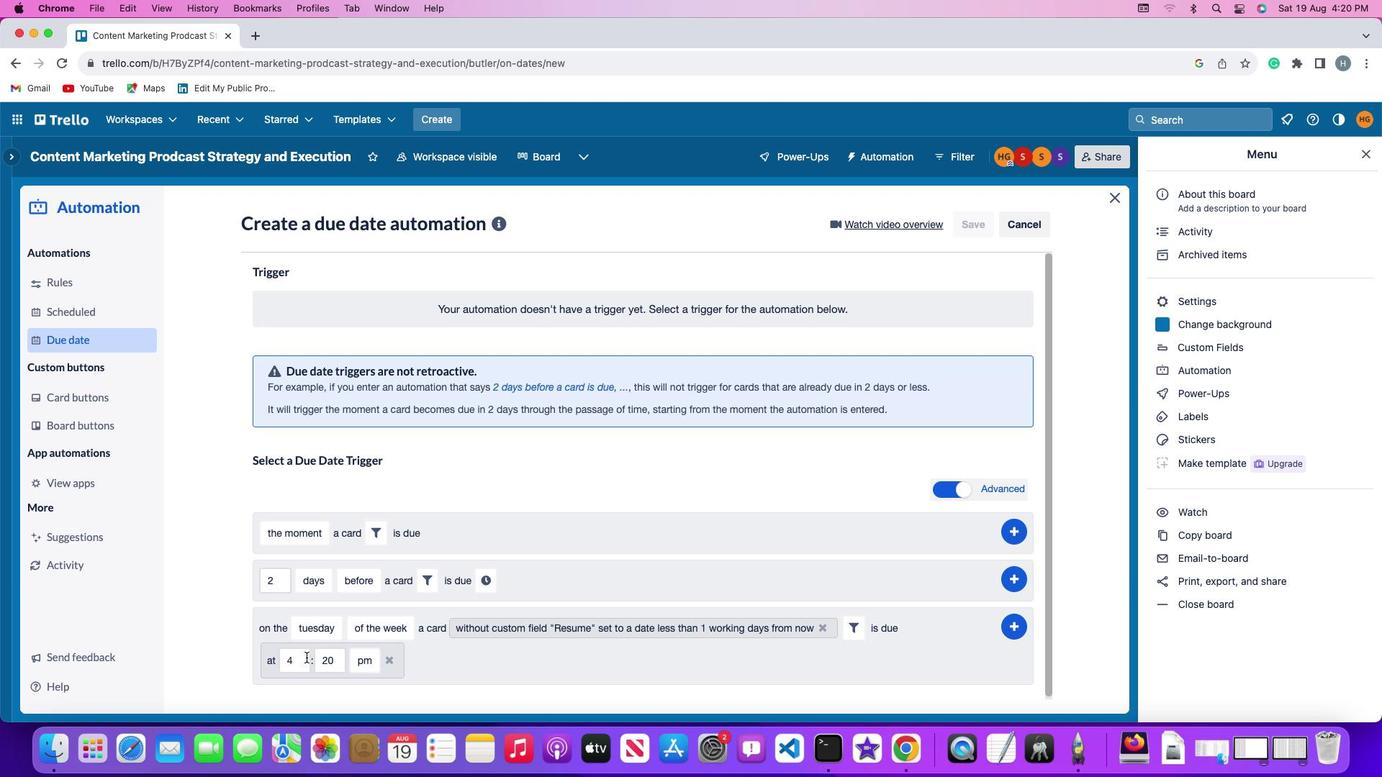 
Action: Mouse pressed left at (307, 658)
Screenshot: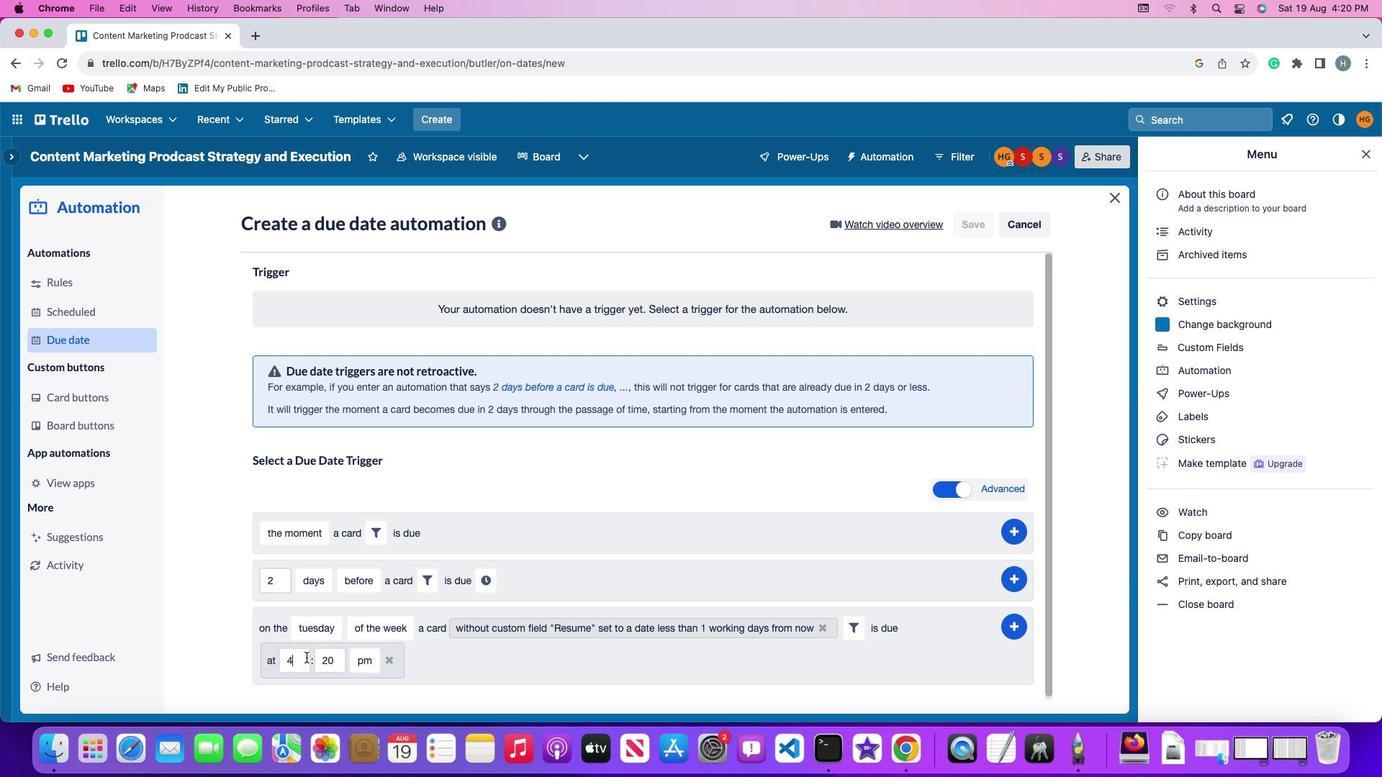
Action: Key pressed Key.backspace'1''1'
Screenshot: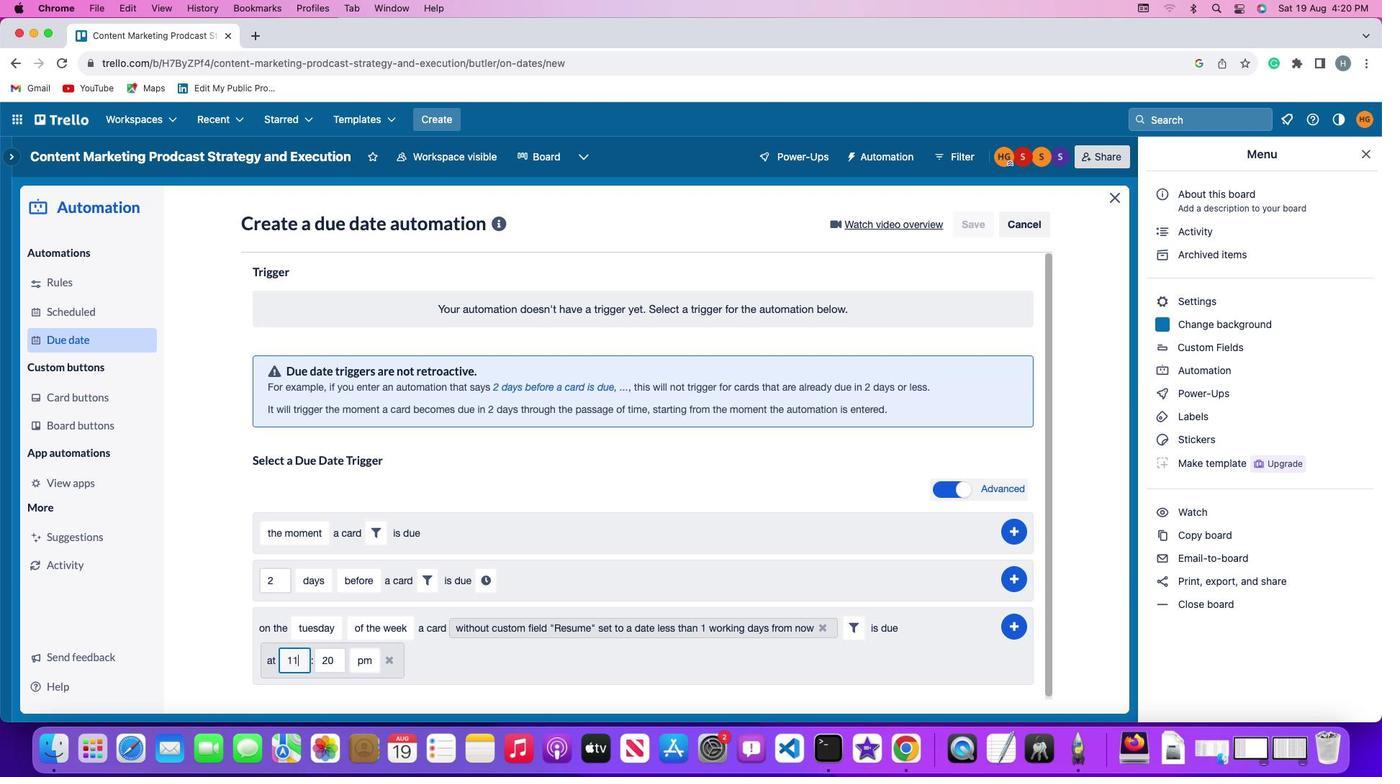 
Action: Mouse moved to (340, 659)
Screenshot: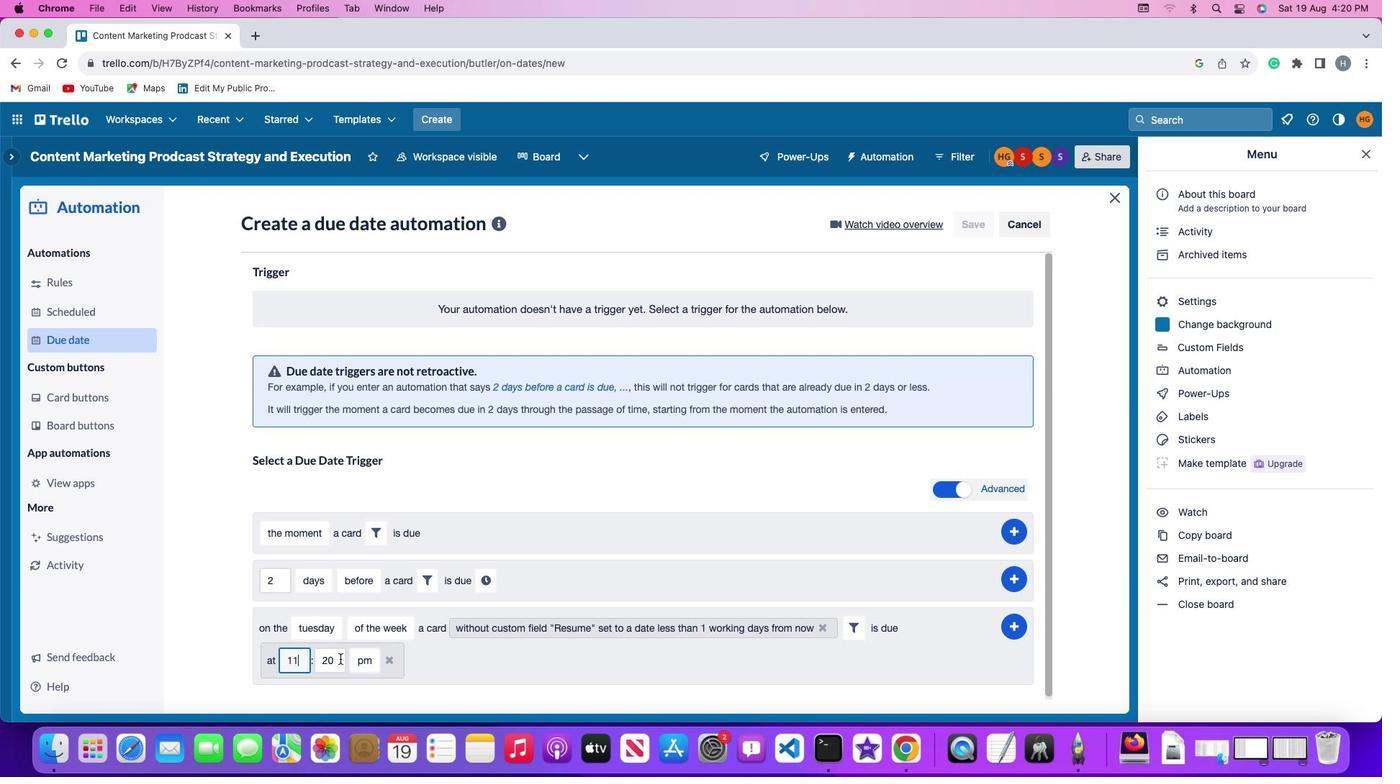 
Action: Mouse pressed left at (340, 659)
Screenshot: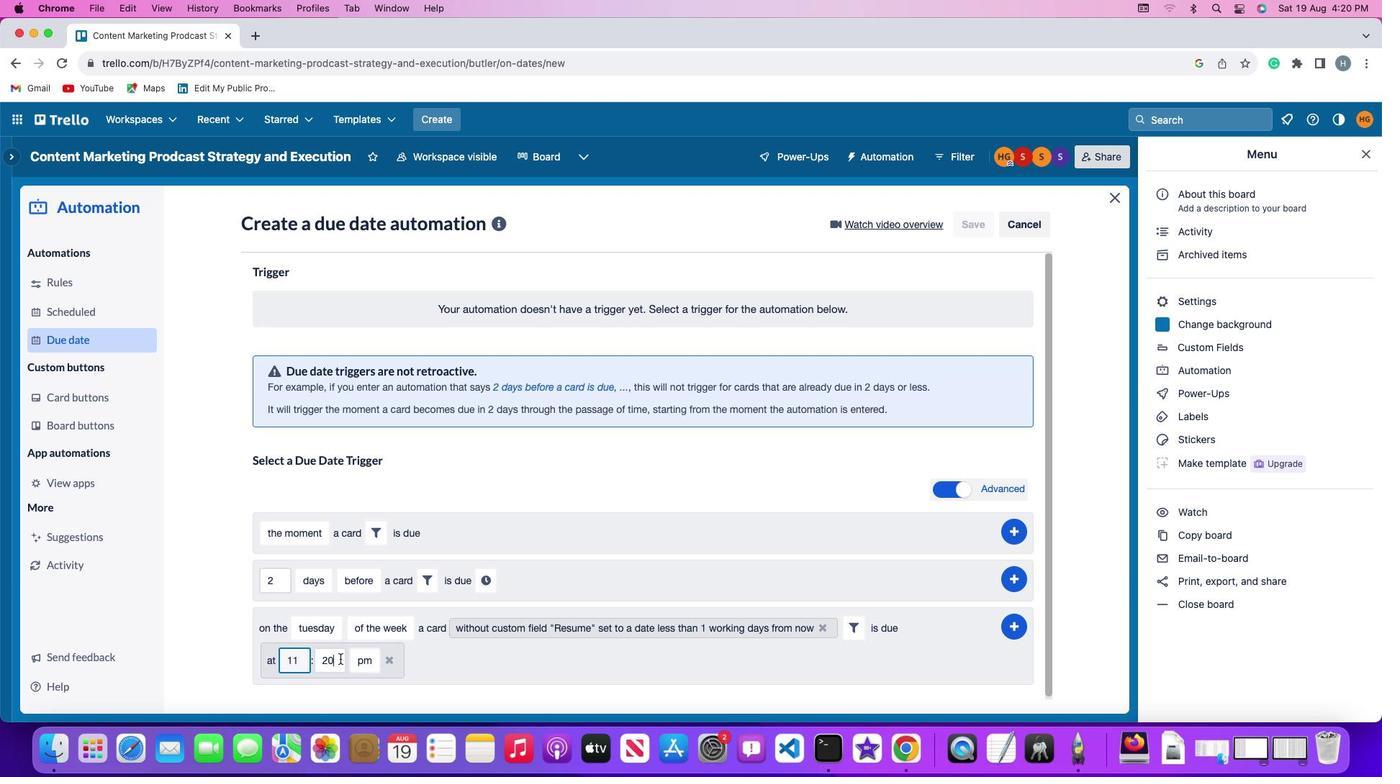 
Action: Key pressed Key.backspaceKey.backspace'0''0'
Screenshot: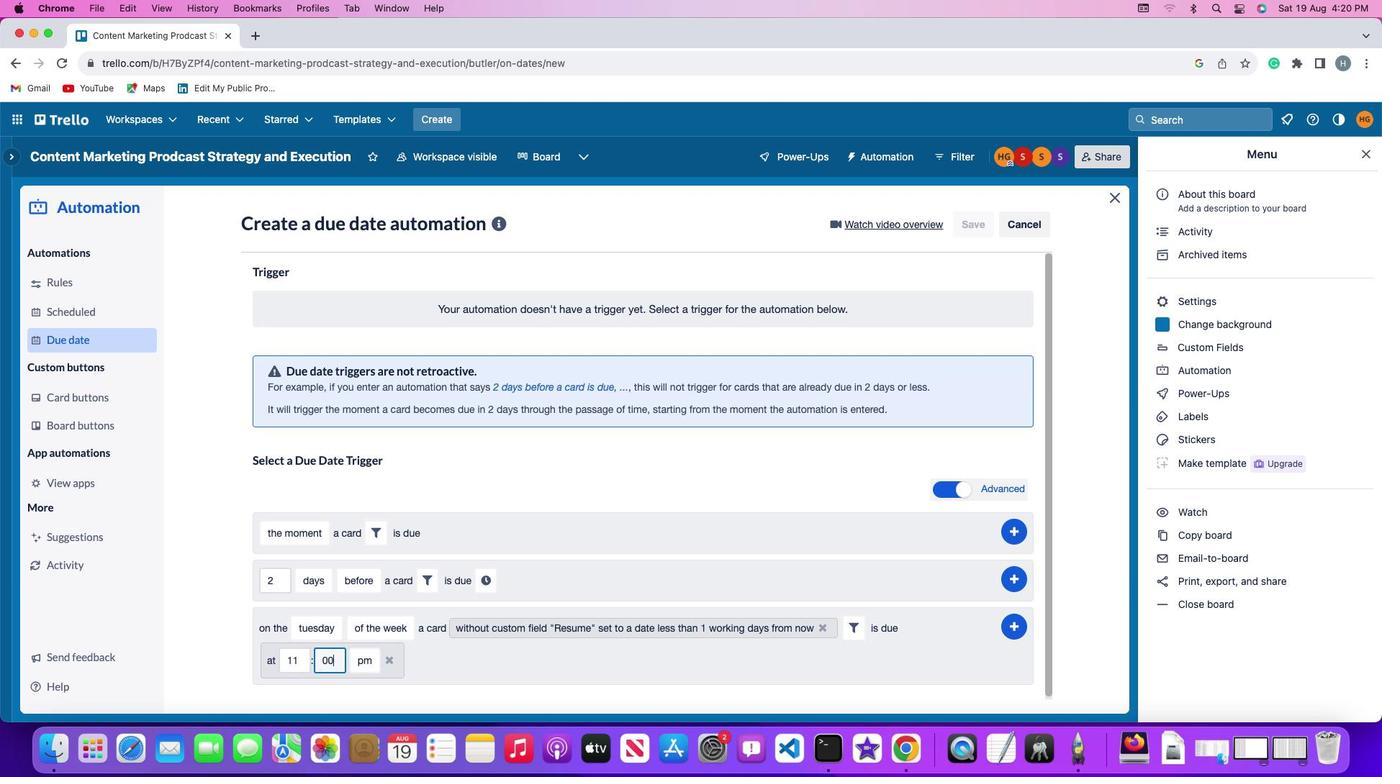 
Action: Mouse moved to (356, 661)
Screenshot: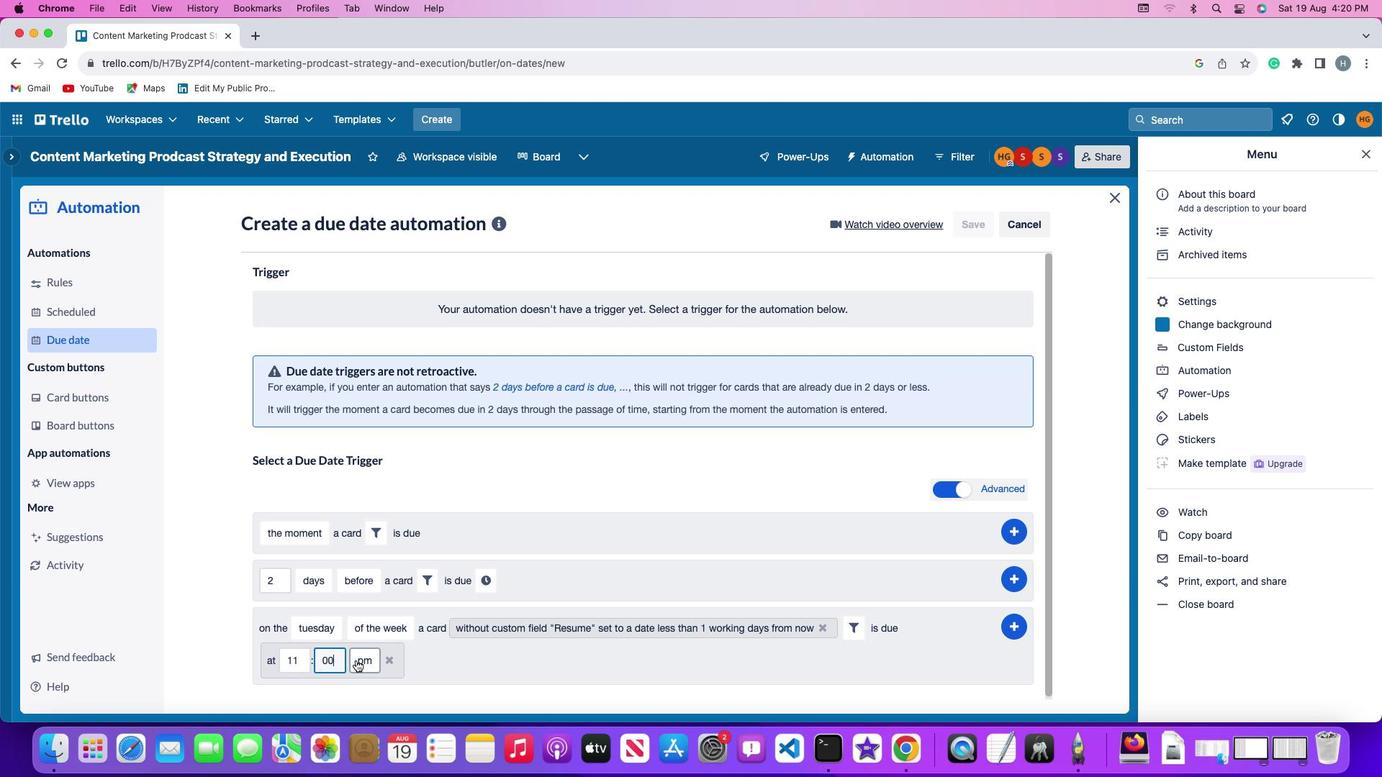
Action: Mouse pressed left at (356, 661)
Screenshot: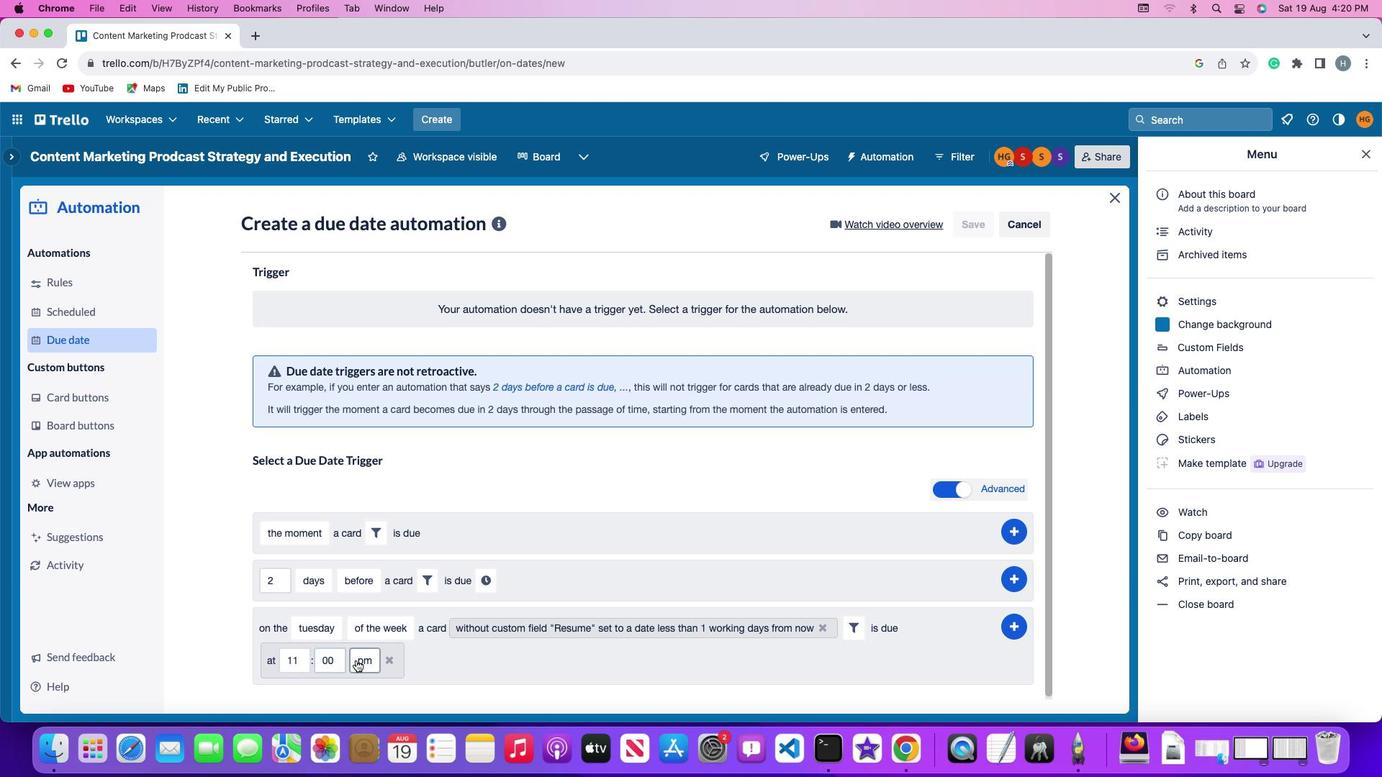 
Action: Mouse moved to (376, 613)
Screenshot: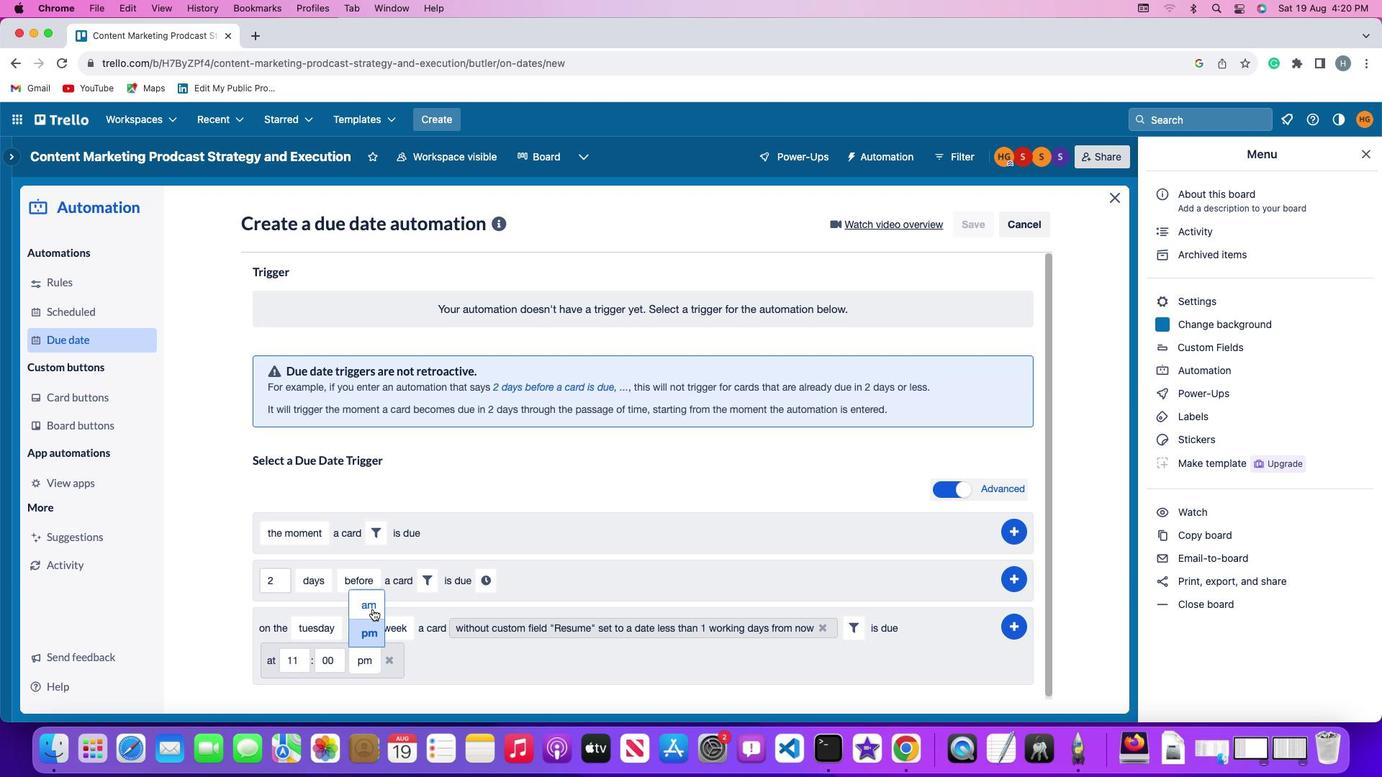 
Action: Mouse pressed left at (376, 613)
Screenshot: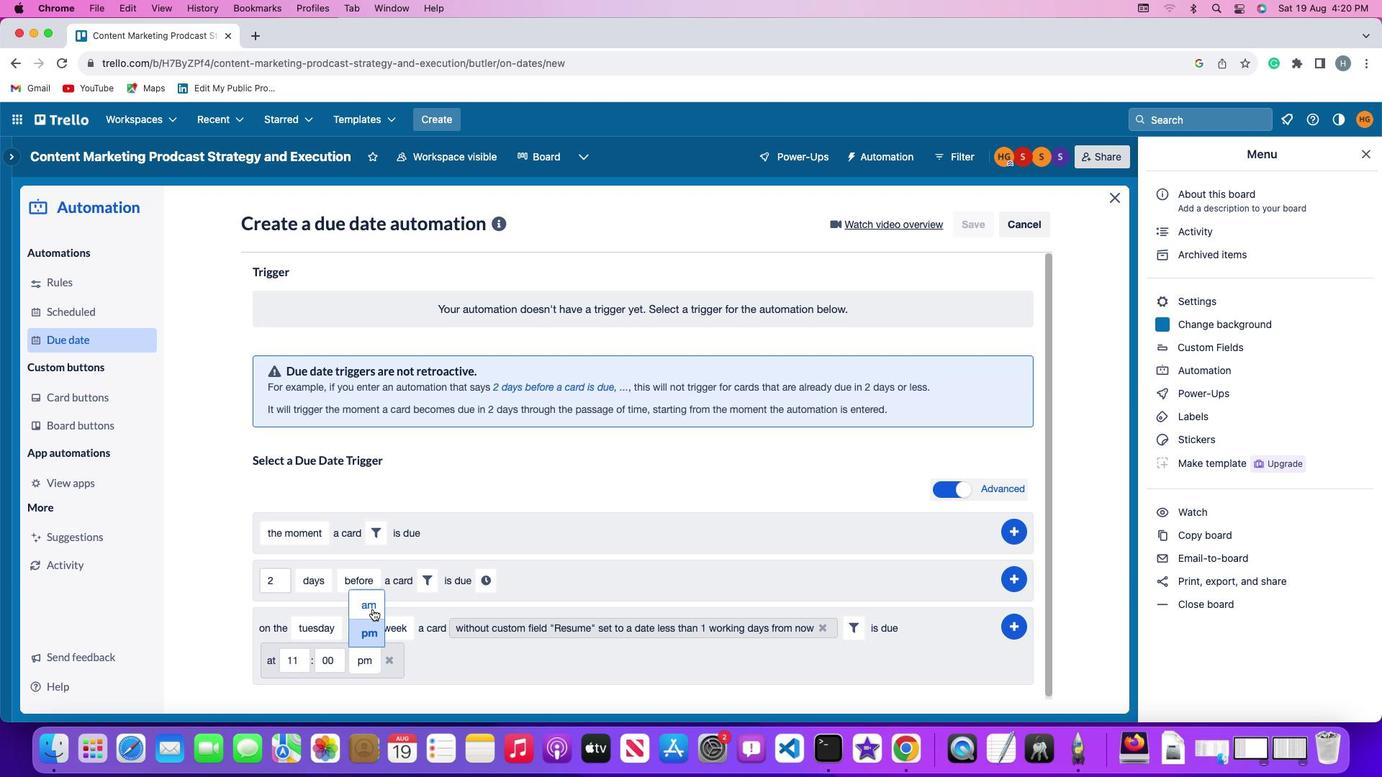 
Action: Mouse moved to (1020, 625)
Screenshot: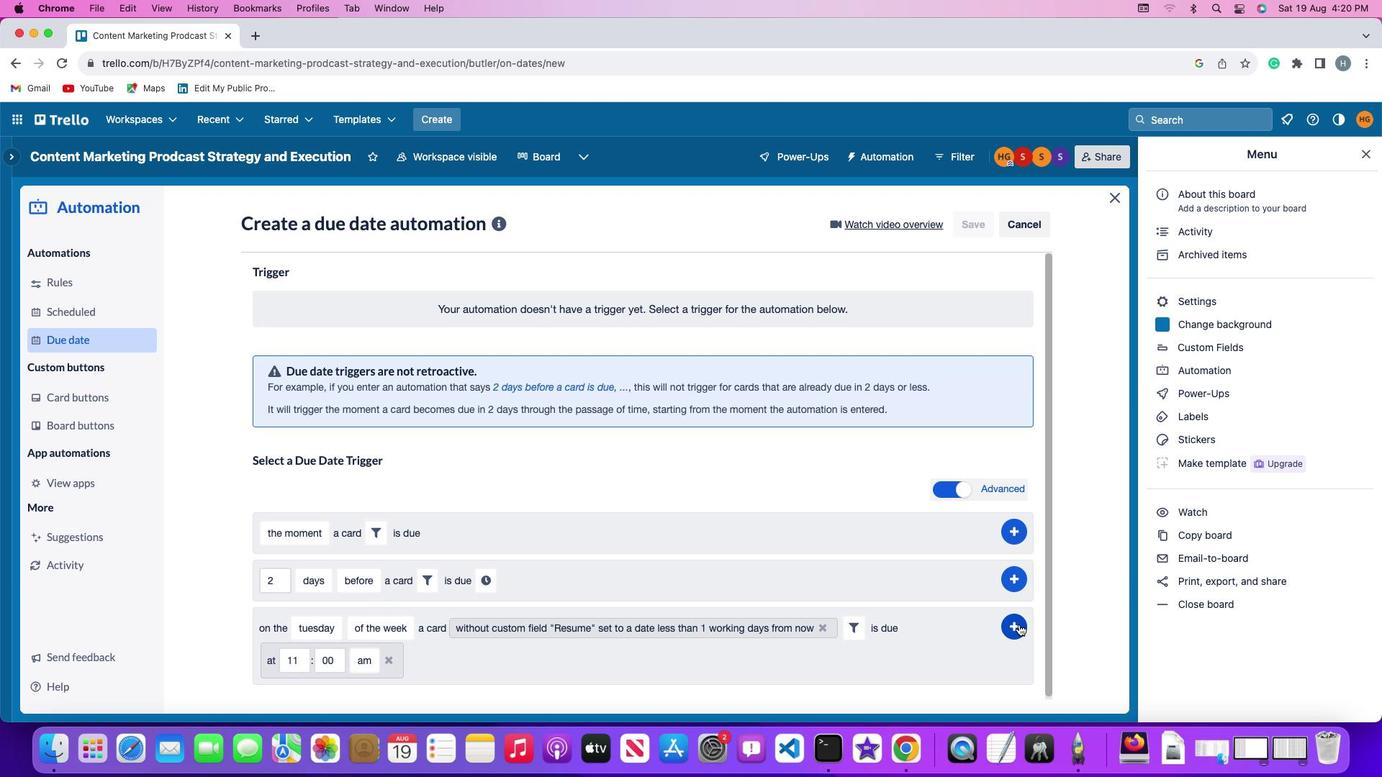 
Action: Mouse pressed left at (1020, 625)
Screenshot: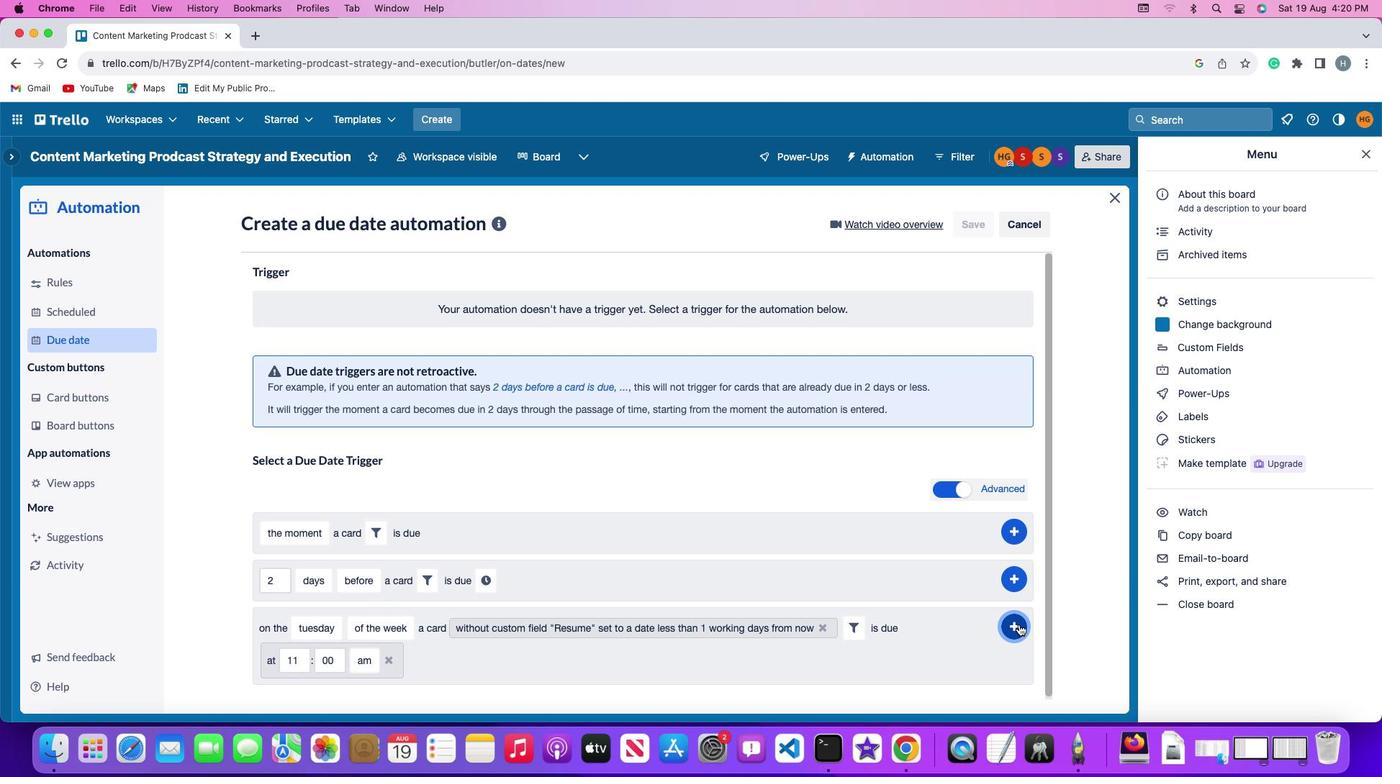 
Action: Mouse moved to (1083, 522)
Screenshot: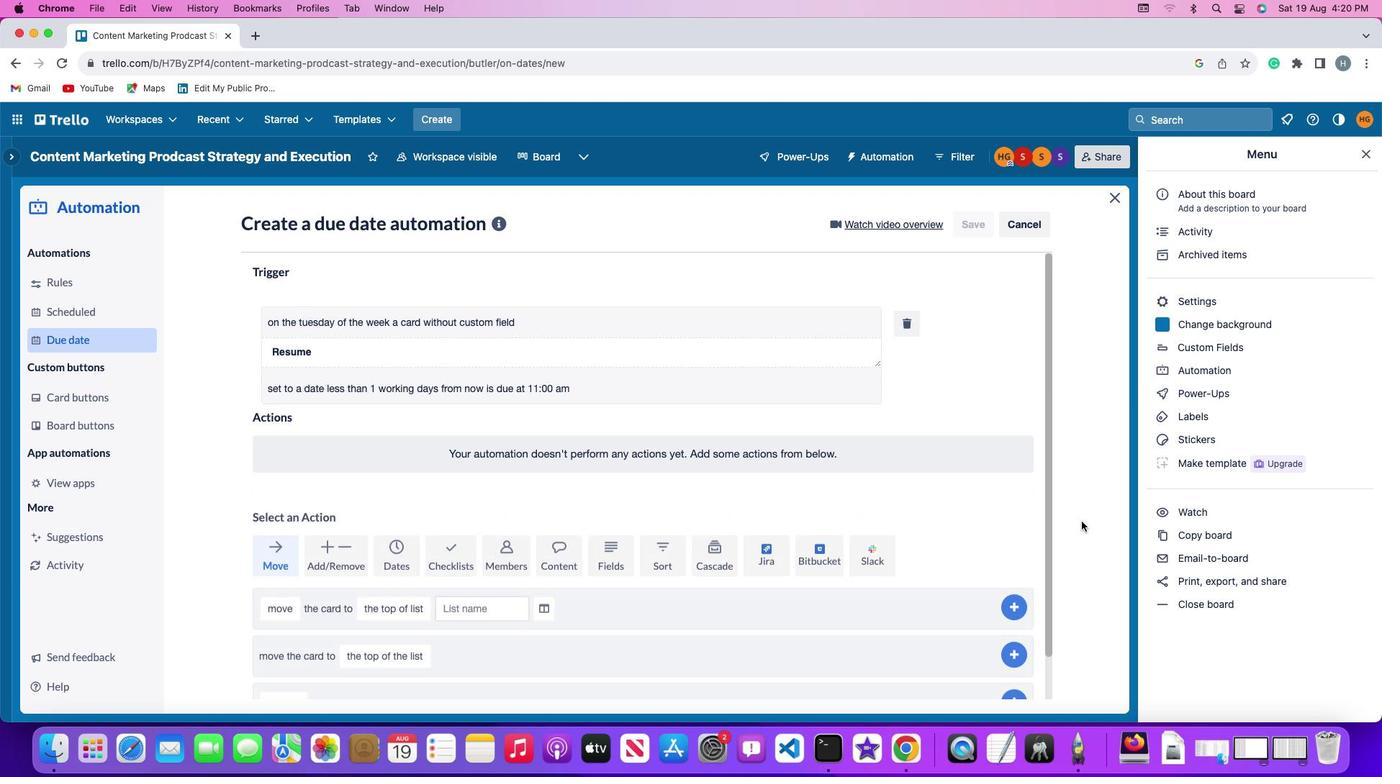 
